 Task: Set up user roles and permissions, create a new order, and configure sharing settings in Salesforce.
Action: Mouse moved to (104, 95)
Screenshot: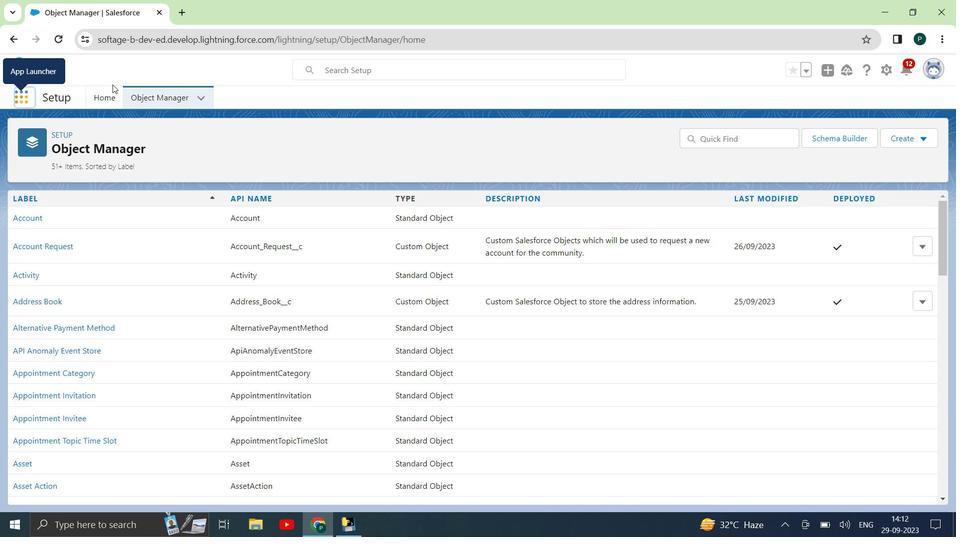 
Action: Mouse pressed left at (104, 95)
Screenshot: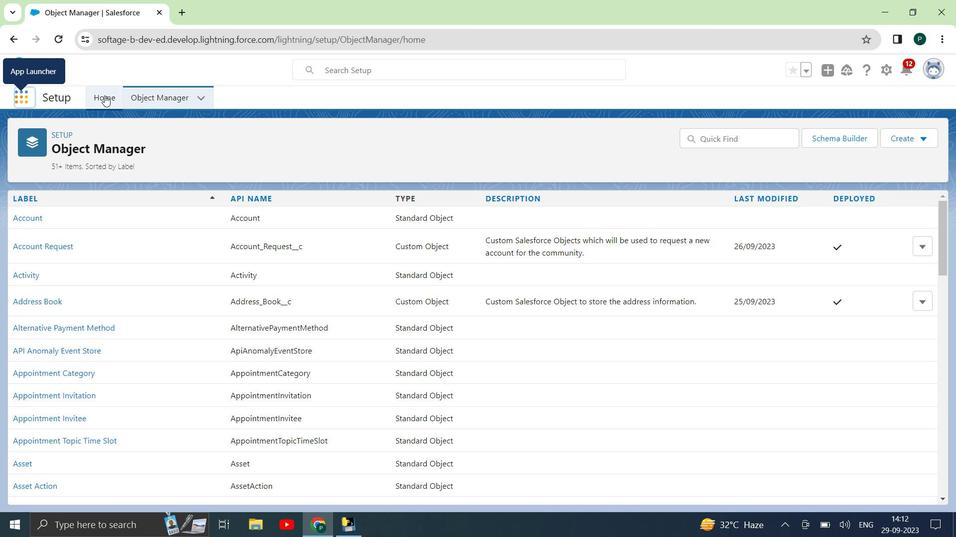 
Action: Mouse moved to (143, 105)
Screenshot: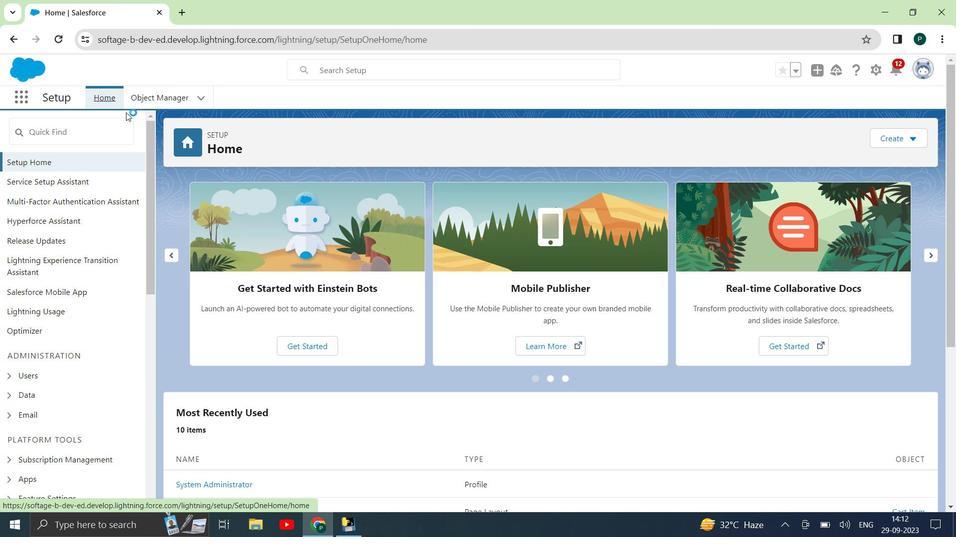 
Action: Mouse pressed left at (143, 105)
Screenshot: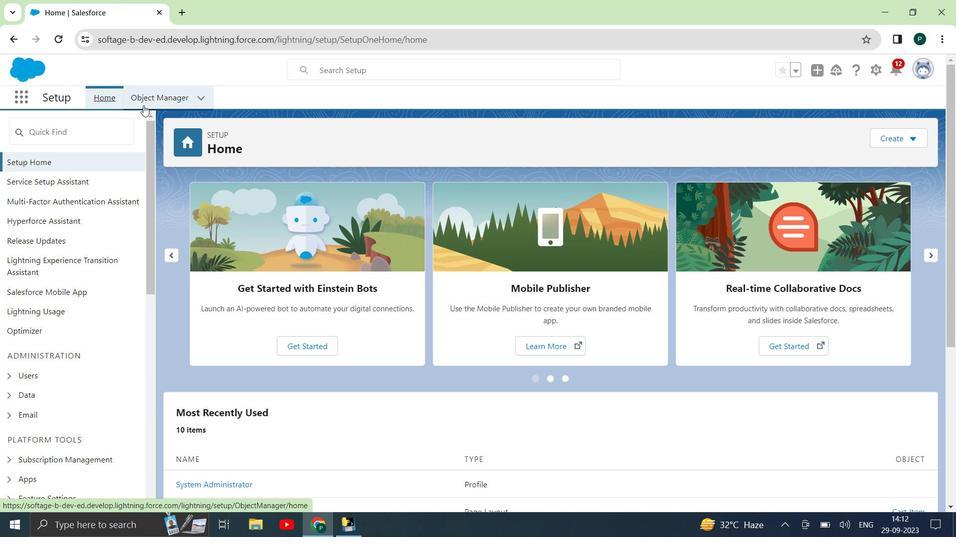 
Action: Mouse moved to (28, 96)
Screenshot: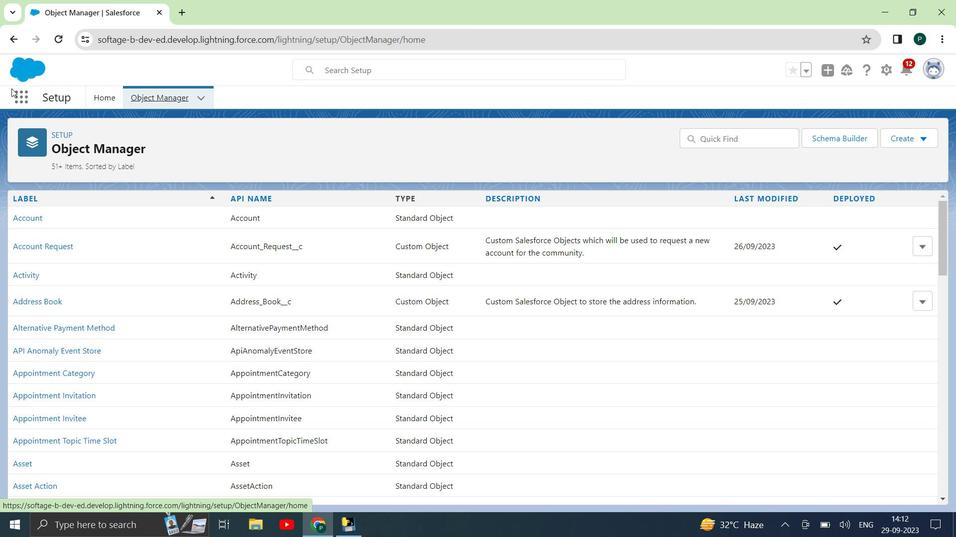 
Action: Mouse pressed left at (28, 96)
Screenshot: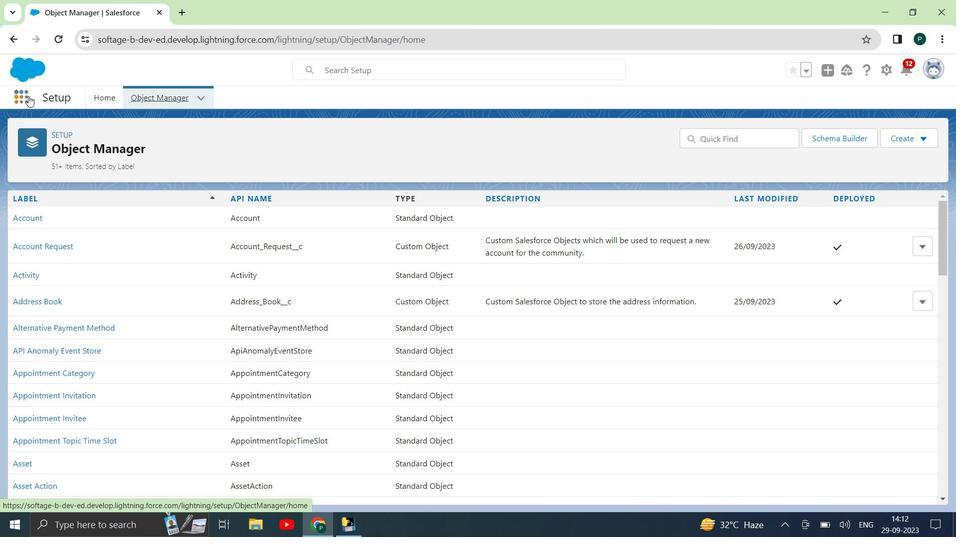 
Action: Mouse moved to (46, 313)
Screenshot: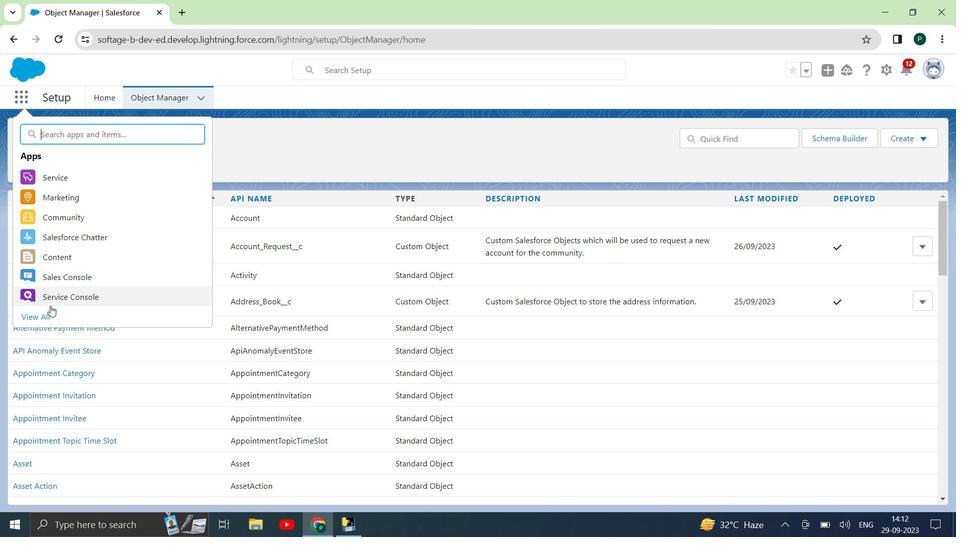 
Action: Mouse pressed left at (46, 313)
Screenshot: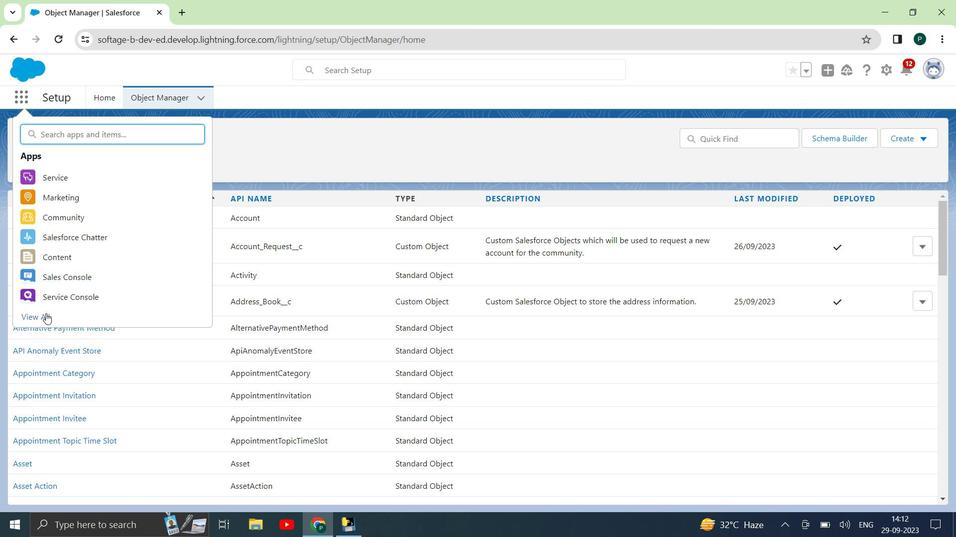
Action: Mouse moved to (146, 330)
Screenshot: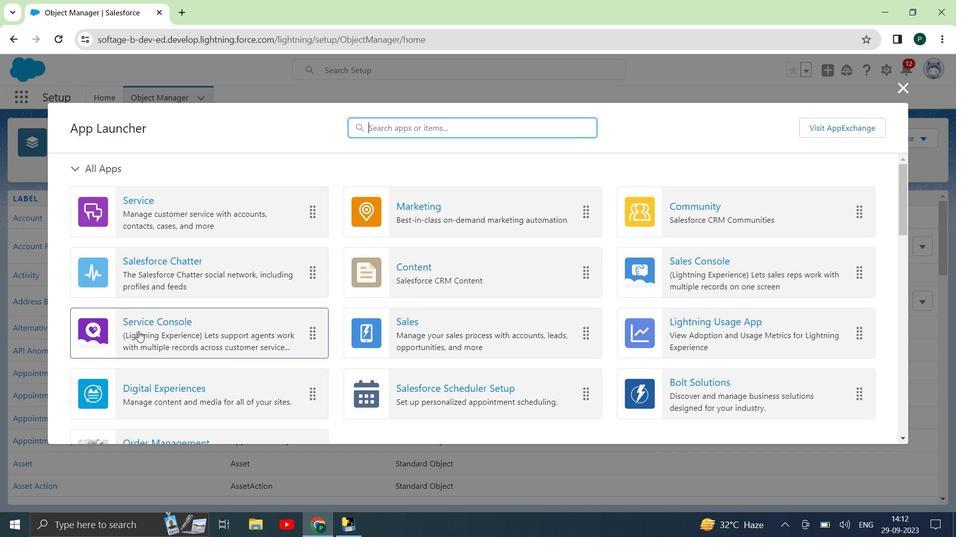 
Action: Mouse scrolled (146, 330) with delta (0, 0)
Screenshot: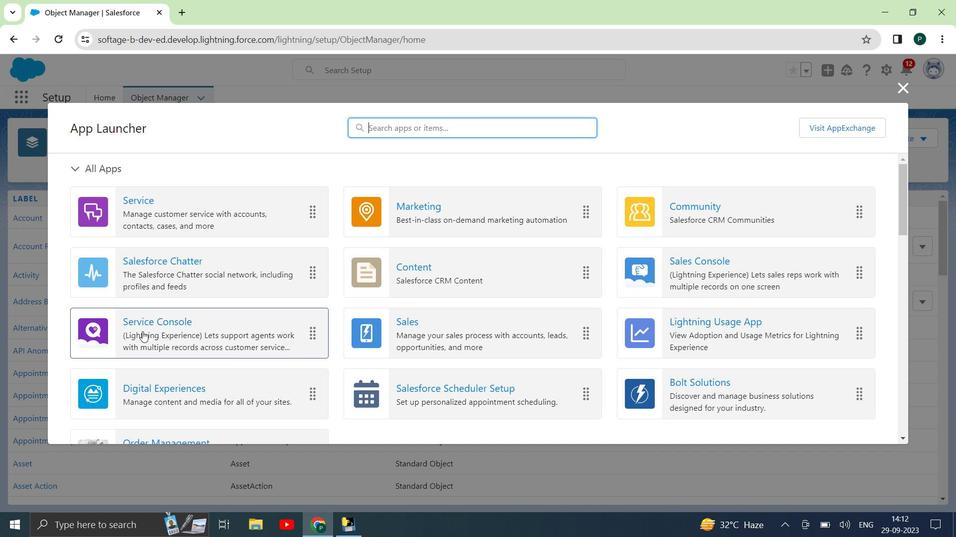 
Action: Mouse moved to (175, 384)
Screenshot: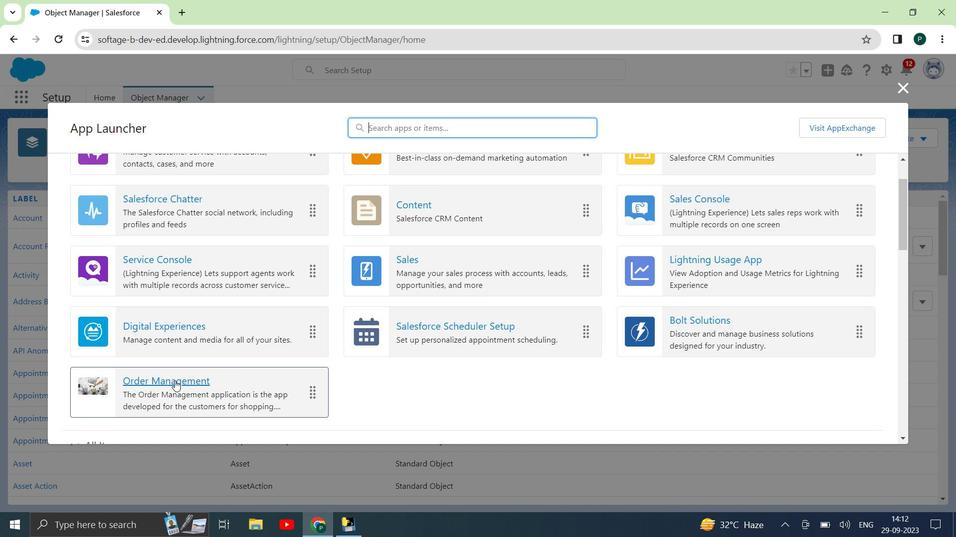 
Action: Mouse pressed left at (175, 384)
Screenshot: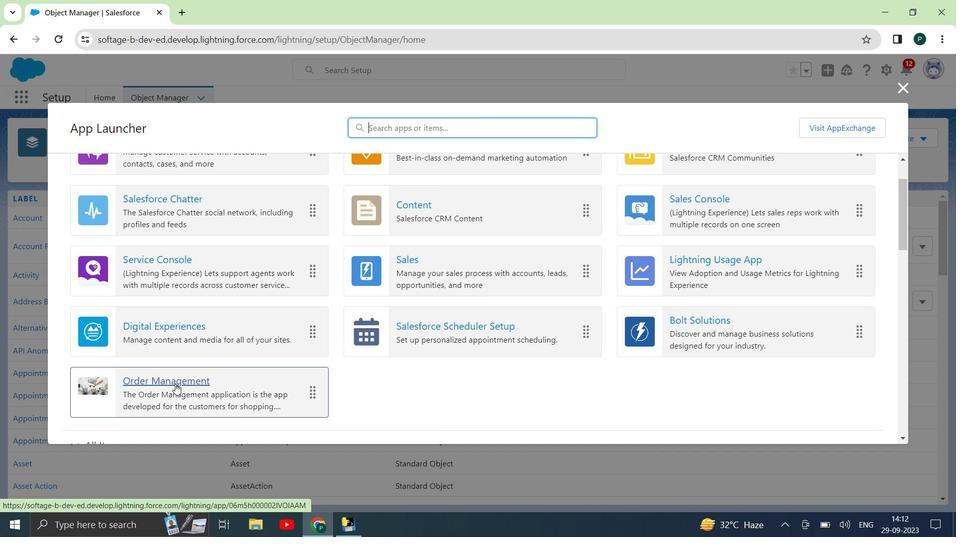 
Action: Mouse moved to (883, 71)
Screenshot: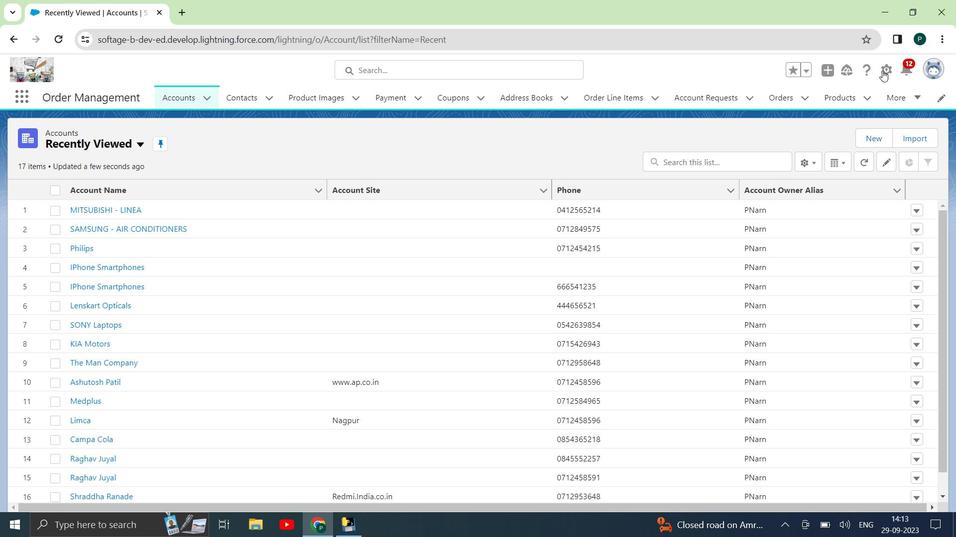 
Action: Mouse pressed left at (883, 71)
Screenshot: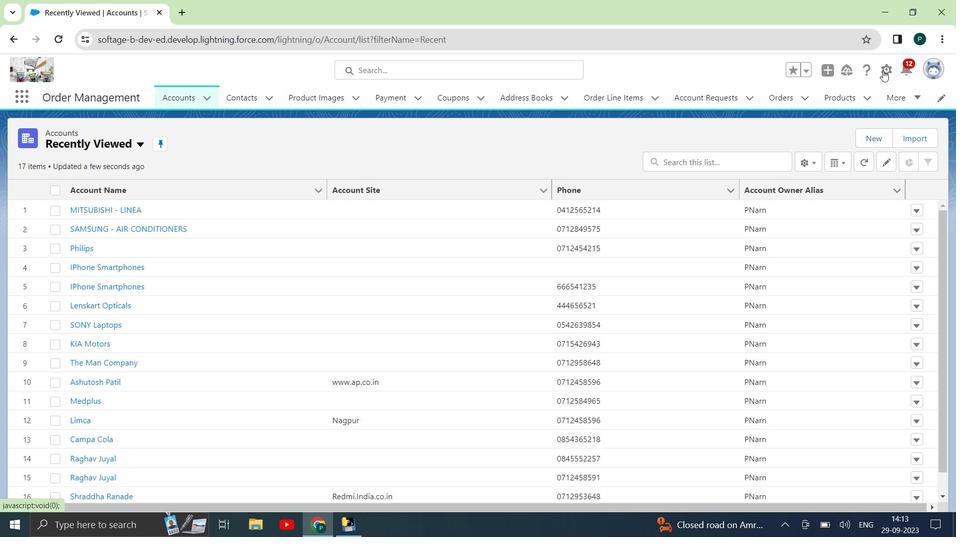 
Action: Mouse moved to (843, 99)
Screenshot: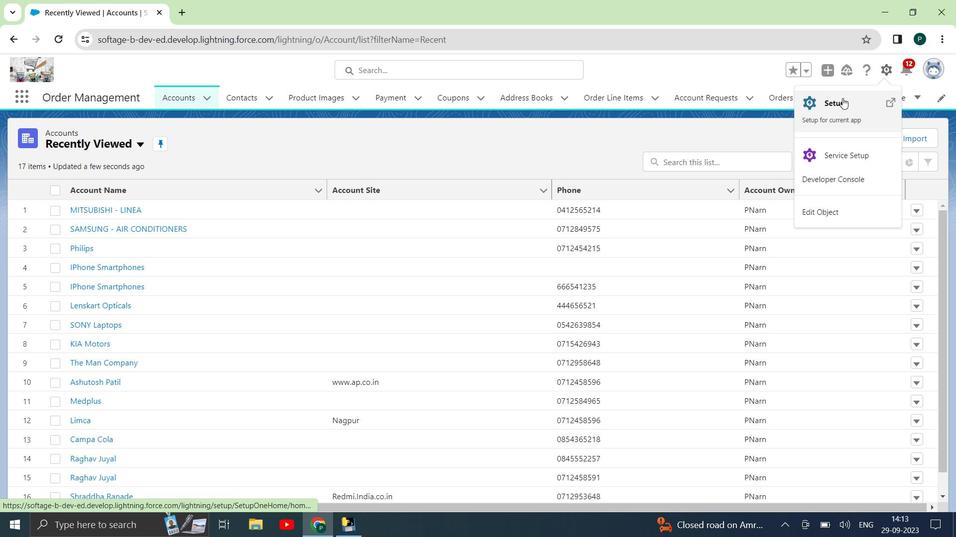 
Action: Mouse pressed left at (843, 99)
Screenshot: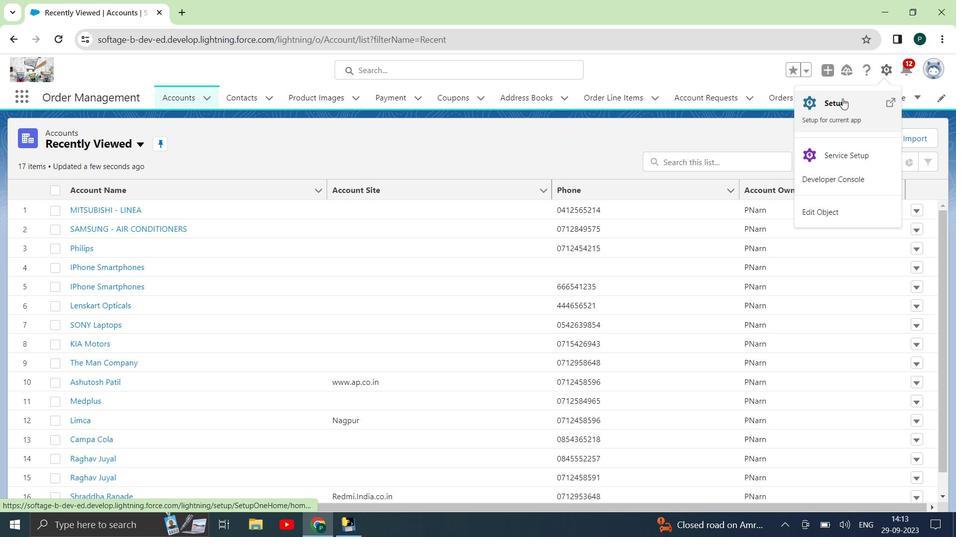 
Action: Mouse moved to (246, 171)
Screenshot: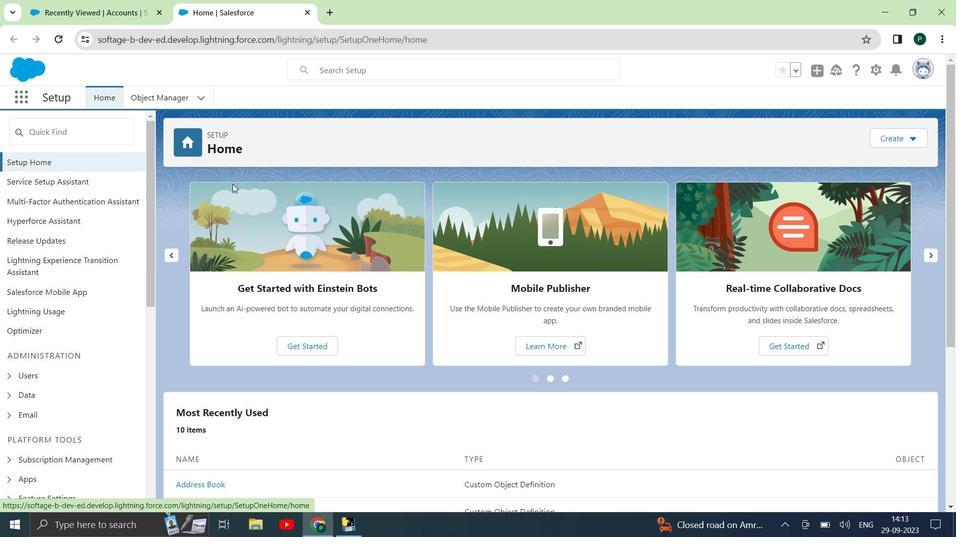 
Action: Mouse scrolled (246, 170) with delta (0, 0)
Screenshot: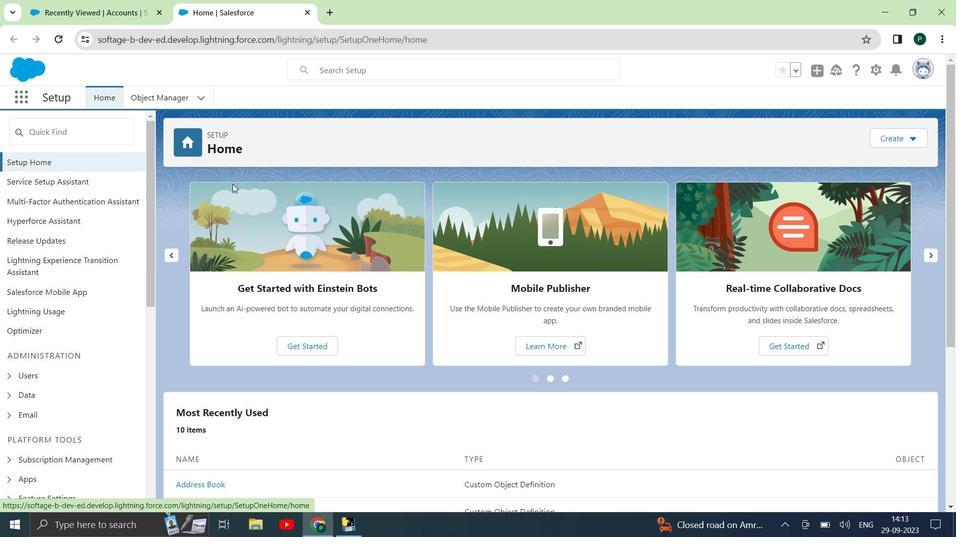 
Action: Mouse moved to (116, 12)
Screenshot: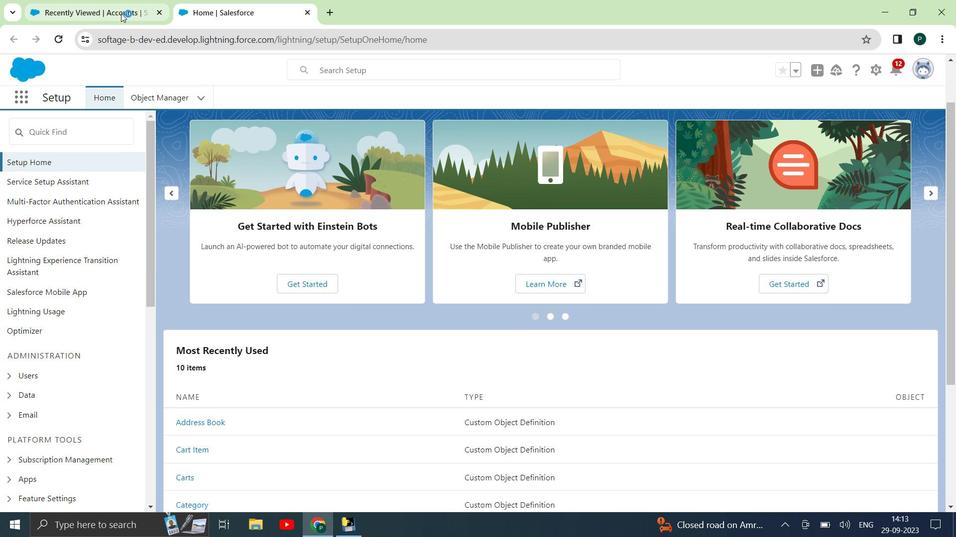 
Action: Mouse pressed left at (116, 12)
Screenshot: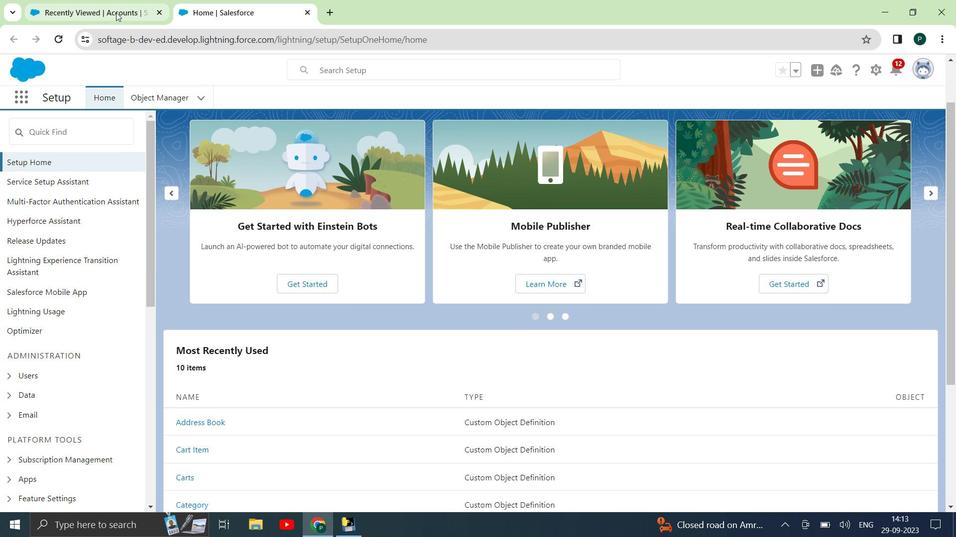 
Action: Mouse moved to (233, 100)
Screenshot: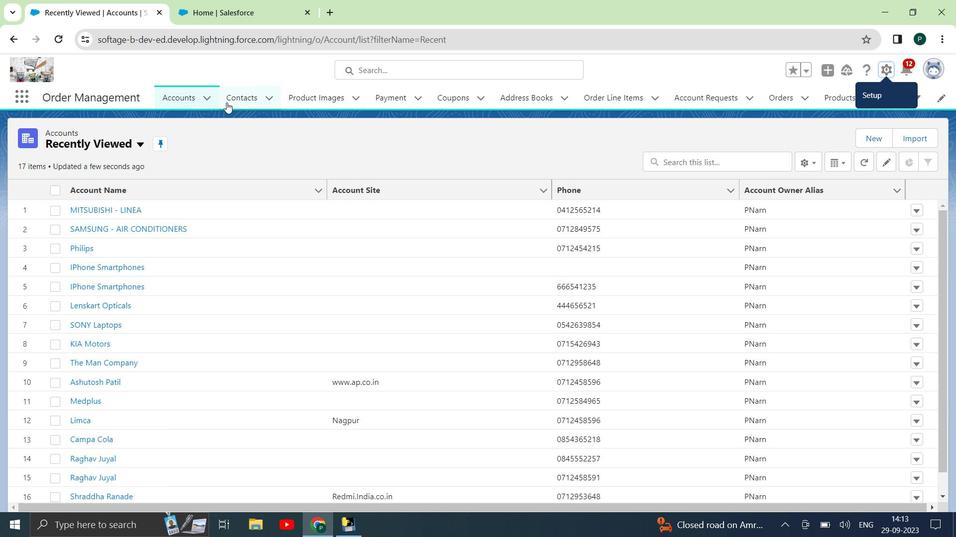 
Action: Mouse pressed left at (233, 100)
Screenshot: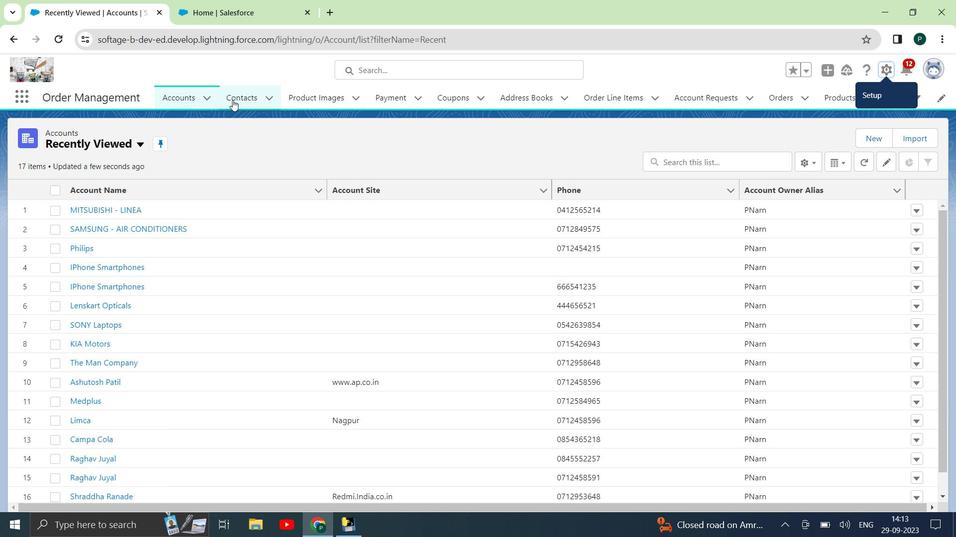 
Action: Mouse moved to (725, 143)
Screenshot: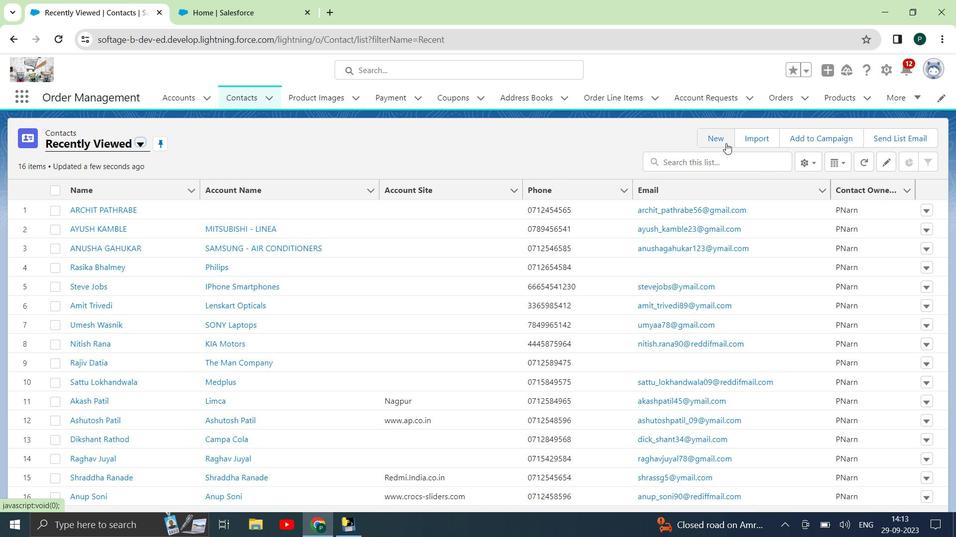 
Action: Mouse pressed left at (725, 143)
Screenshot: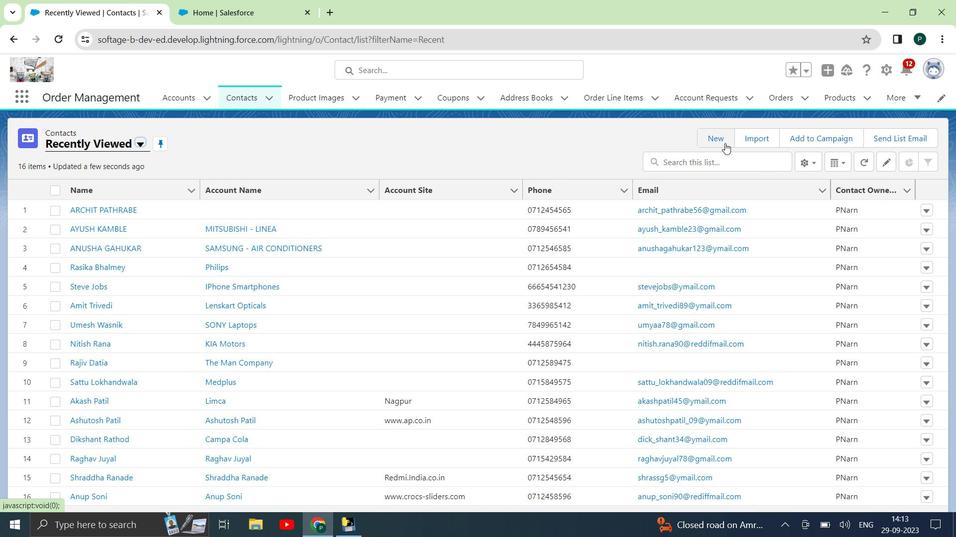
Action: Mouse moved to (406, 177)
Screenshot: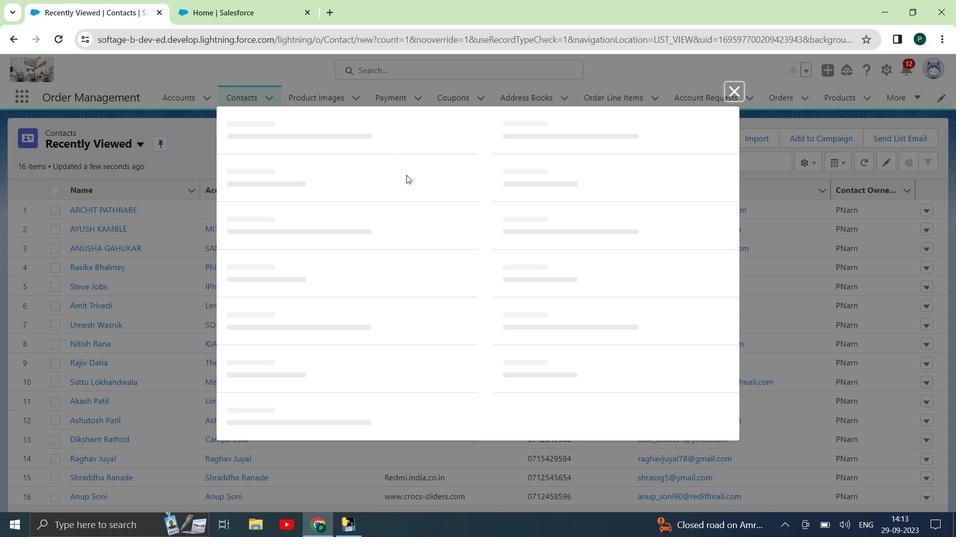 
Action: Mouse scrolled (406, 176) with delta (0, 0)
Screenshot: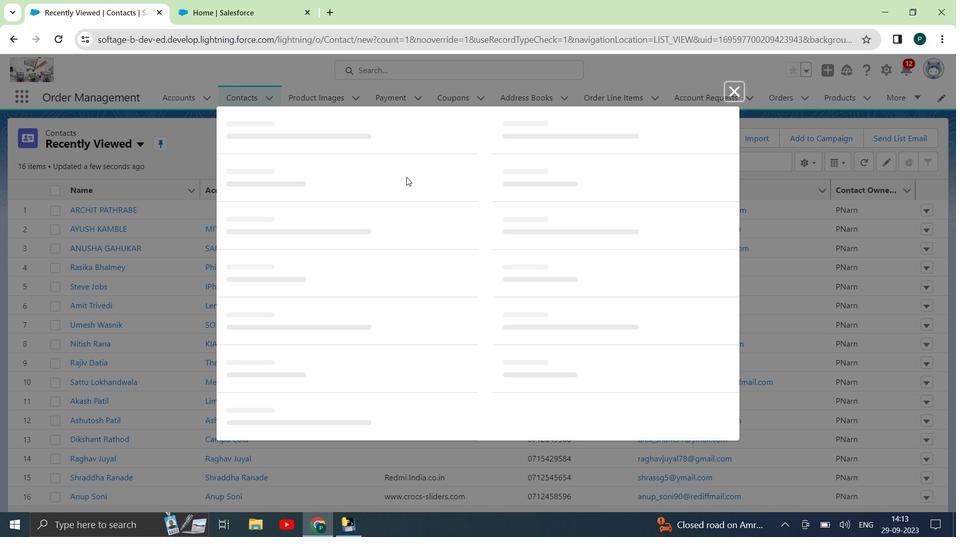 
Action: Mouse scrolled (406, 176) with delta (0, 0)
Screenshot: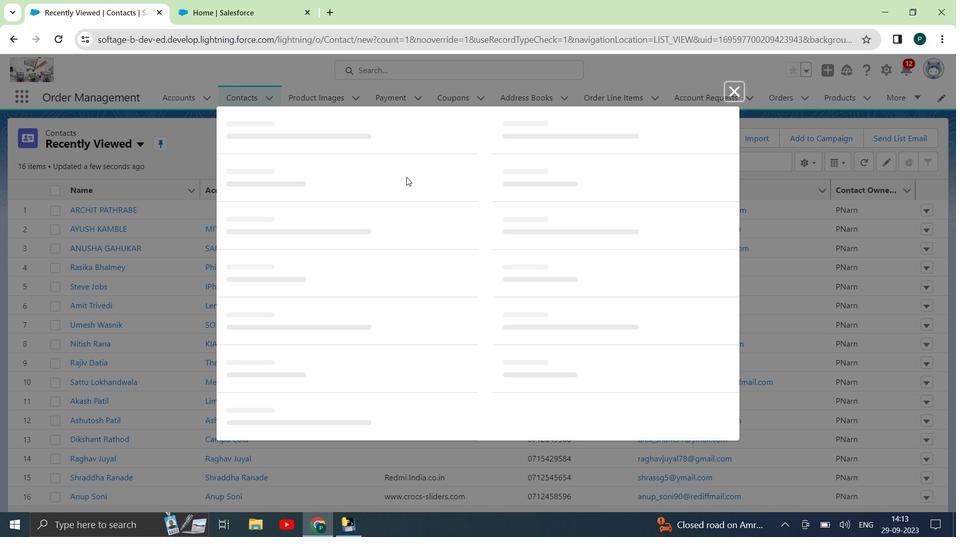 
Action: Mouse moved to (492, 263)
Screenshot: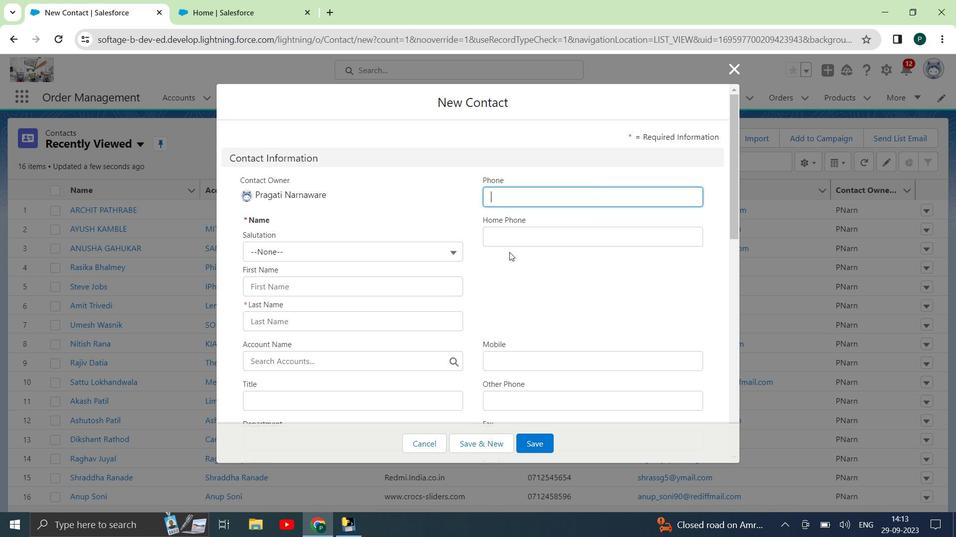 
Action: Mouse scrolled (492, 262) with delta (0, 0)
Screenshot: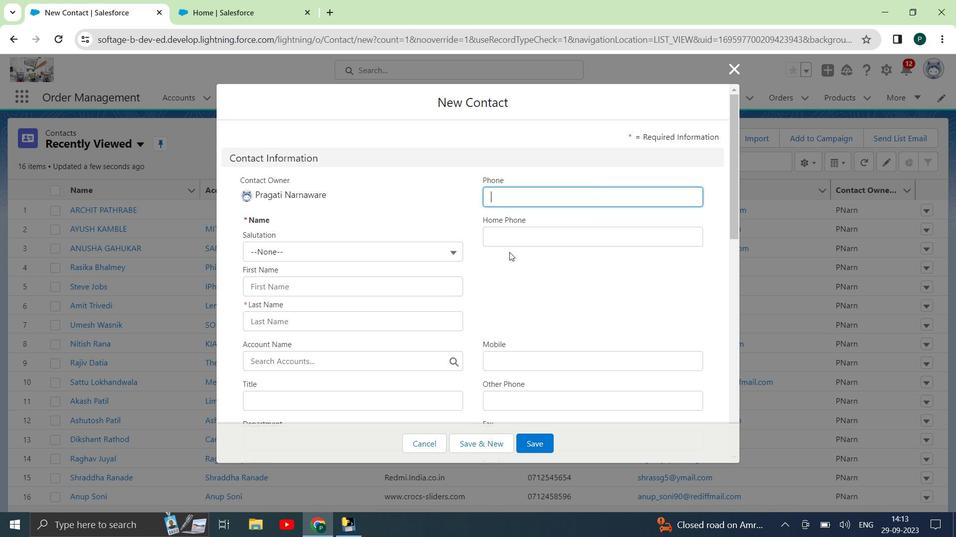 
Action: Mouse scrolled (492, 262) with delta (0, 0)
Screenshot: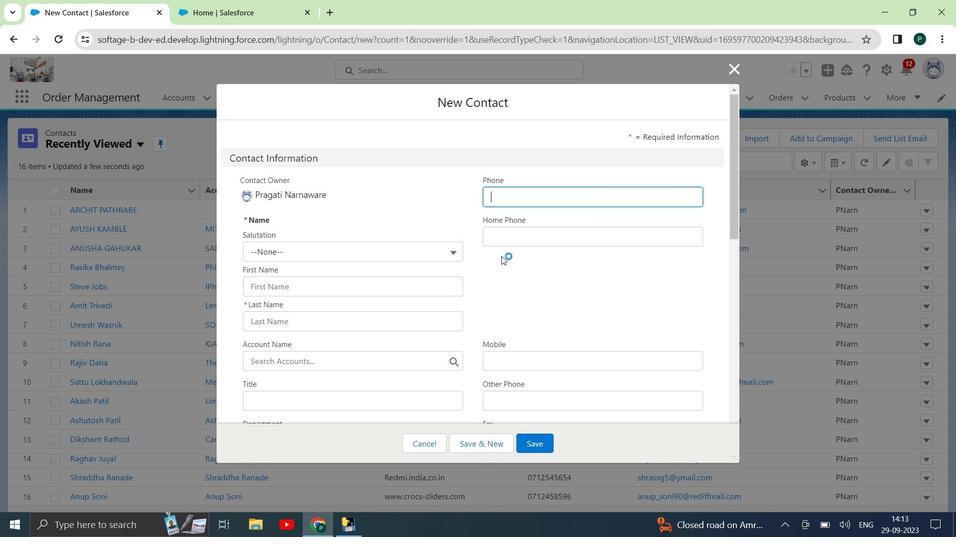 
Action: Mouse scrolled (492, 262) with delta (0, 0)
Screenshot: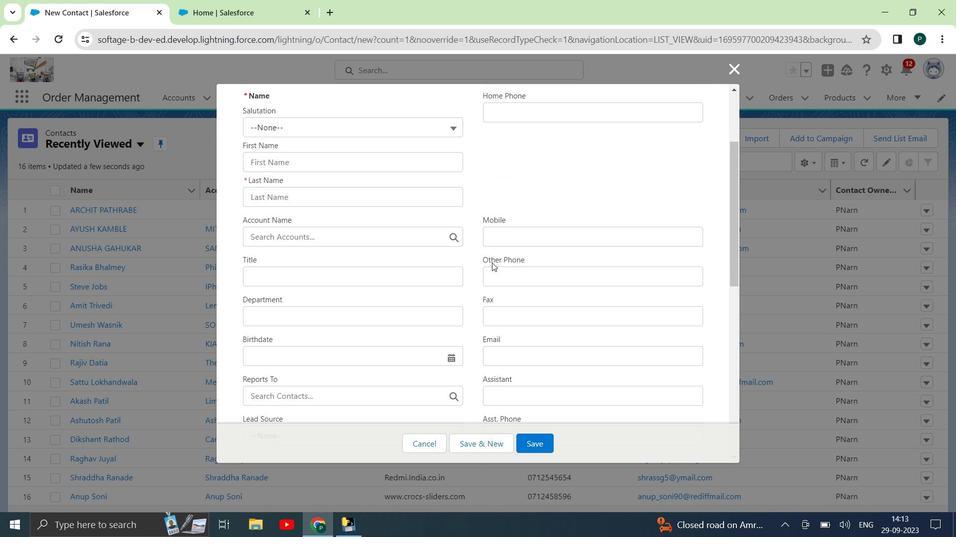 
Action: Mouse scrolled (492, 262) with delta (0, 0)
Screenshot: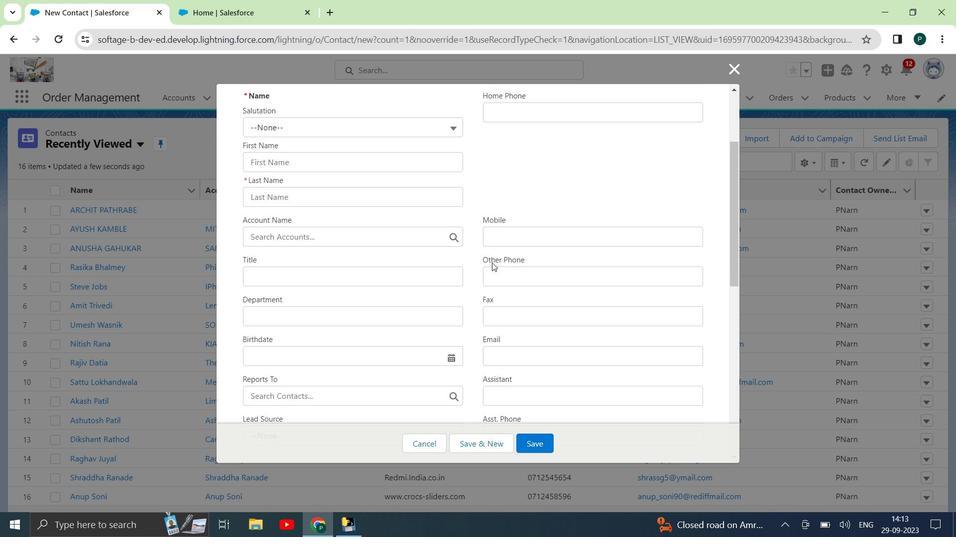 
Action: Mouse scrolled (492, 262) with delta (0, 0)
Screenshot: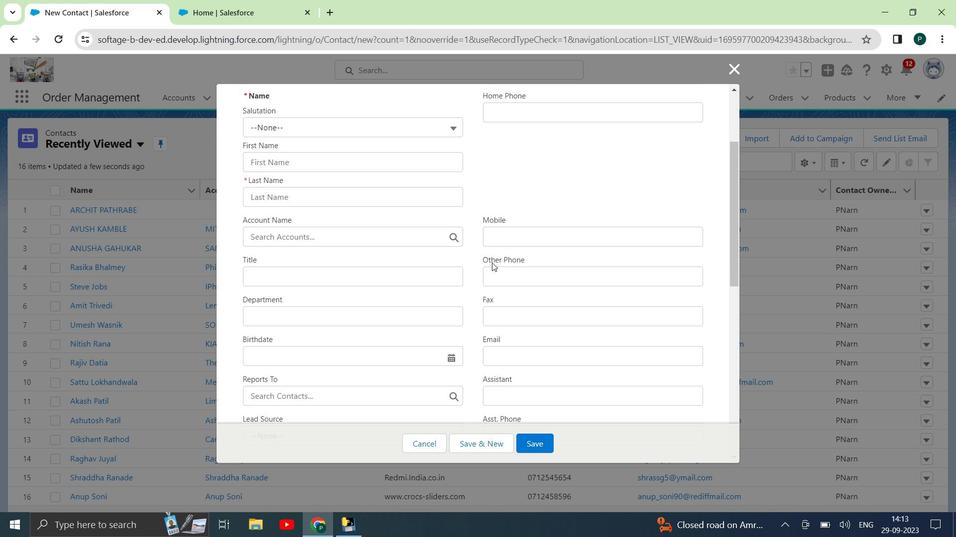 
Action: Mouse scrolled (492, 262) with delta (0, 0)
Screenshot: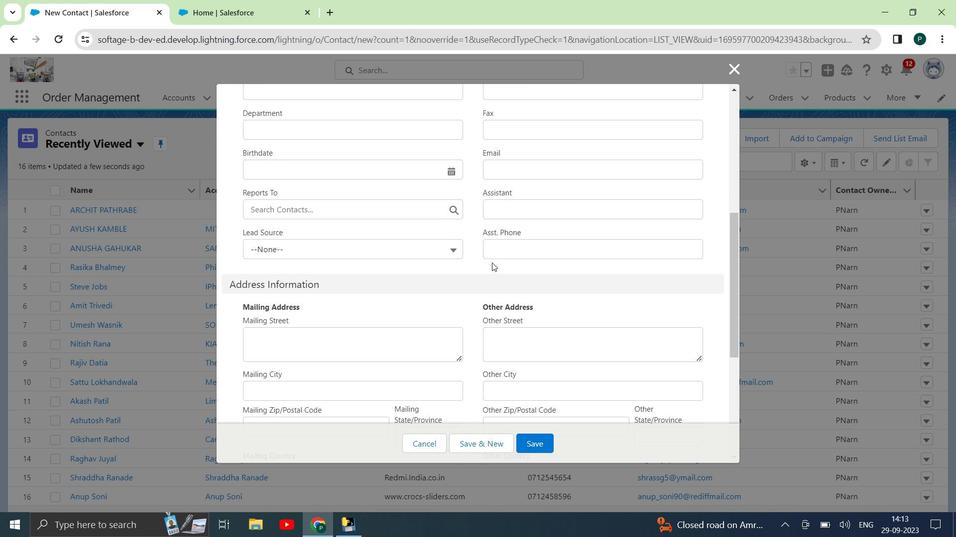 
Action: Mouse scrolled (492, 262) with delta (0, 0)
Screenshot: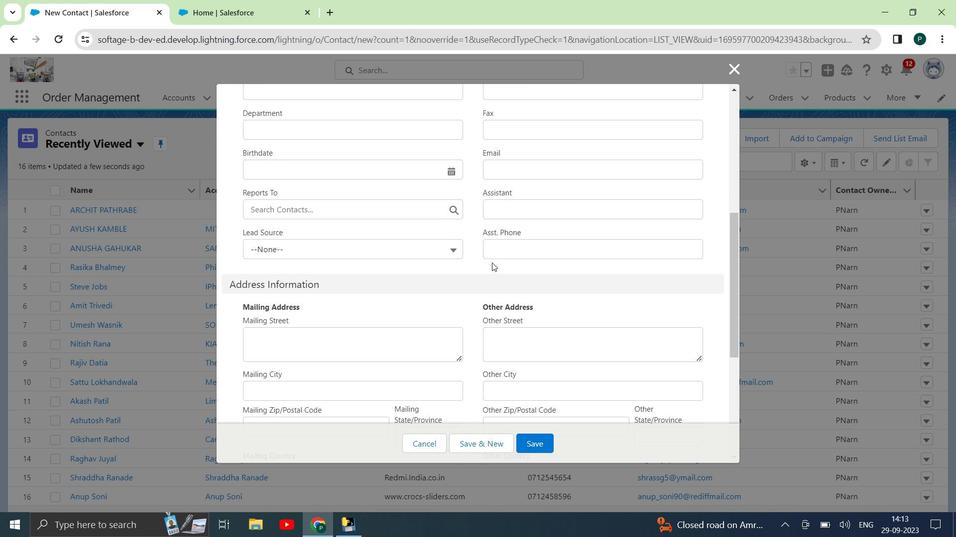 
Action: Mouse scrolled (492, 262) with delta (0, 0)
Screenshot: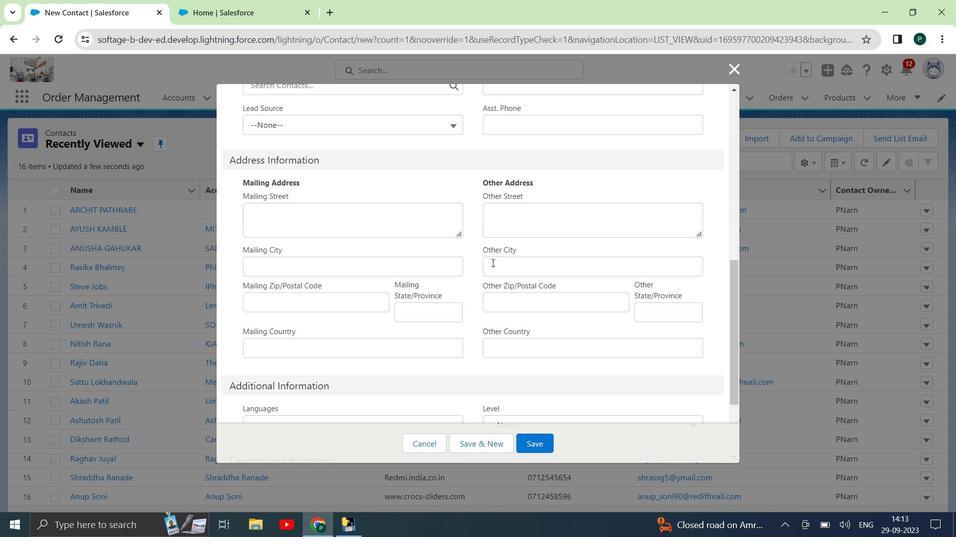 
Action: Mouse scrolled (492, 262) with delta (0, 0)
Screenshot: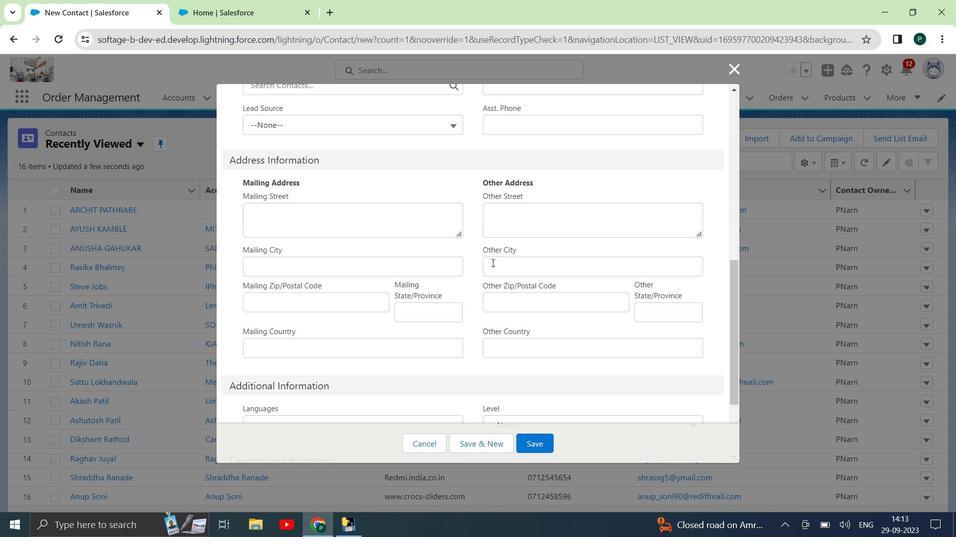 
Action: Mouse scrolled (492, 262) with delta (0, 0)
Screenshot: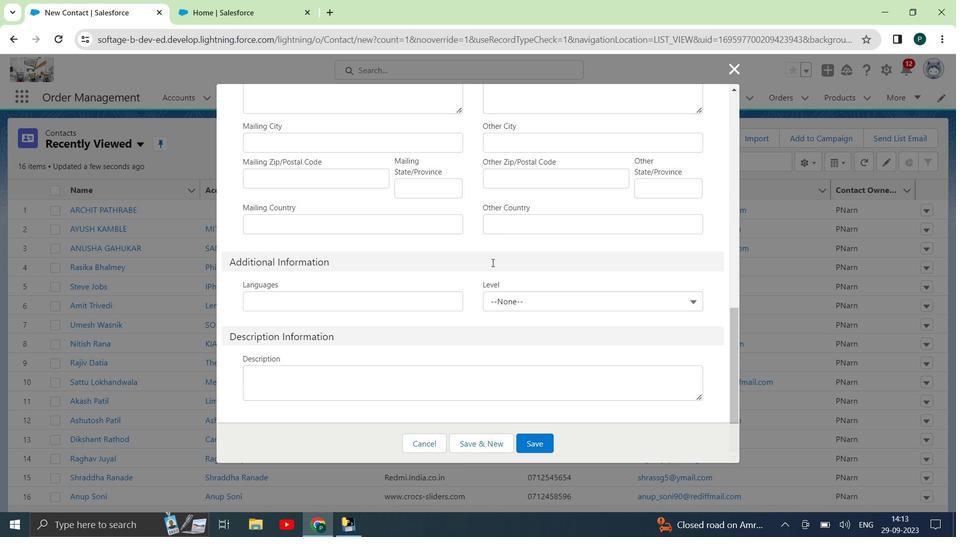 
Action: Mouse scrolled (492, 262) with delta (0, 0)
Screenshot: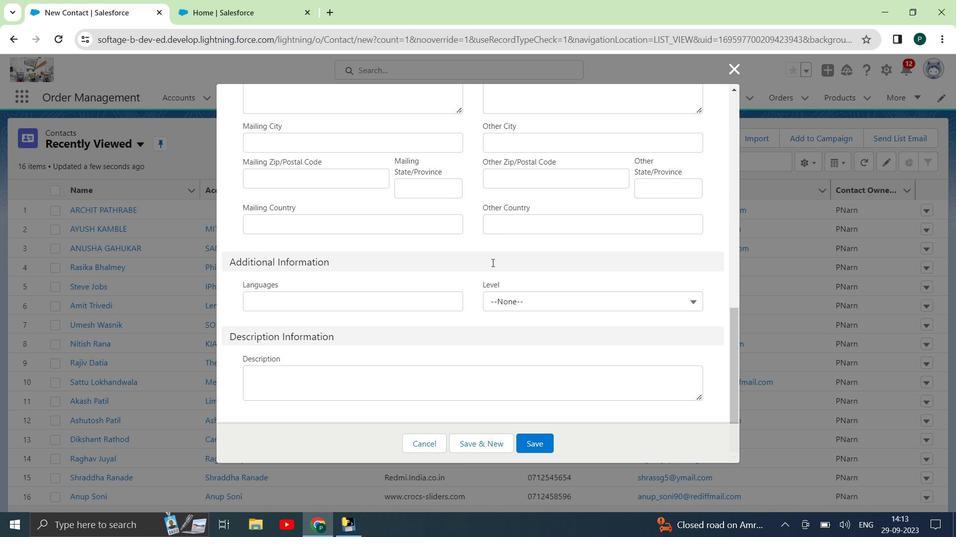 
Action: Mouse scrolled (492, 262) with delta (0, 0)
Screenshot: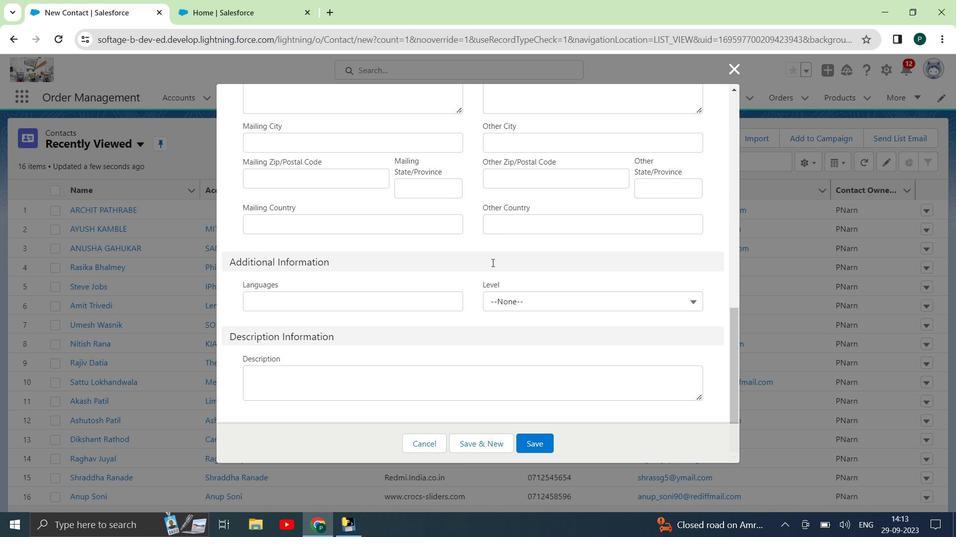 
Action: Mouse scrolled (492, 262) with delta (0, 0)
Screenshot: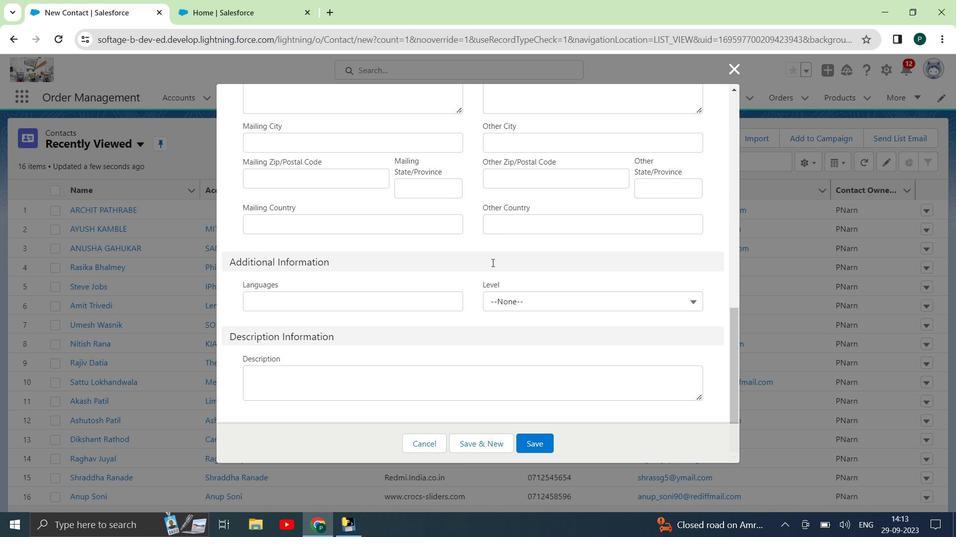 
Action: Mouse moved to (436, 451)
Screenshot: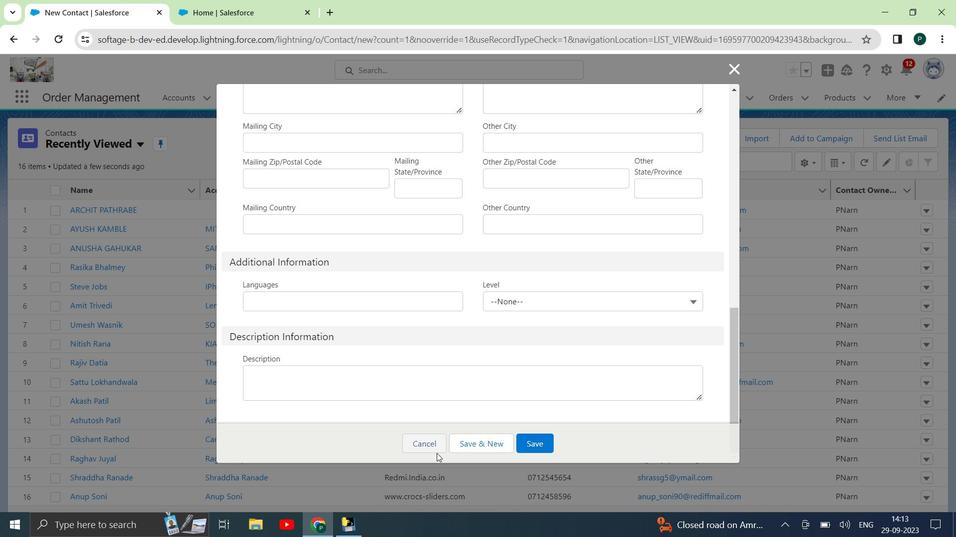 
Action: Mouse pressed left at (436, 451)
Screenshot: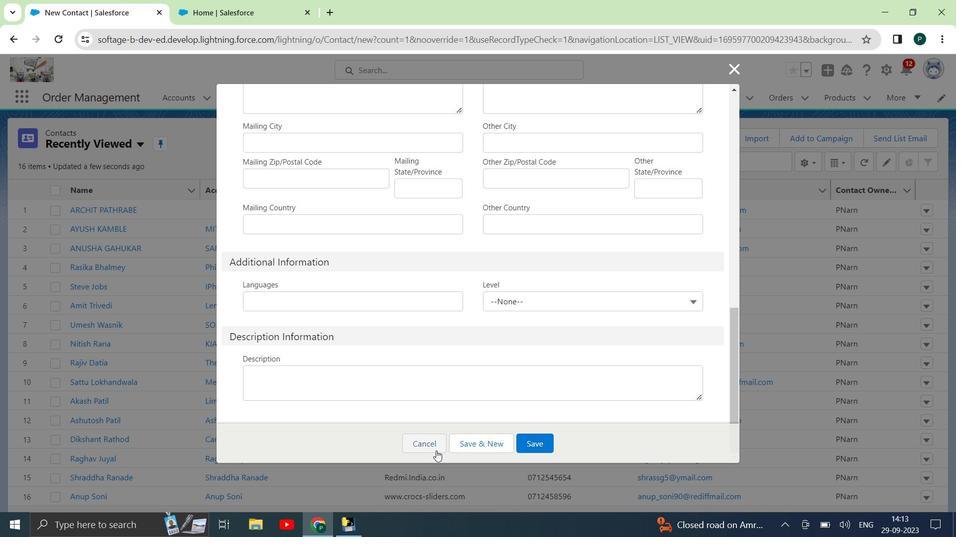 
Action: Mouse moved to (302, 94)
Screenshot: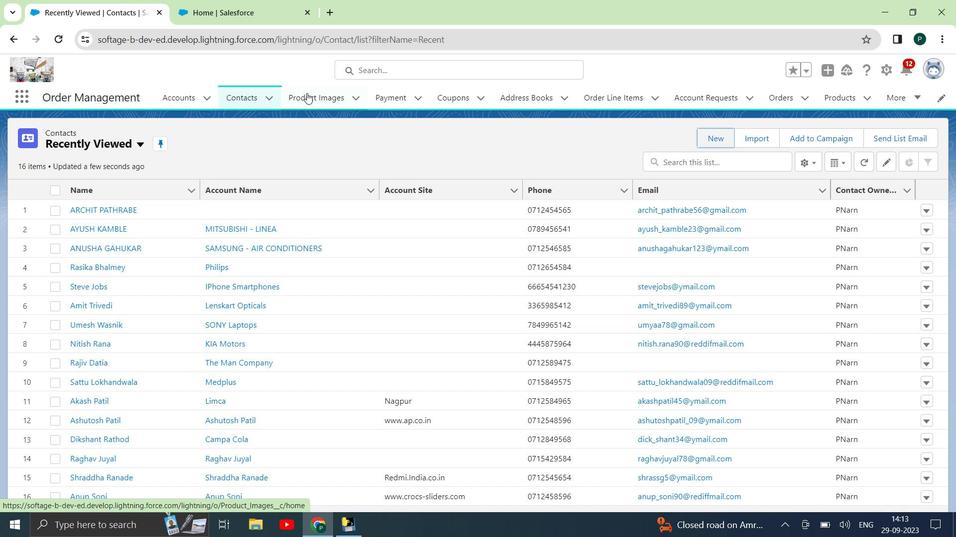 
Action: Mouse pressed left at (302, 94)
Screenshot: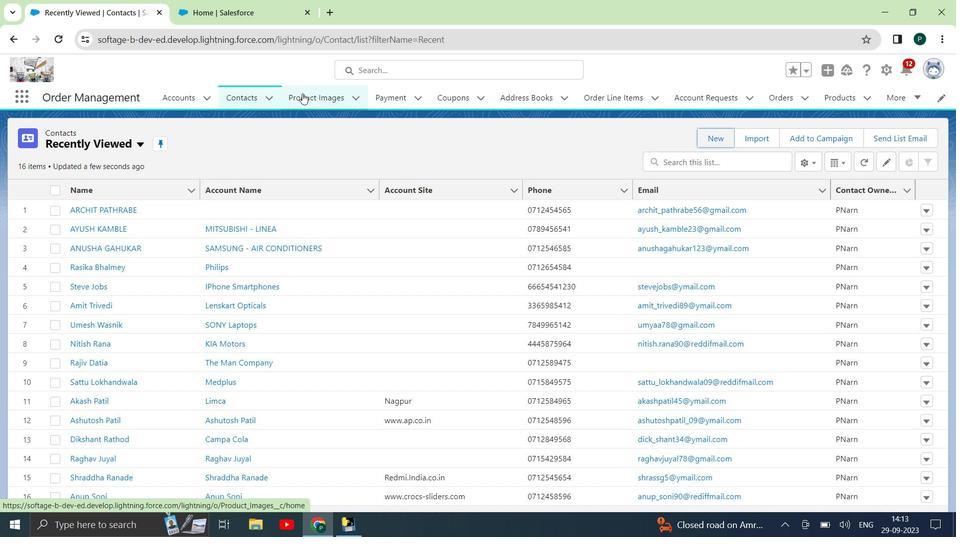 
Action: Mouse moved to (807, 136)
Screenshot: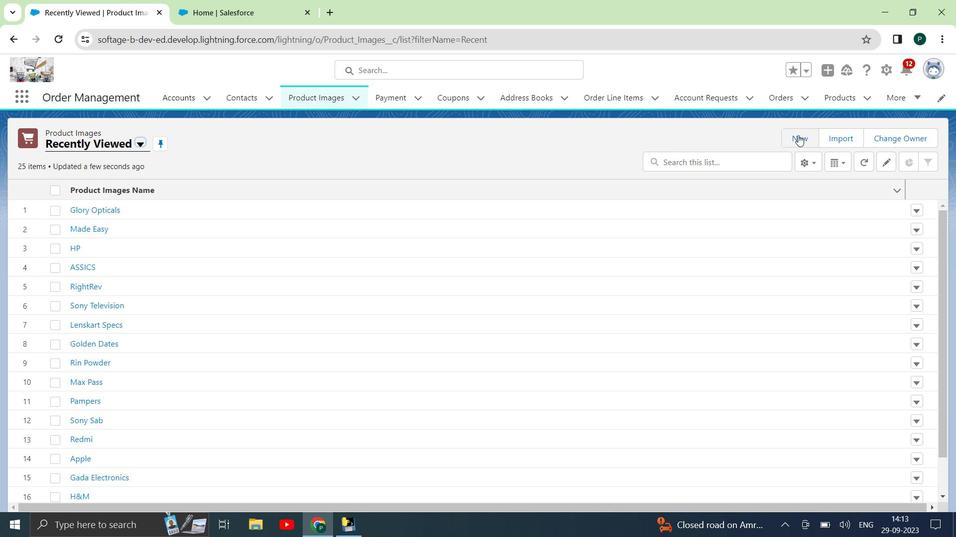
Action: Mouse pressed left at (807, 136)
Screenshot: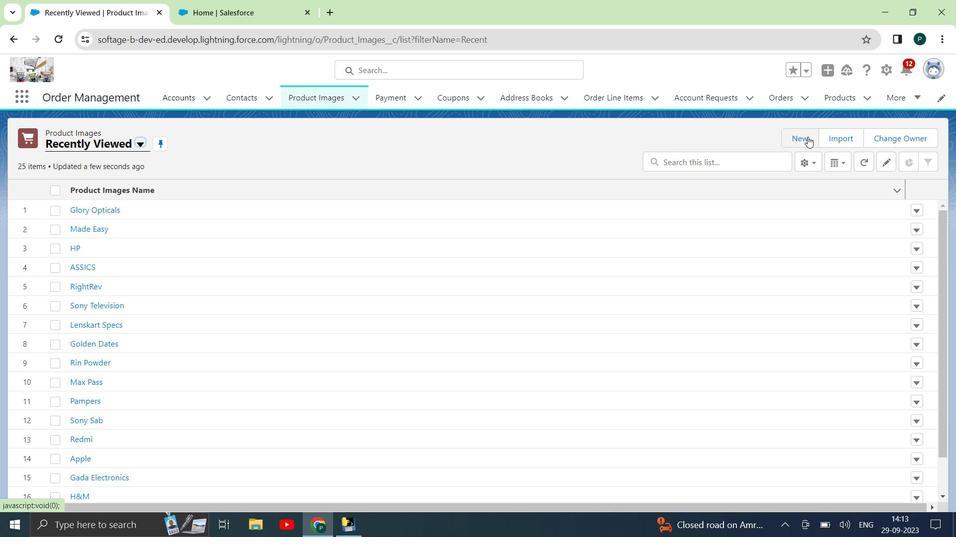 
Action: Mouse moved to (456, 206)
Screenshot: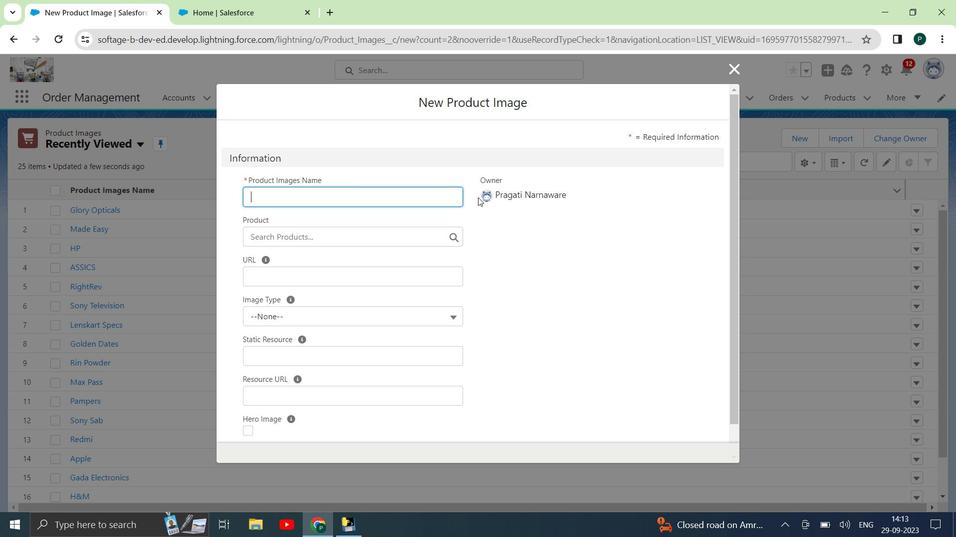 
Action: Mouse scrolled (456, 205) with delta (0, 0)
Screenshot: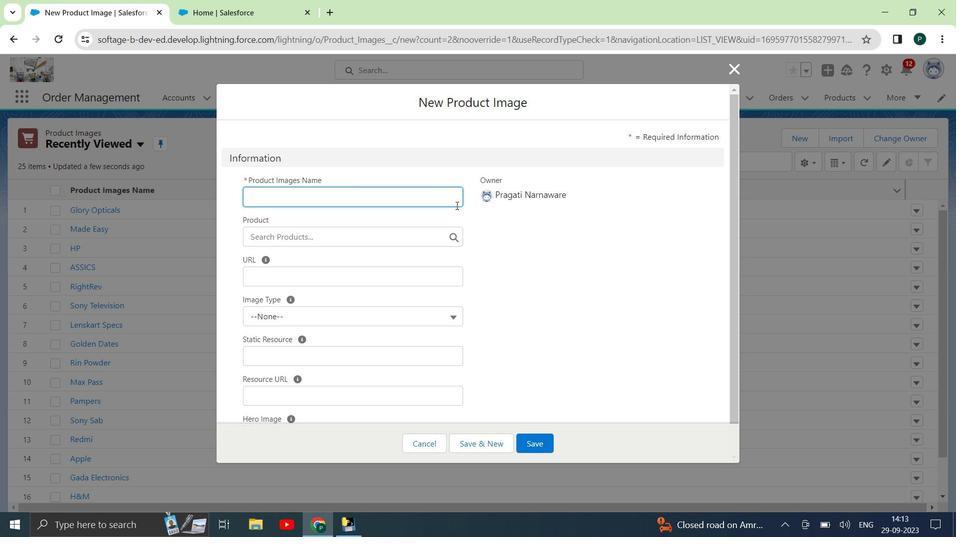 
Action: Mouse scrolled (456, 205) with delta (0, 0)
Screenshot: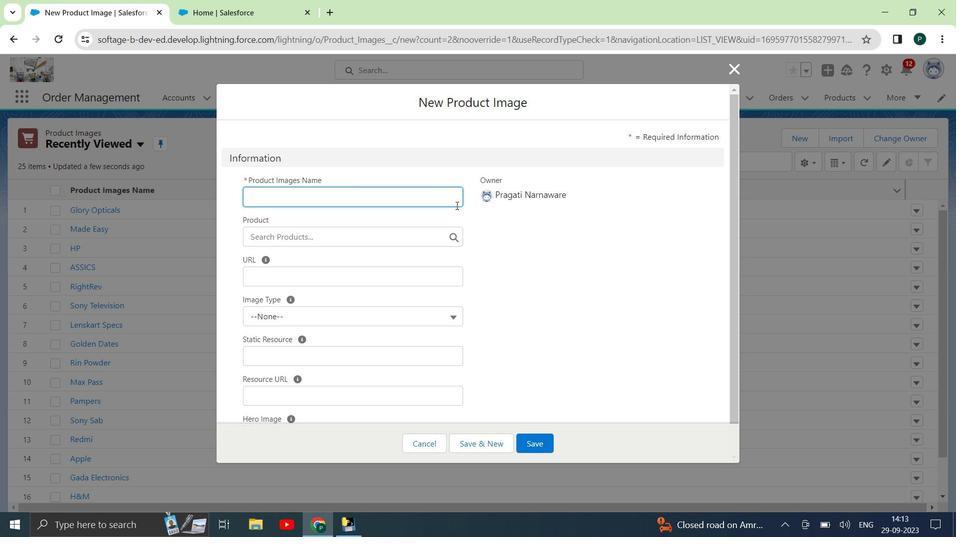 
Action: Mouse scrolled (456, 205) with delta (0, 0)
Screenshot: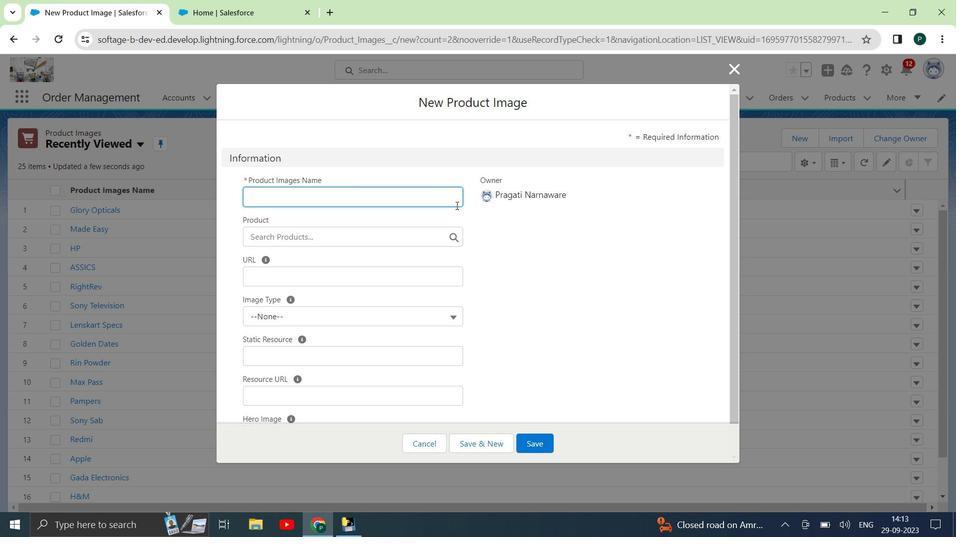 
Action: Mouse scrolled (456, 205) with delta (0, 0)
Screenshot: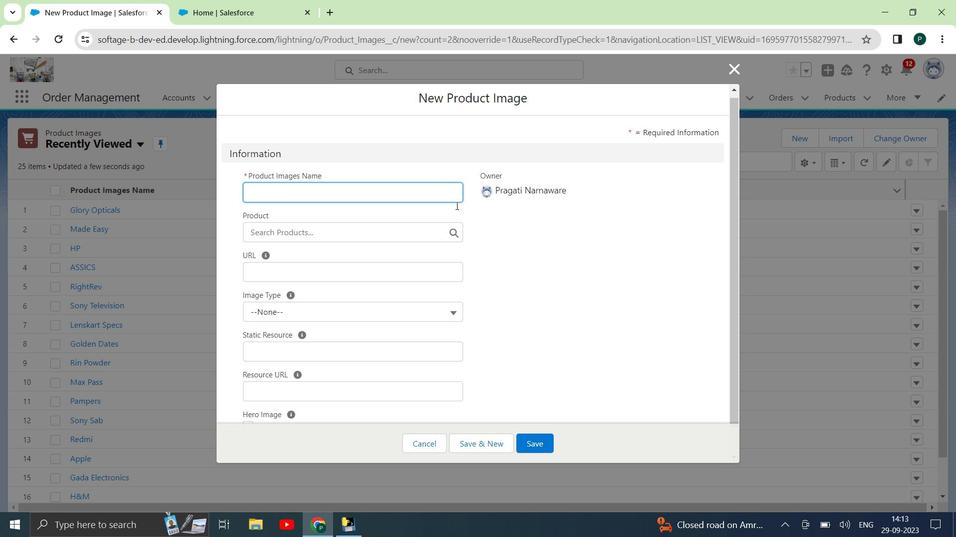 
Action: Mouse scrolled (456, 205) with delta (0, 0)
Screenshot: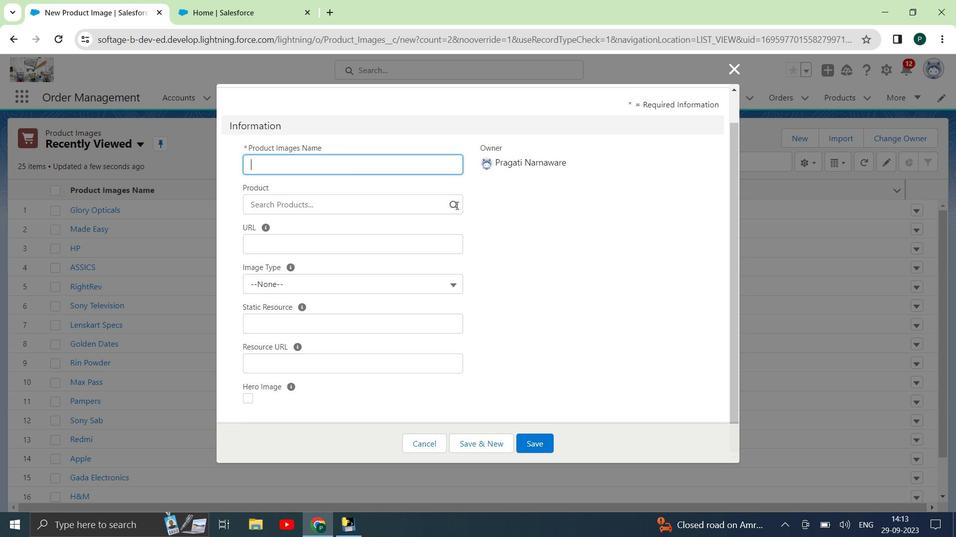
Action: Mouse scrolled (456, 205) with delta (0, 0)
Screenshot: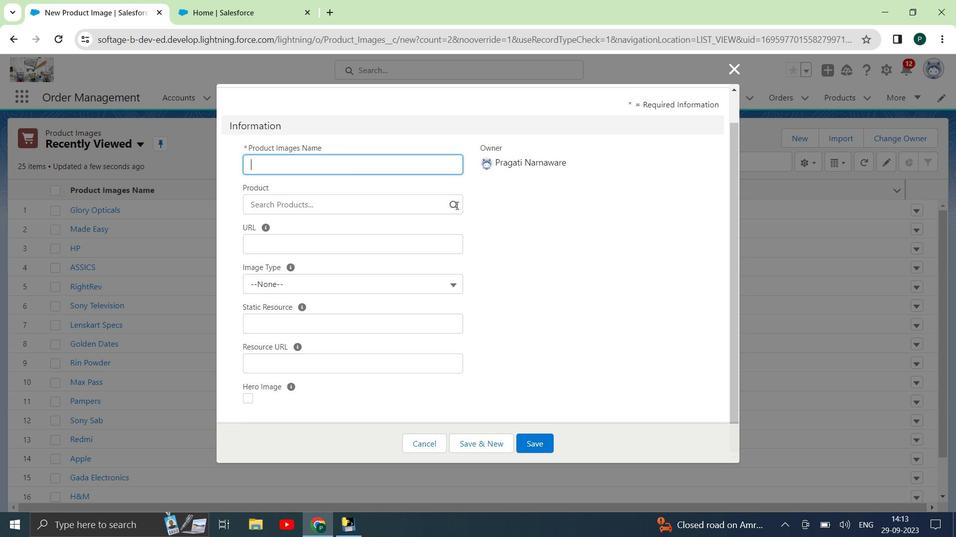 
Action: Mouse scrolled (456, 205) with delta (0, 0)
Screenshot: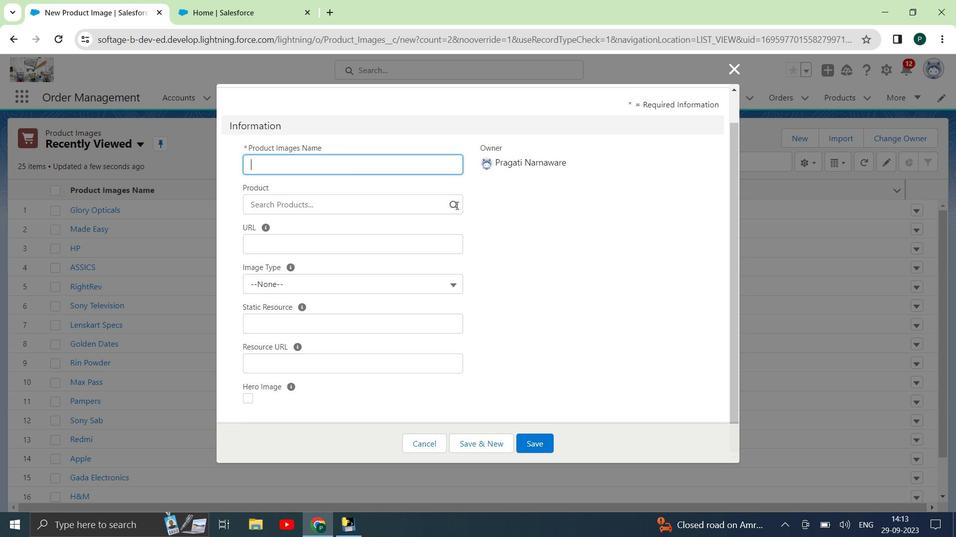 
Action: Mouse moved to (526, 230)
Screenshot: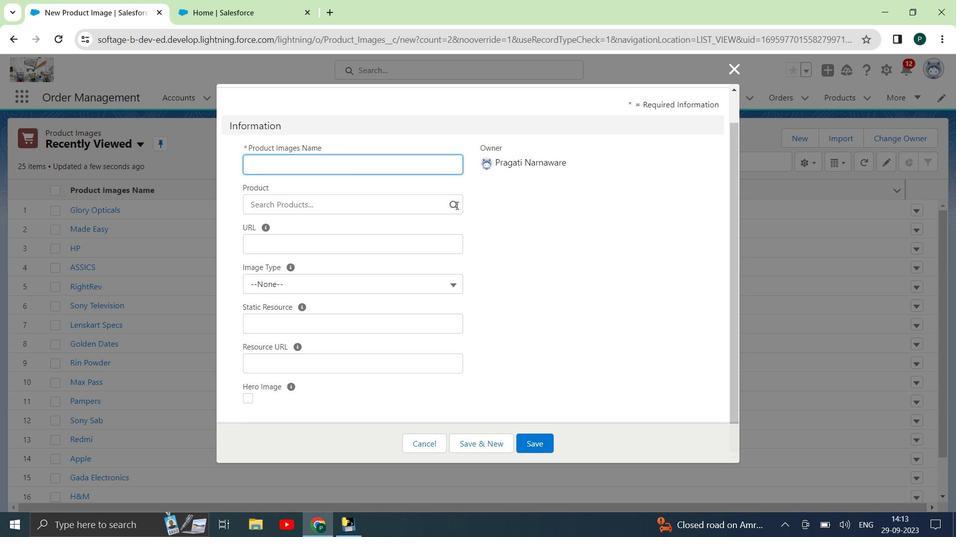 
Action: Mouse scrolled (526, 231) with delta (0, 0)
Screenshot: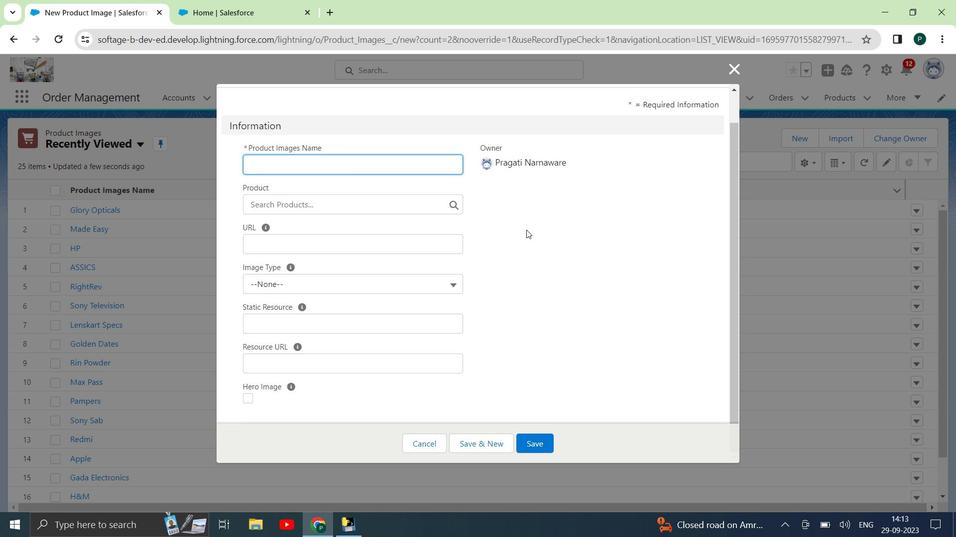 
Action: Mouse moved to (423, 445)
Screenshot: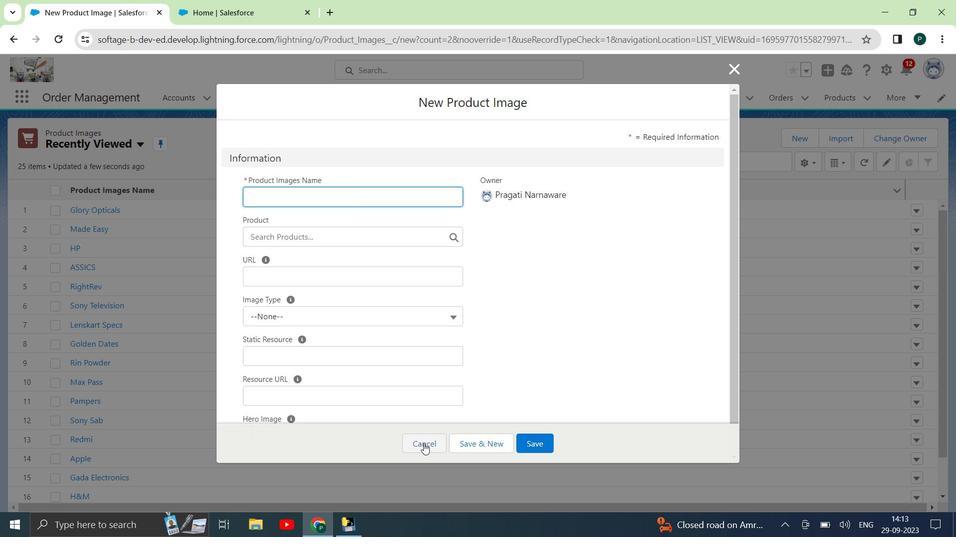 
Action: Mouse pressed left at (423, 445)
Screenshot: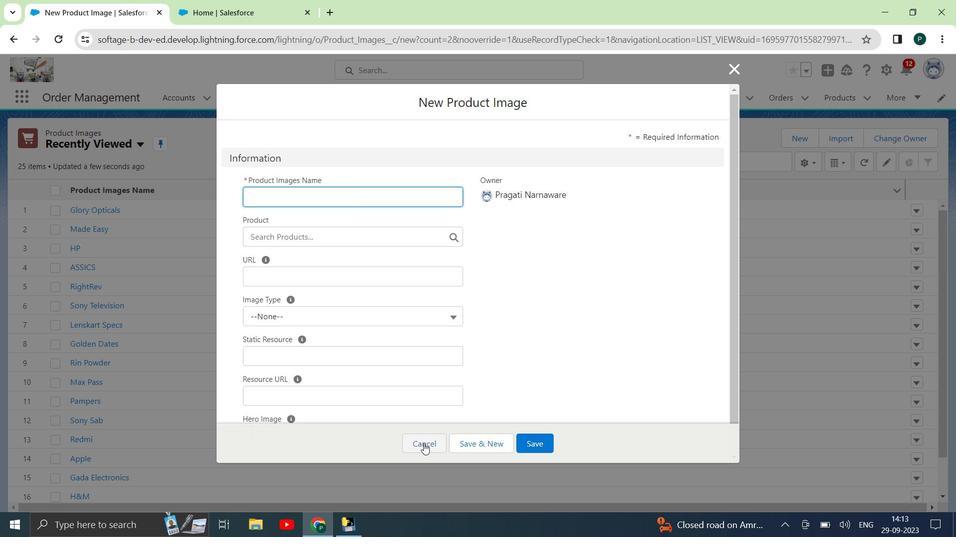 
Action: Mouse moved to (396, 95)
Screenshot: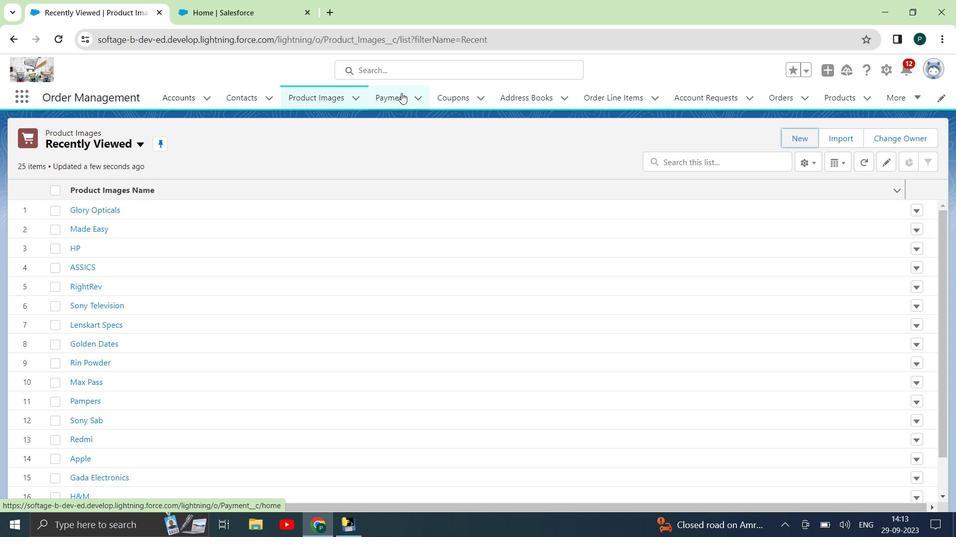 
Action: Mouse pressed left at (396, 95)
Screenshot: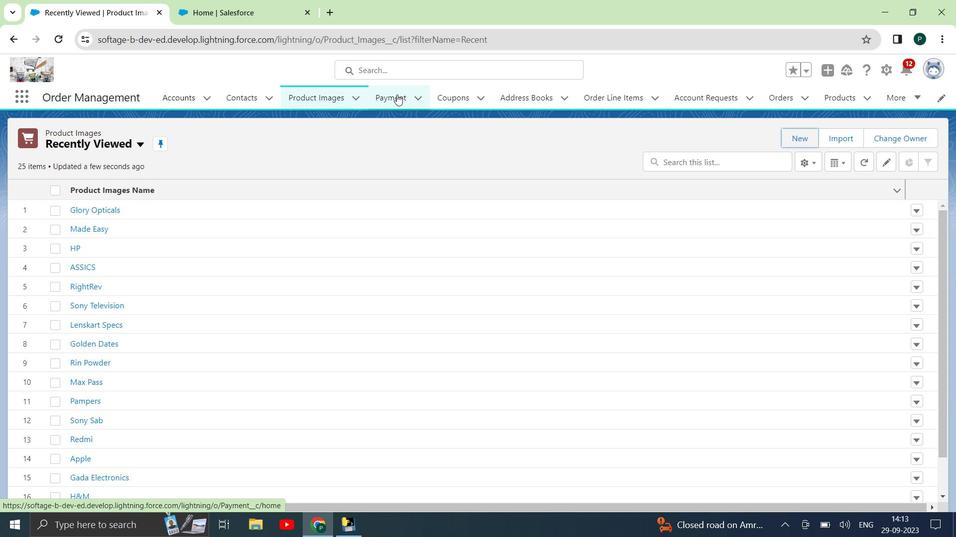 
Action: Mouse moved to (868, 139)
Screenshot: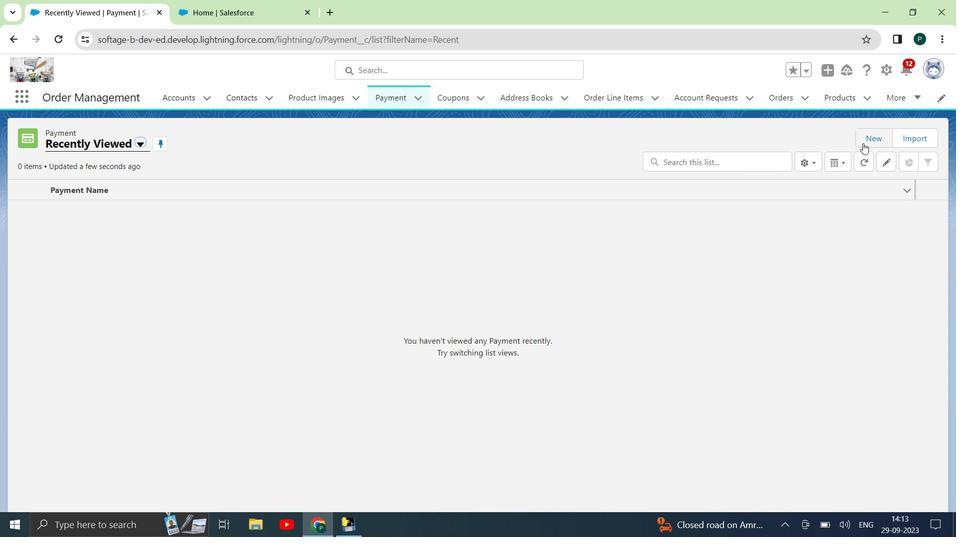 
Action: Mouse pressed left at (868, 139)
Screenshot: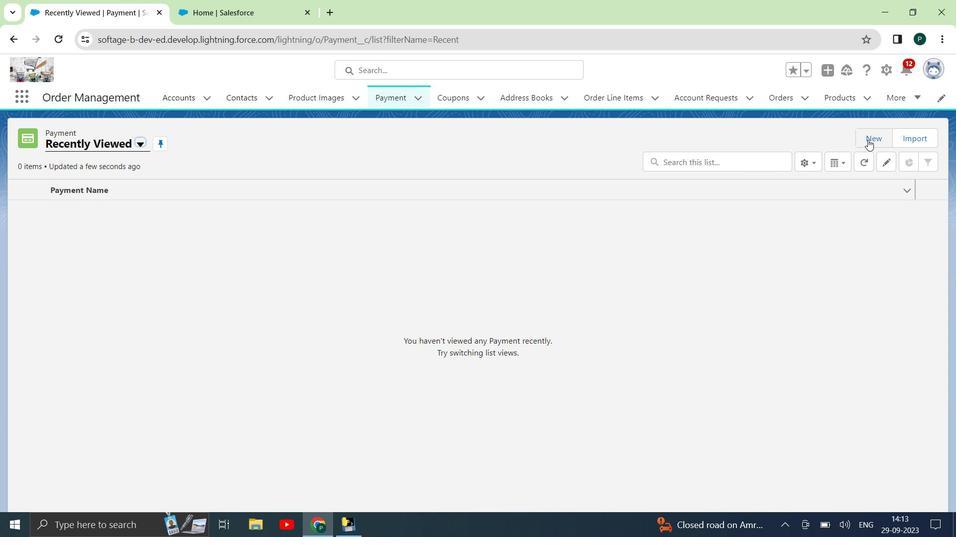 
Action: Mouse moved to (470, 242)
Screenshot: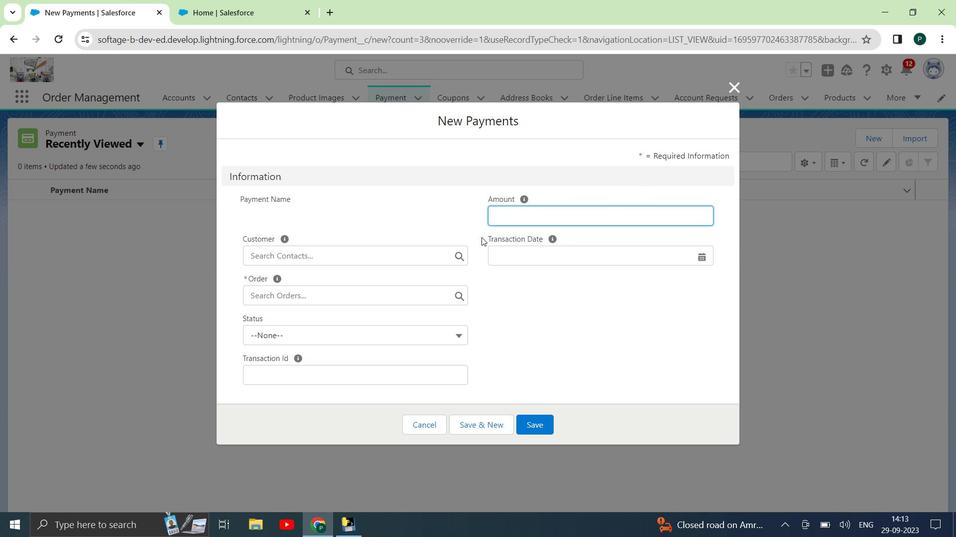 
Action: Mouse scrolled (470, 242) with delta (0, 0)
Screenshot: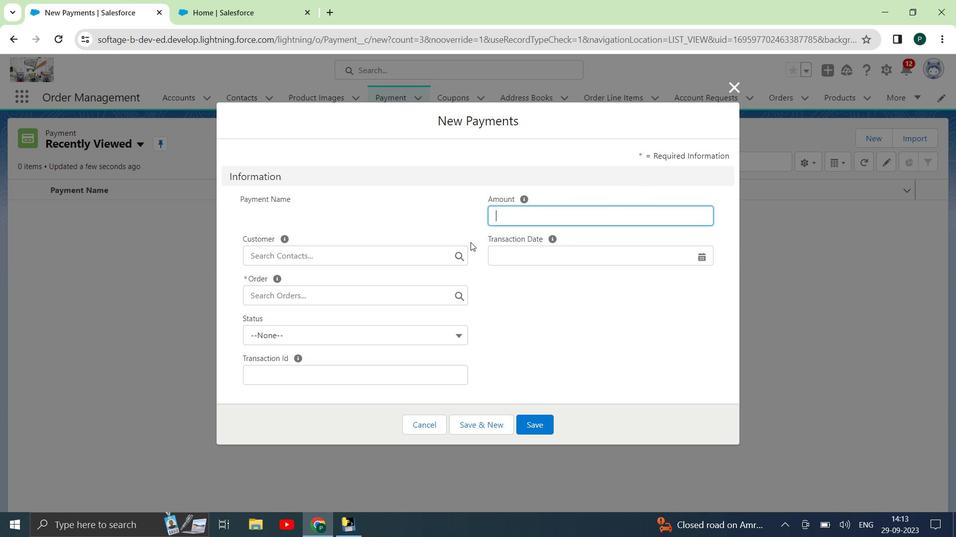 
Action: Mouse scrolled (470, 242) with delta (0, 0)
Screenshot: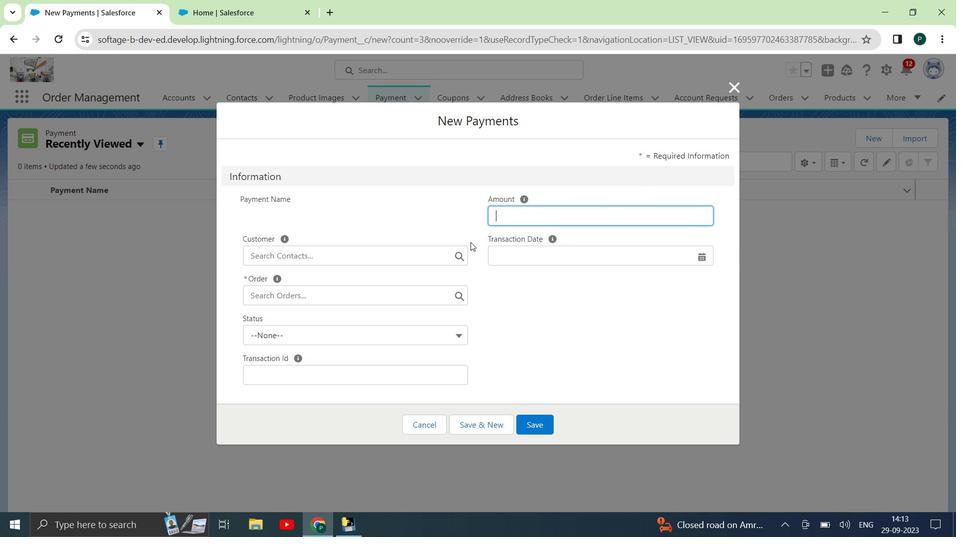 
Action: Mouse scrolled (470, 242) with delta (0, 0)
Screenshot: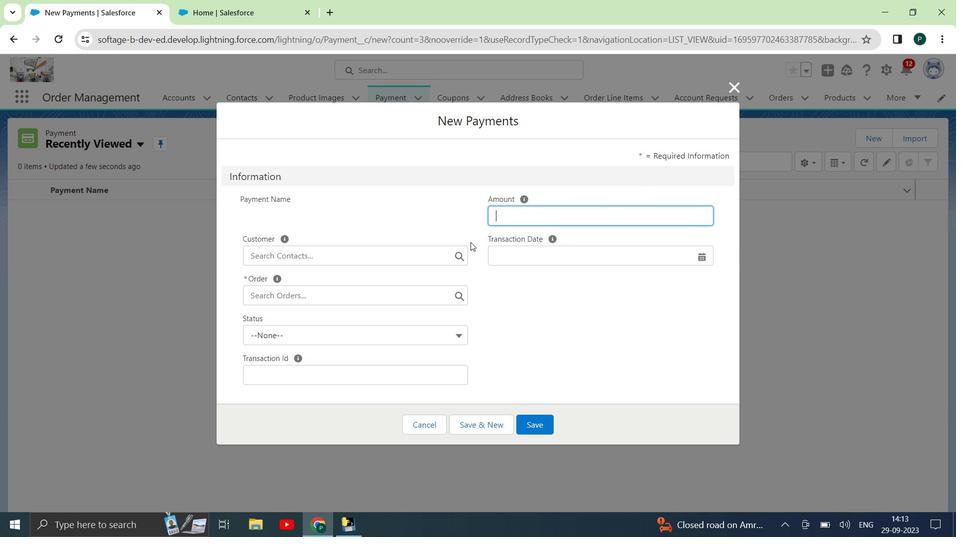
Action: Mouse moved to (412, 421)
Screenshot: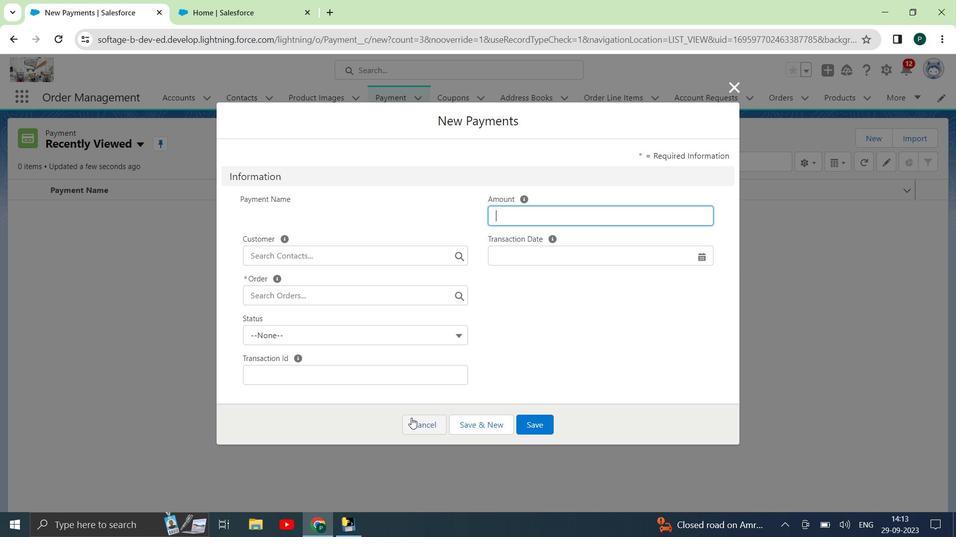 
Action: Mouse pressed left at (412, 421)
Screenshot: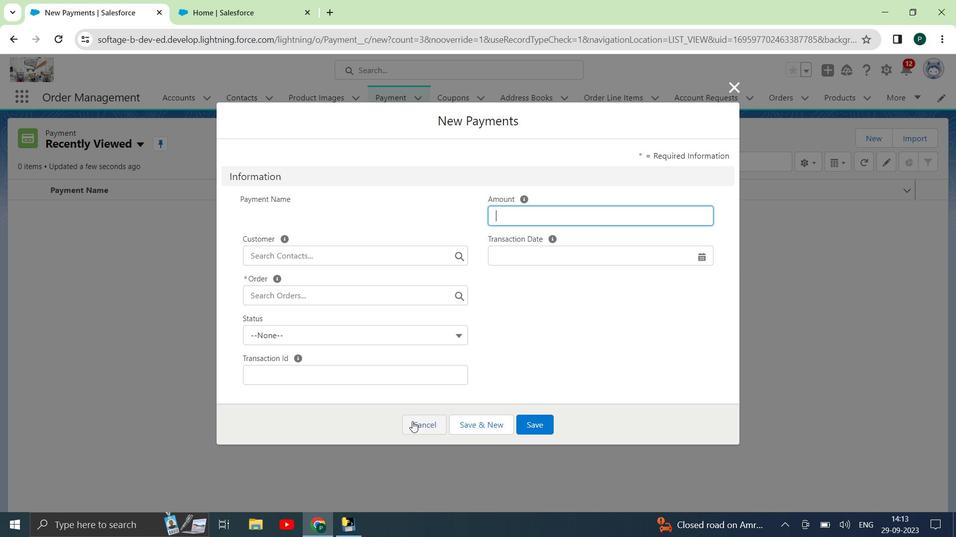
Action: Mouse moved to (441, 103)
Screenshot: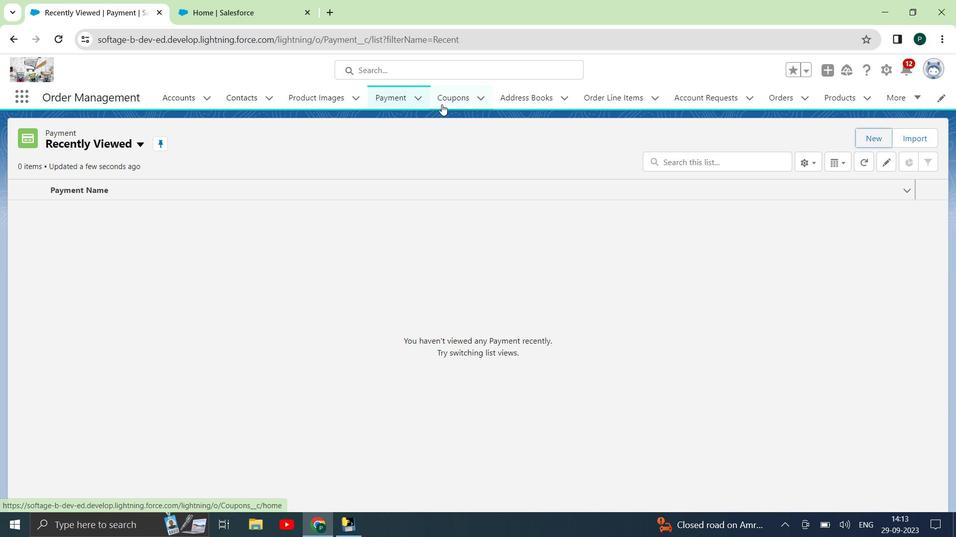 
Action: Mouse pressed left at (441, 103)
Screenshot: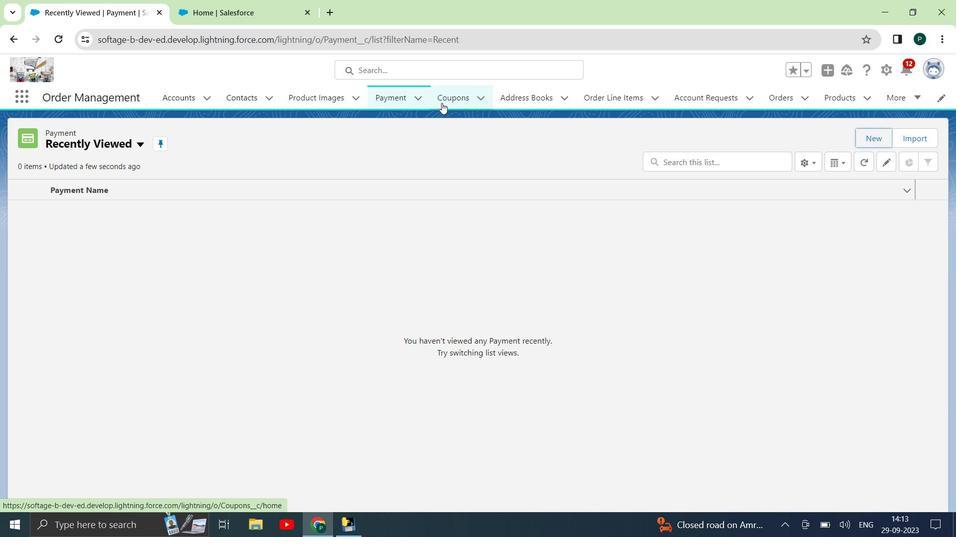 
Action: Mouse moved to (788, 137)
Screenshot: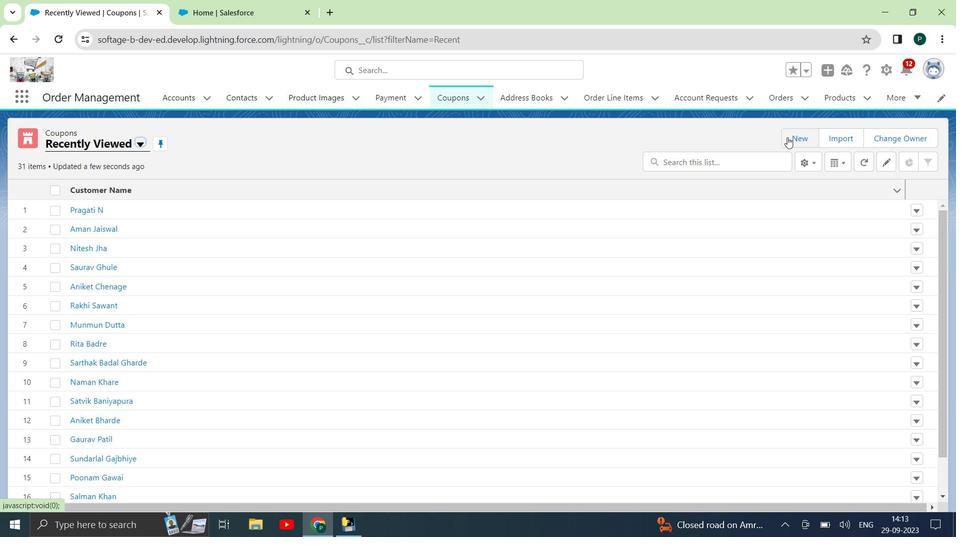 
Action: Mouse pressed left at (788, 137)
Screenshot: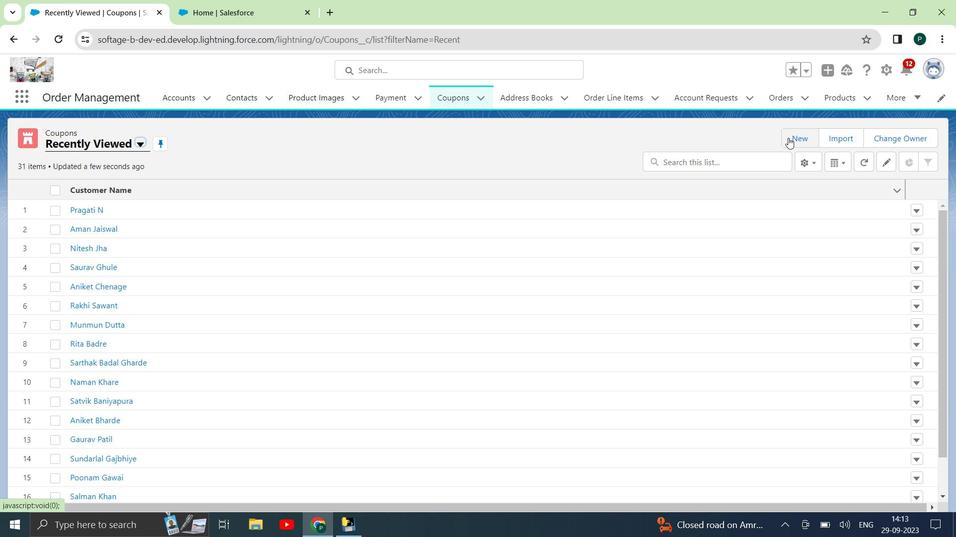 
Action: Mouse moved to (483, 229)
Screenshot: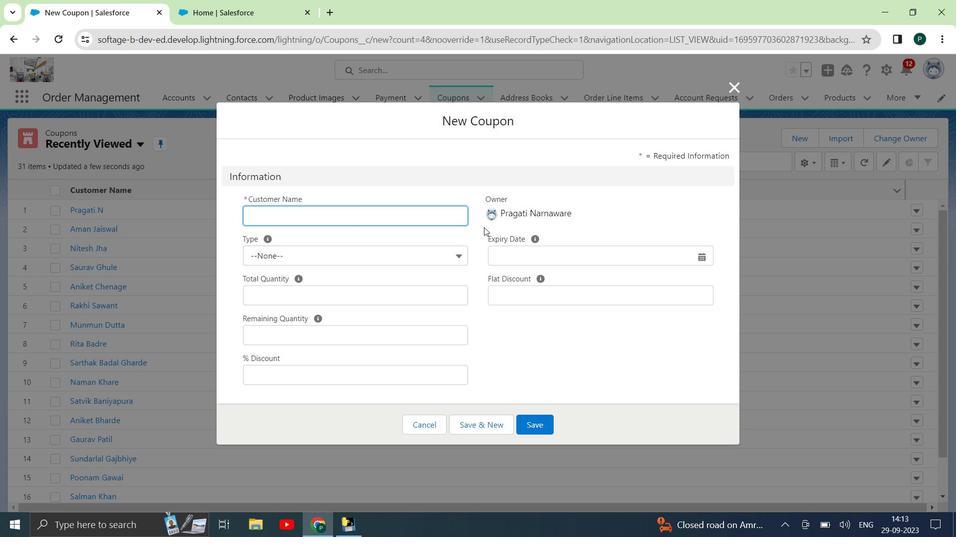 
Action: Mouse scrolled (483, 229) with delta (0, 0)
Screenshot: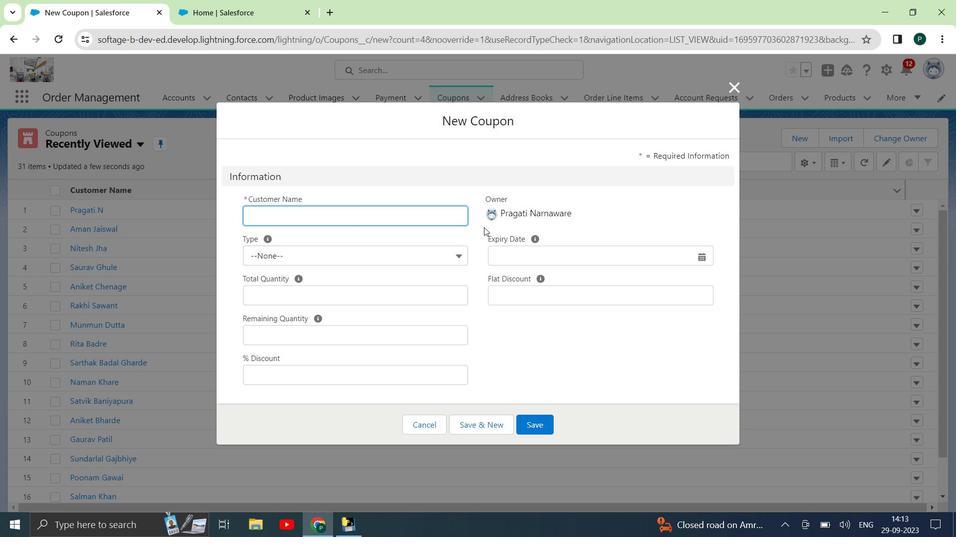
Action: Mouse moved to (483, 230)
Screenshot: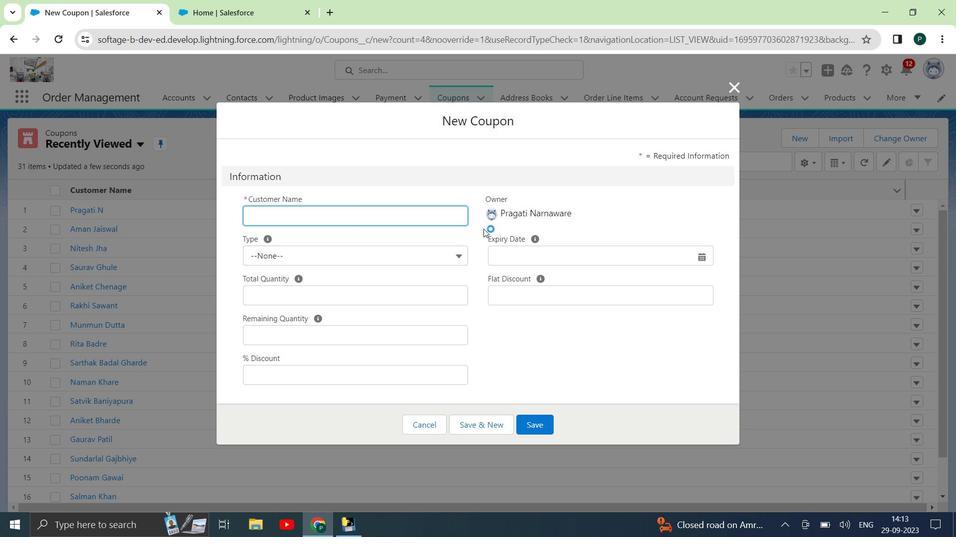 
Action: Mouse scrolled (483, 229) with delta (0, 0)
Screenshot: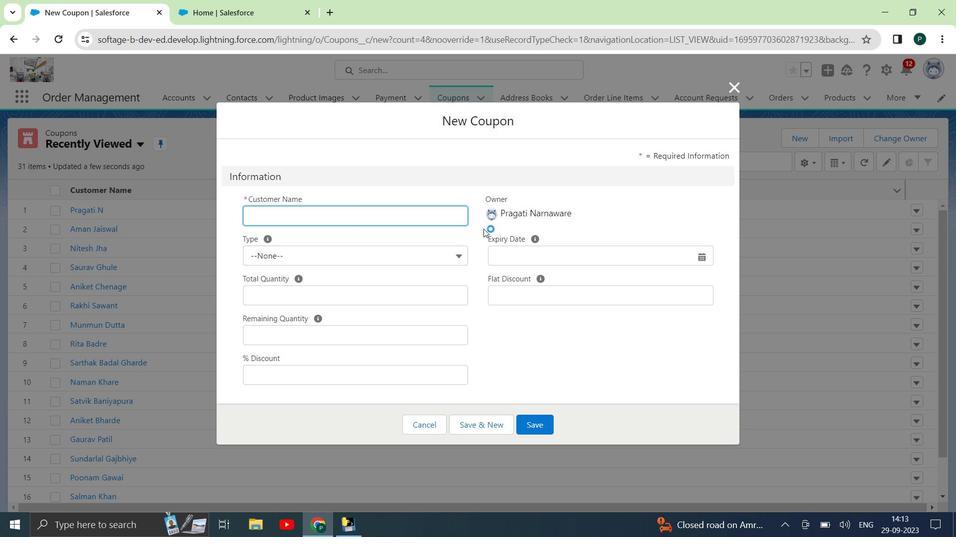 
Action: Mouse moved to (429, 419)
Screenshot: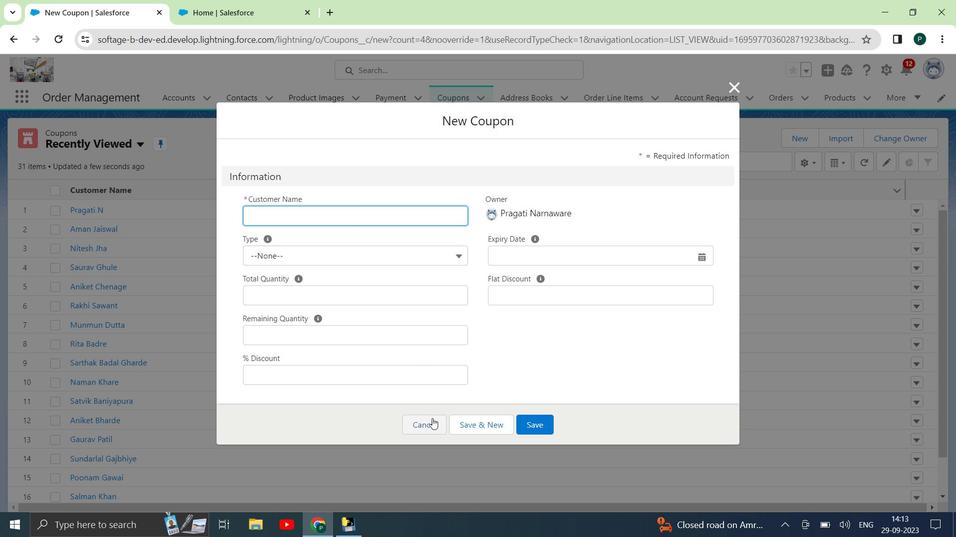 
Action: Mouse pressed left at (429, 419)
Screenshot: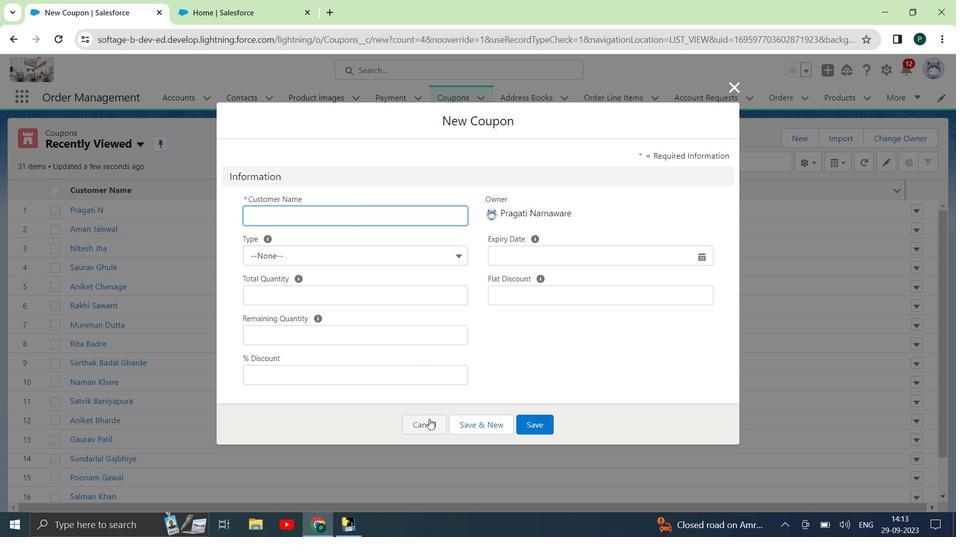 
Action: Mouse moved to (425, 432)
Screenshot: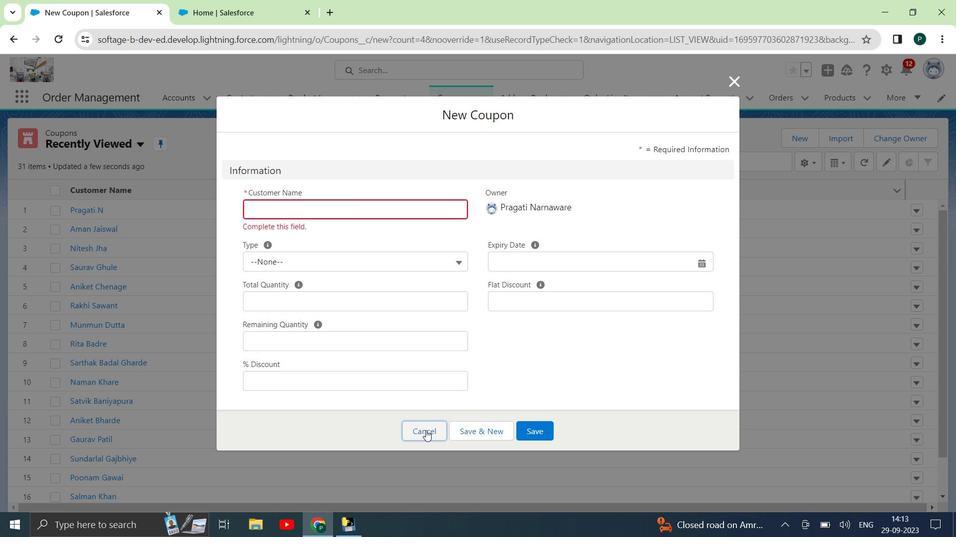 
Action: Mouse pressed left at (425, 432)
Screenshot: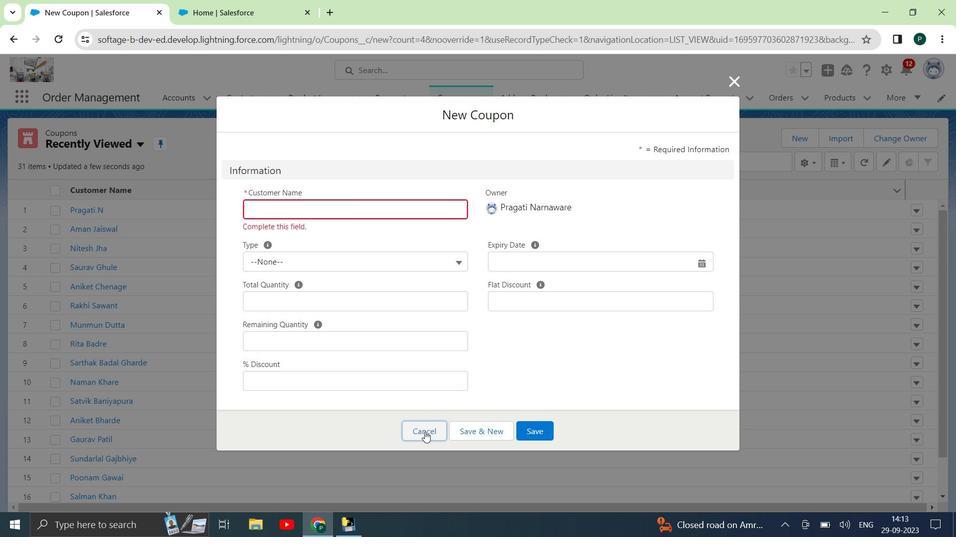 
Action: Mouse moved to (535, 102)
Screenshot: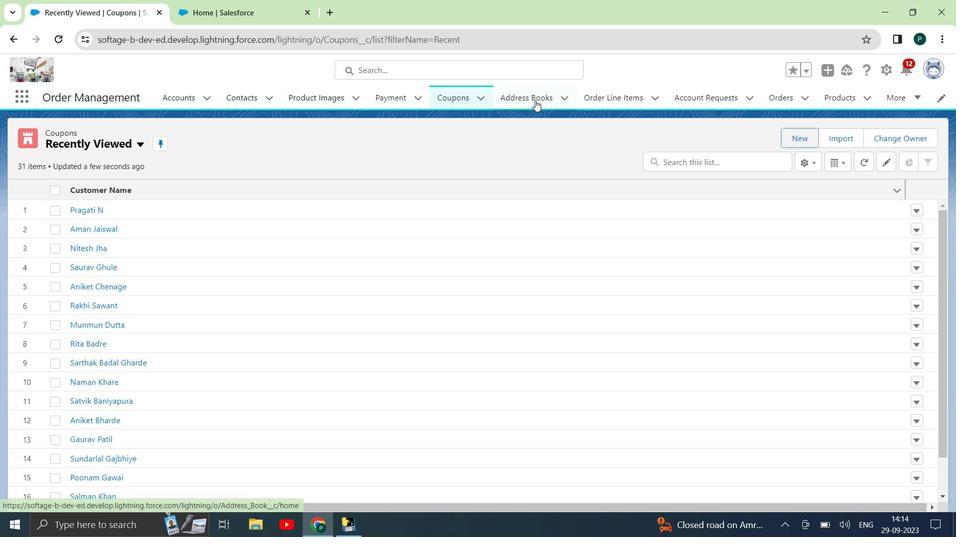 
Action: Mouse pressed left at (535, 102)
Screenshot: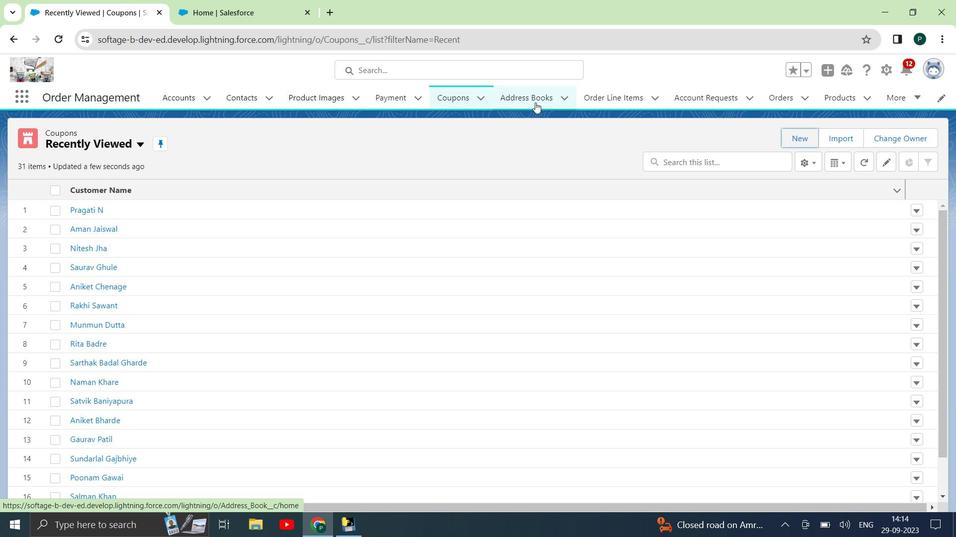 
Action: Mouse moved to (800, 138)
Screenshot: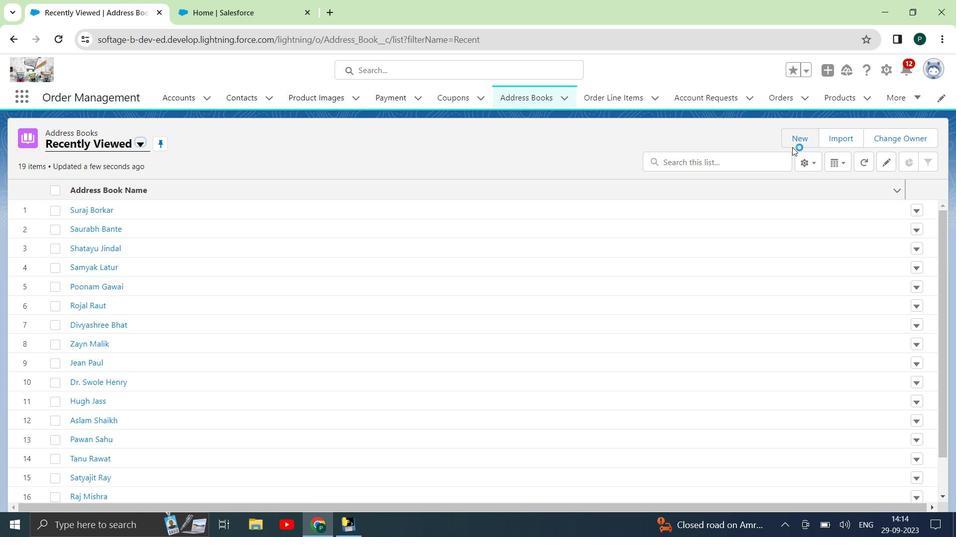 
Action: Mouse pressed left at (800, 138)
Screenshot: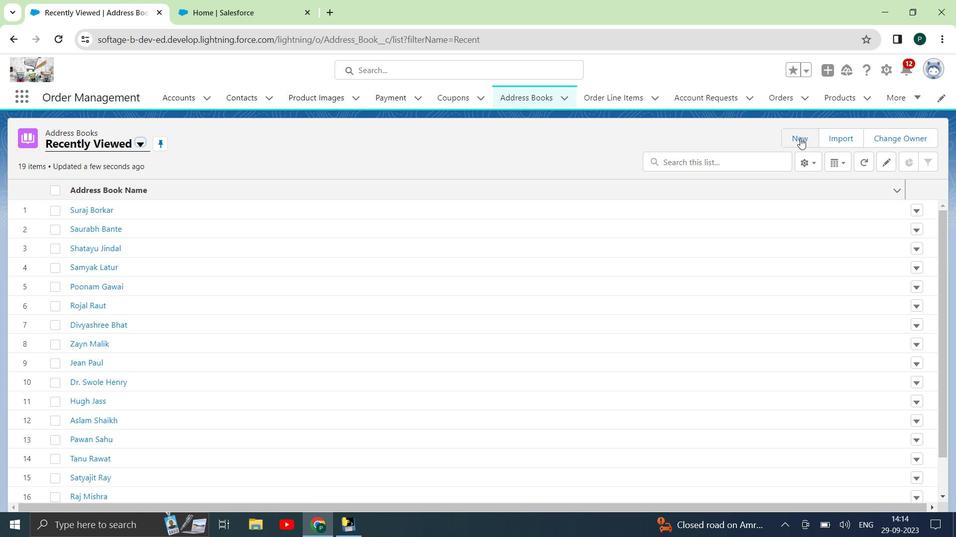 
Action: Mouse moved to (411, 427)
Screenshot: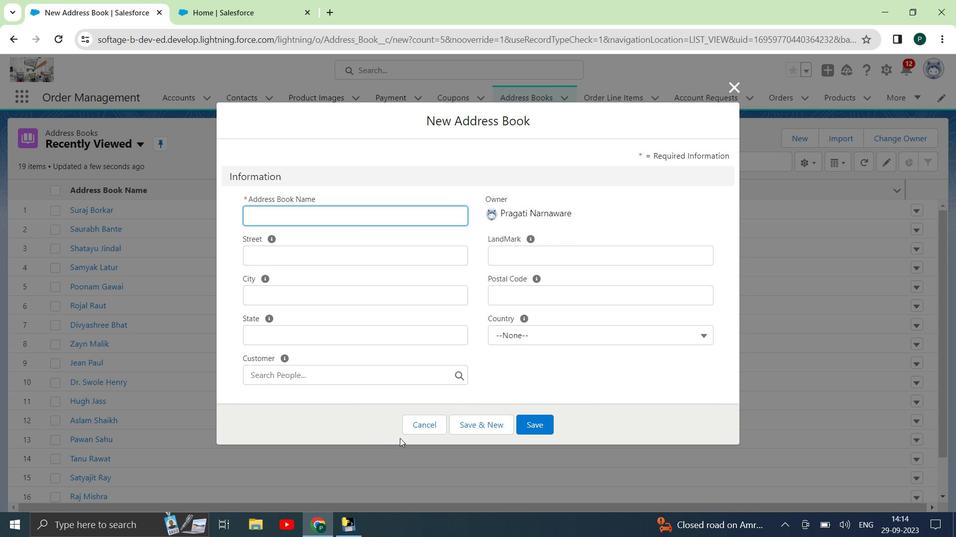 
Action: Mouse pressed left at (411, 427)
Screenshot: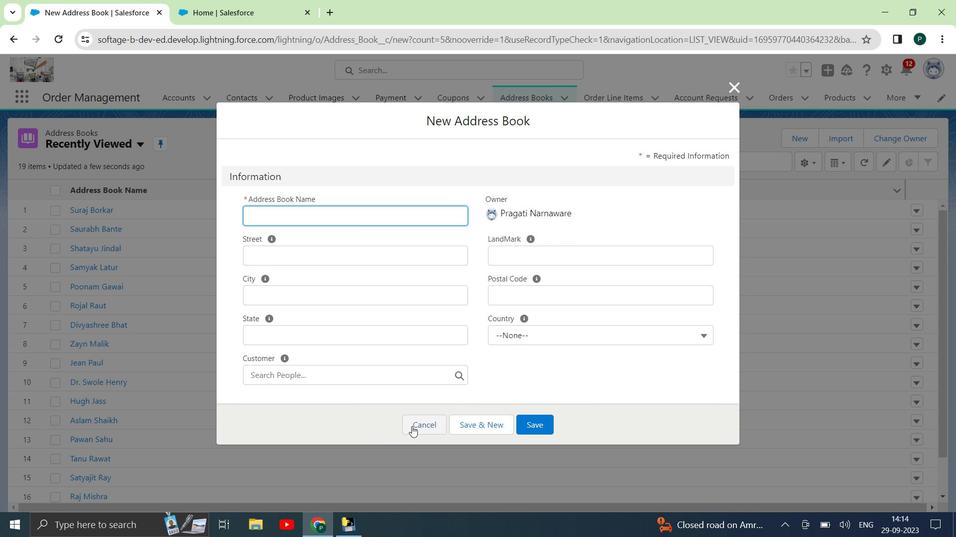 
Action: Mouse moved to (620, 98)
Screenshot: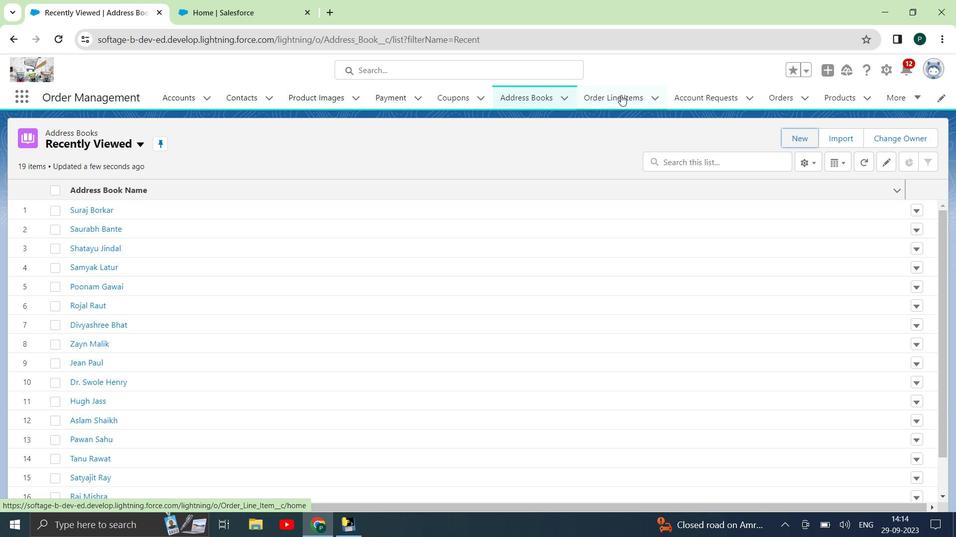 
Action: Mouse pressed left at (620, 98)
Screenshot: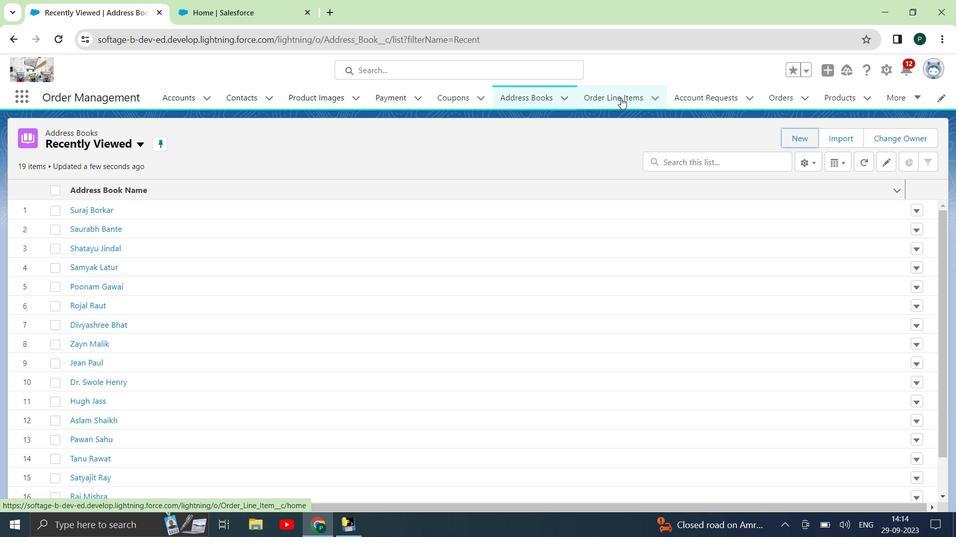 
Action: Mouse moved to (874, 135)
Screenshot: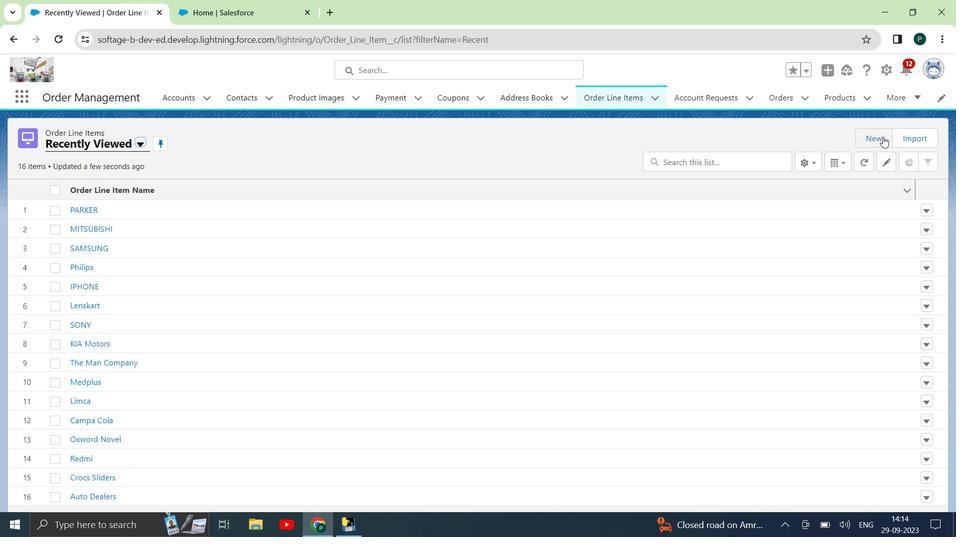 
Action: Mouse pressed left at (874, 135)
Screenshot: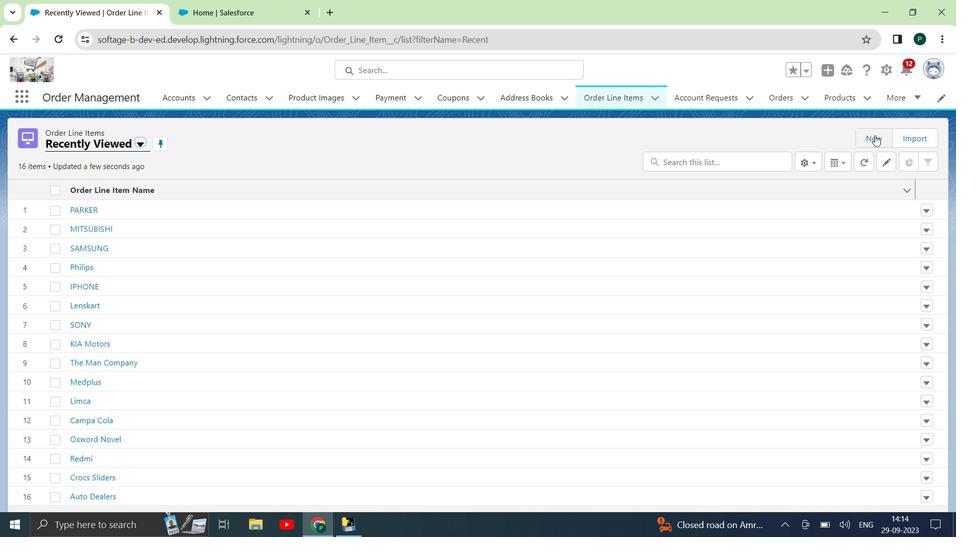 
Action: Mouse moved to (419, 214)
Screenshot: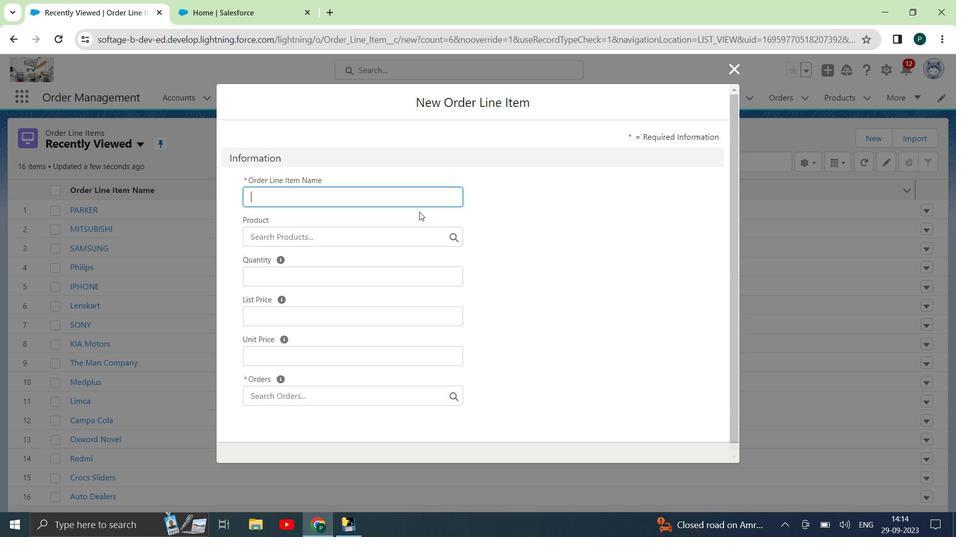 
Action: Mouse scrolled (419, 213) with delta (0, 0)
Screenshot: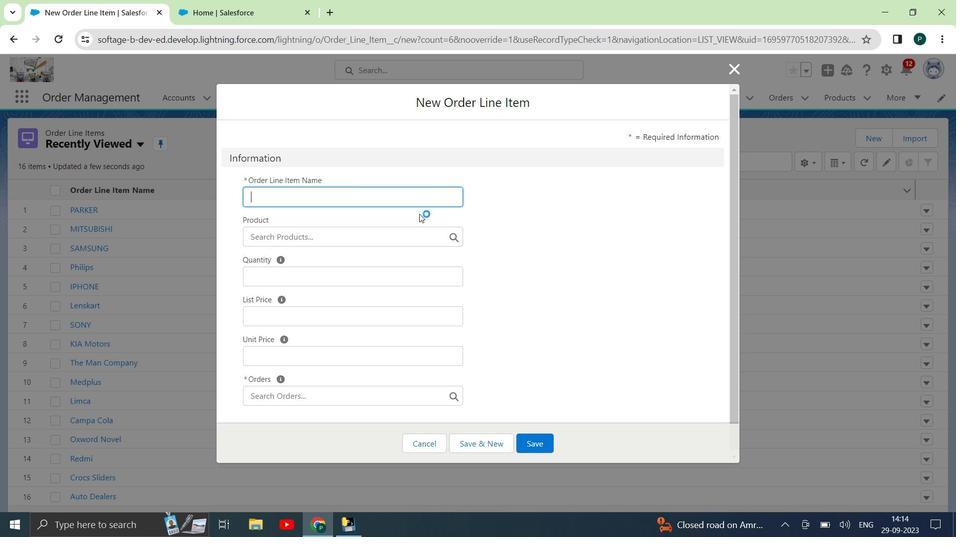 
Action: Mouse scrolled (419, 213) with delta (0, 0)
Screenshot: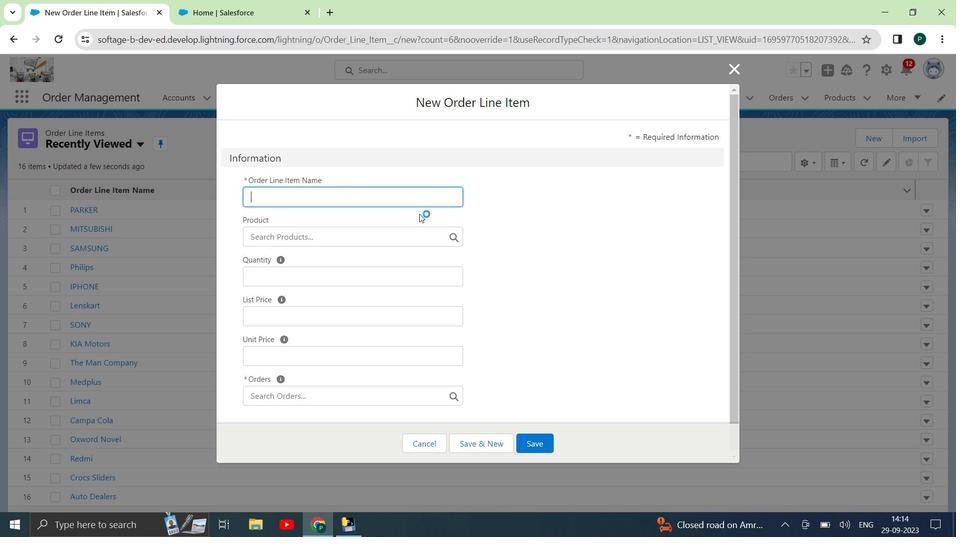 
Action: Mouse scrolled (419, 213) with delta (0, 0)
Screenshot: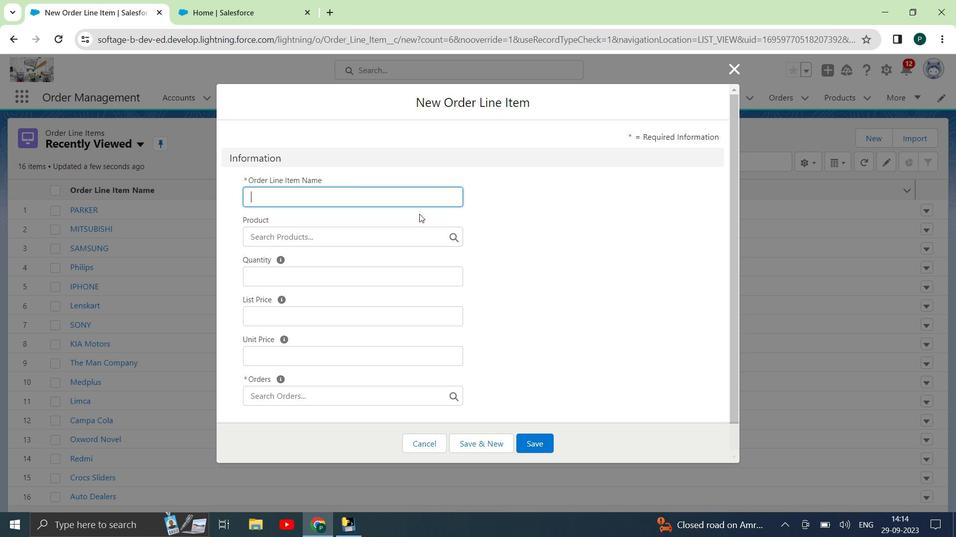 
Action: Mouse moved to (424, 445)
Screenshot: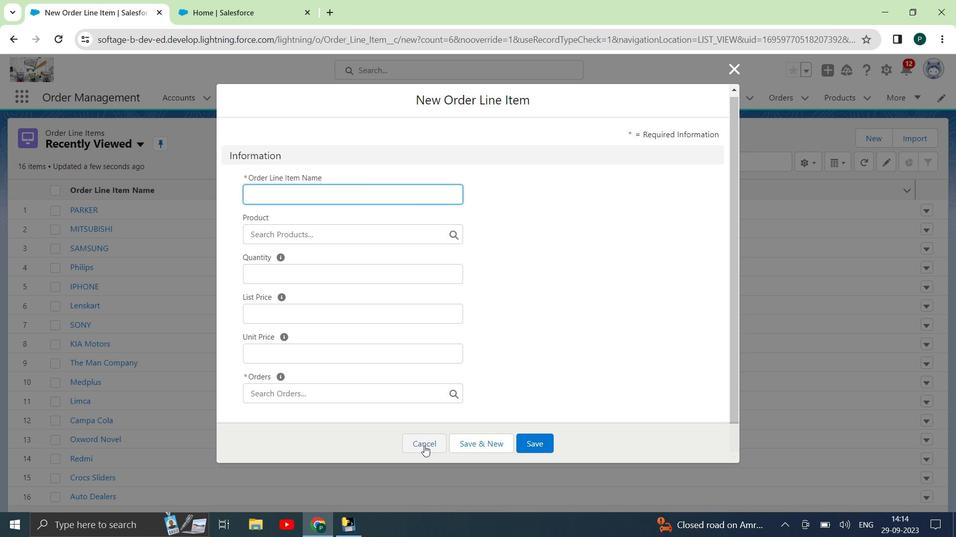 
Action: Mouse pressed left at (424, 445)
Screenshot: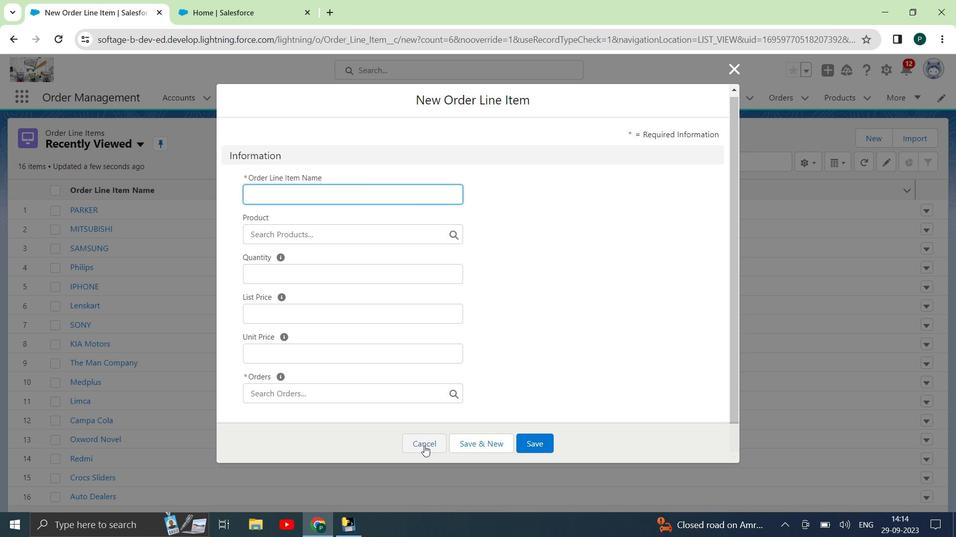 
Action: Mouse moved to (677, 97)
Screenshot: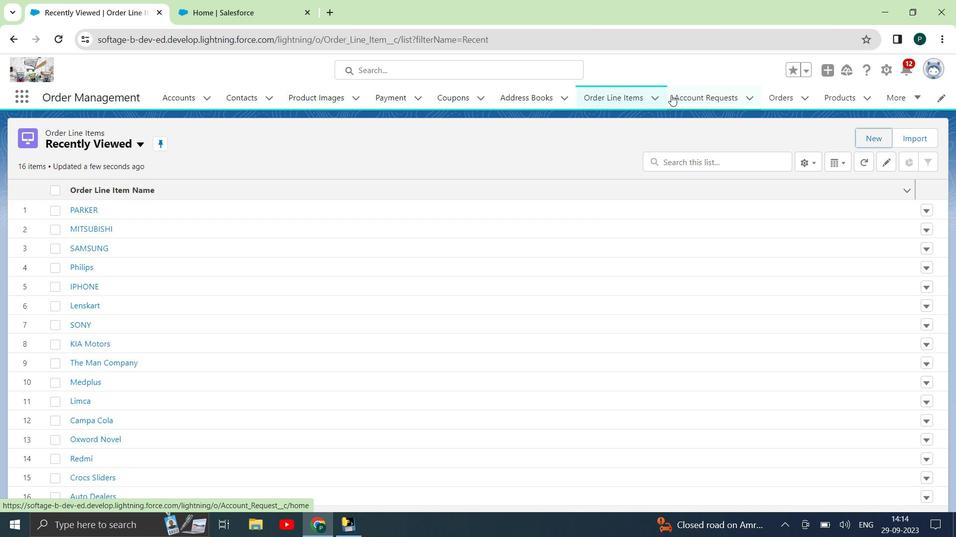
Action: Mouse pressed left at (677, 97)
Screenshot: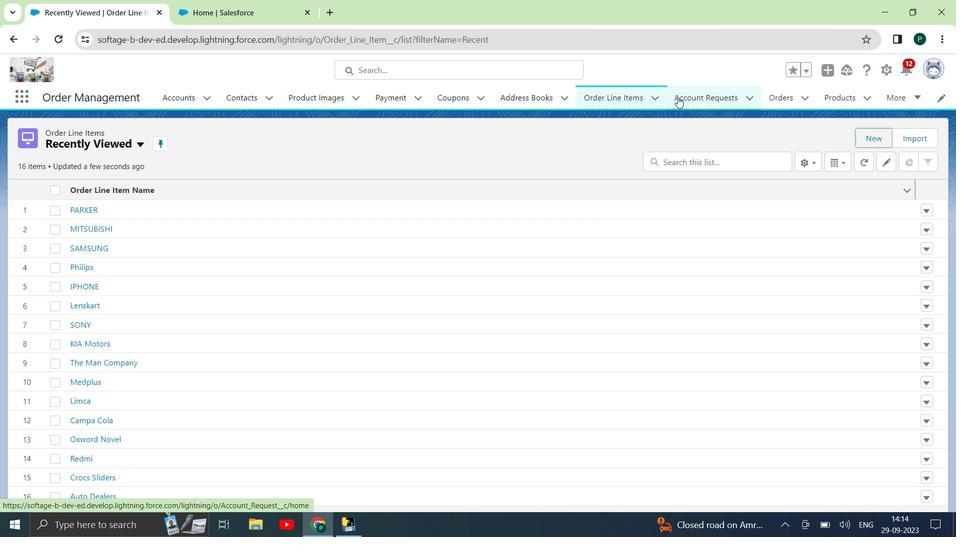 
Action: Mouse moved to (802, 135)
Screenshot: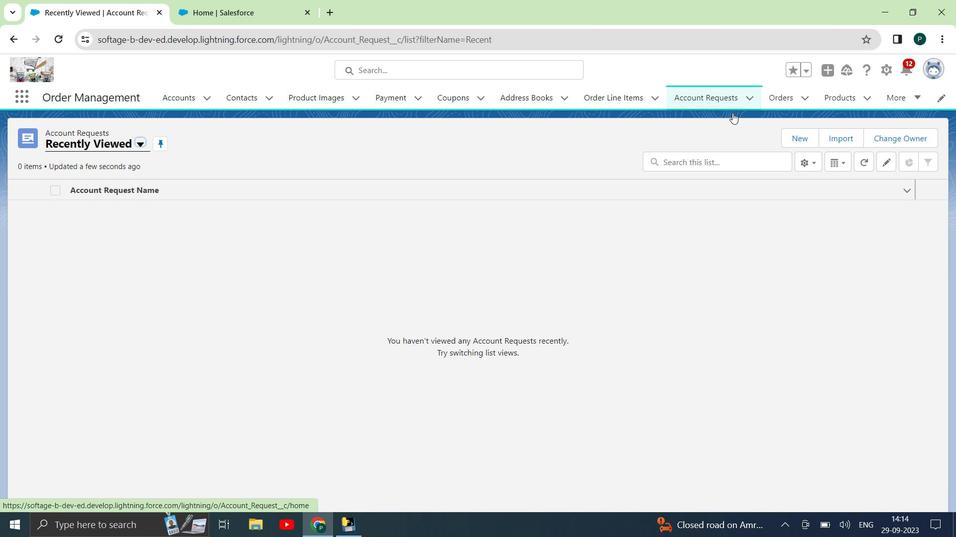 
Action: Mouse pressed left at (802, 135)
Screenshot: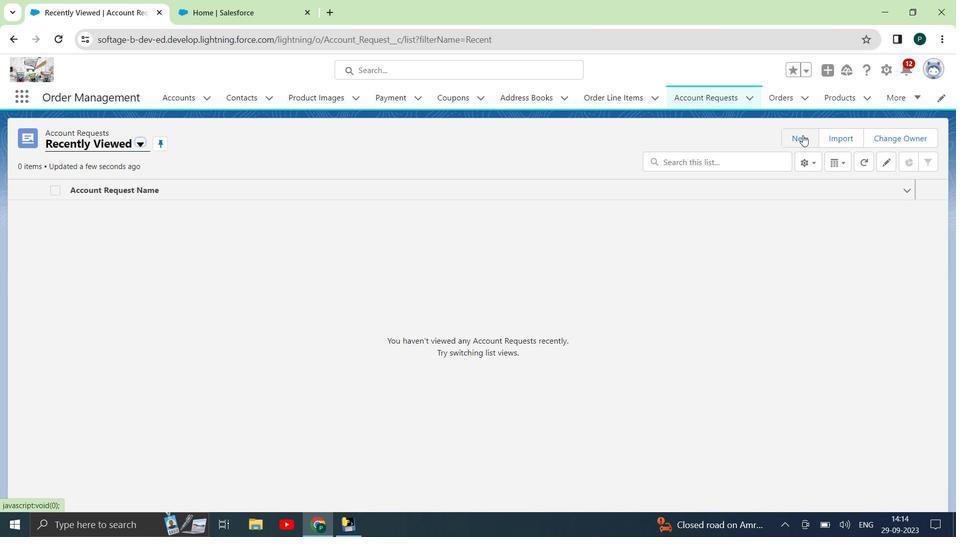 
Action: Mouse moved to (487, 278)
Screenshot: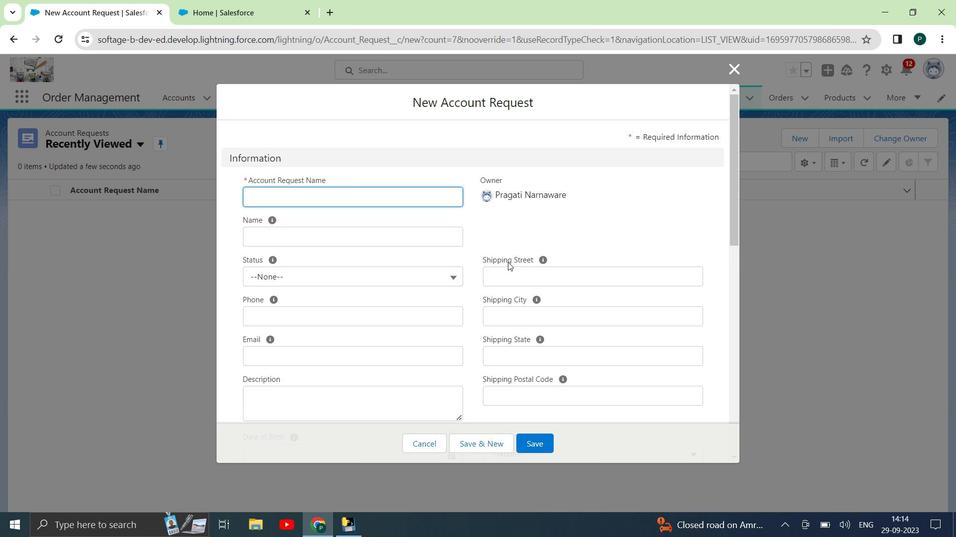 
Action: Mouse scrolled (487, 277) with delta (0, 0)
Screenshot: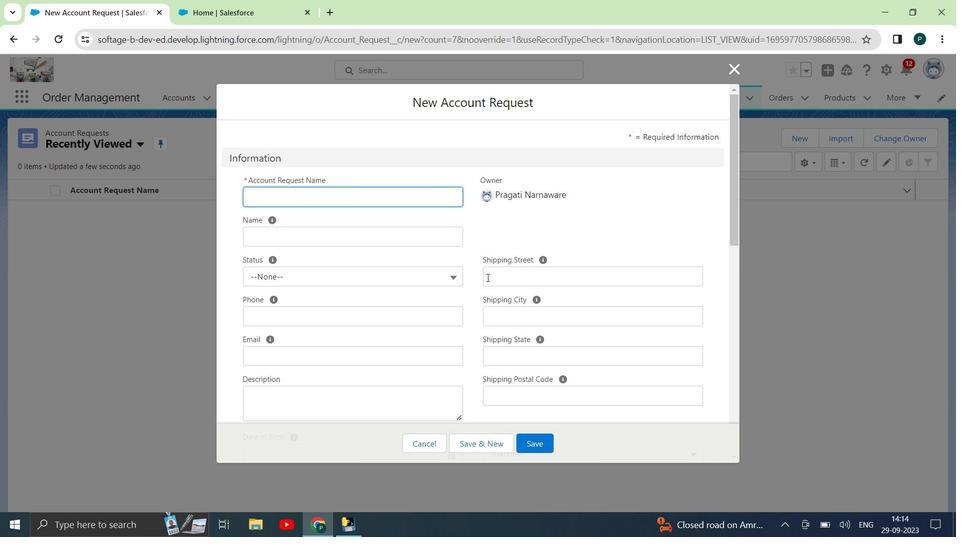 
Action: Mouse scrolled (487, 277) with delta (0, 0)
Screenshot: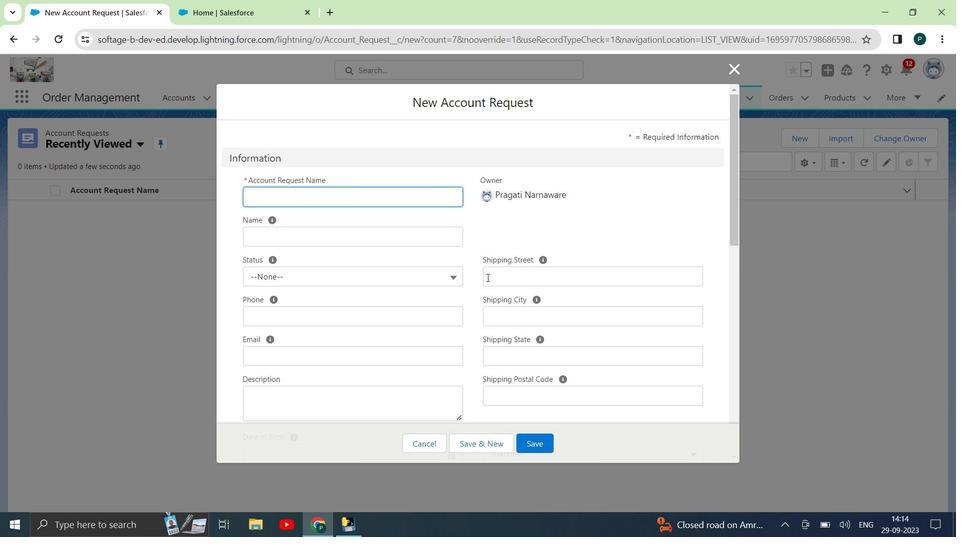 
Action: Mouse scrolled (487, 277) with delta (0, 0)
Screenshot: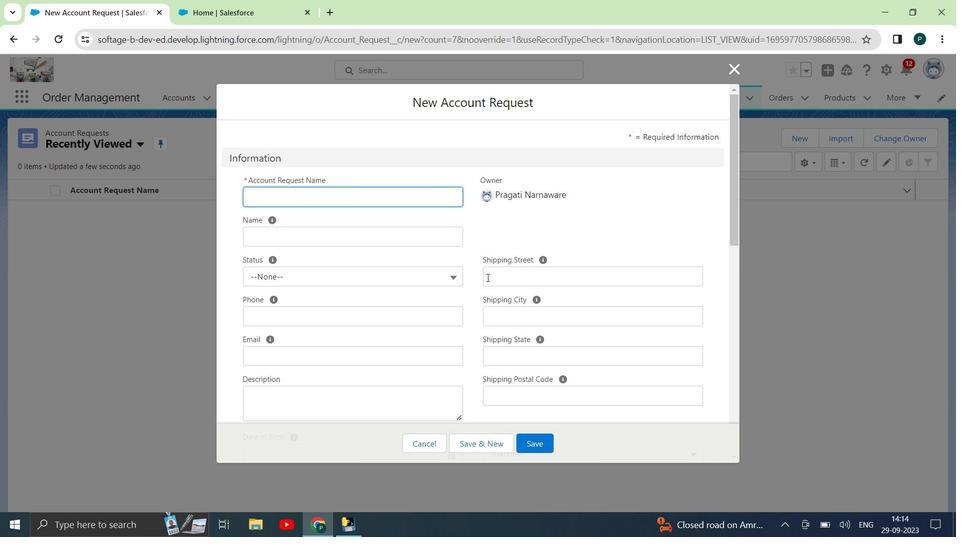
Action: Mouse scrolled (487, 277) with delta (0, 0)
Screenshot: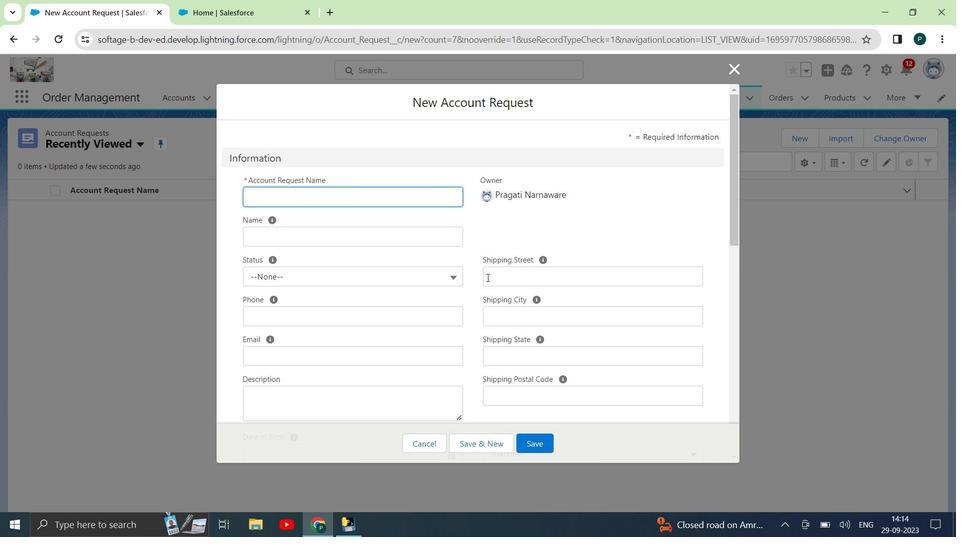 
Action: Mouse scrolled (487, 277) with delta (0, 0)
Screenshot: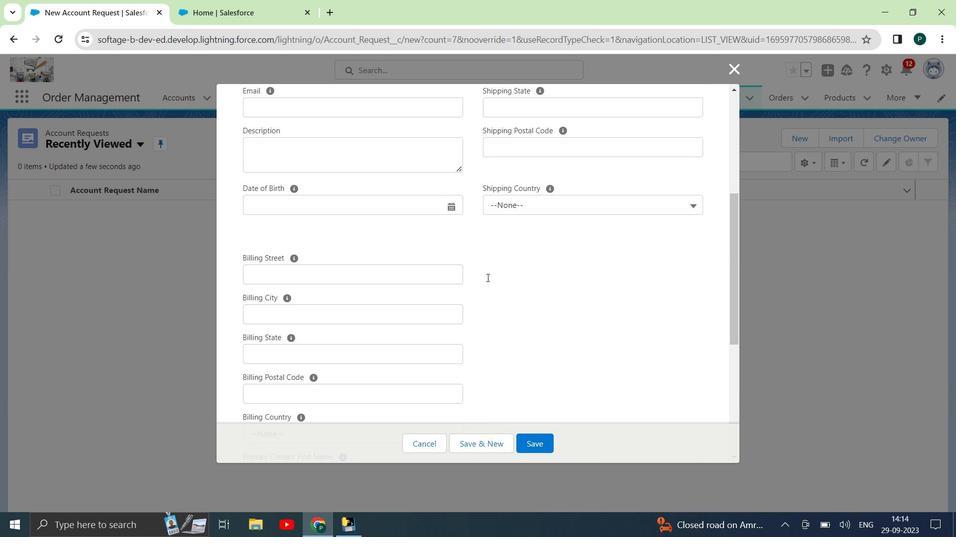 
Action: Mouse scrolled (487, 277) with delta (0, 0)
Screenshot: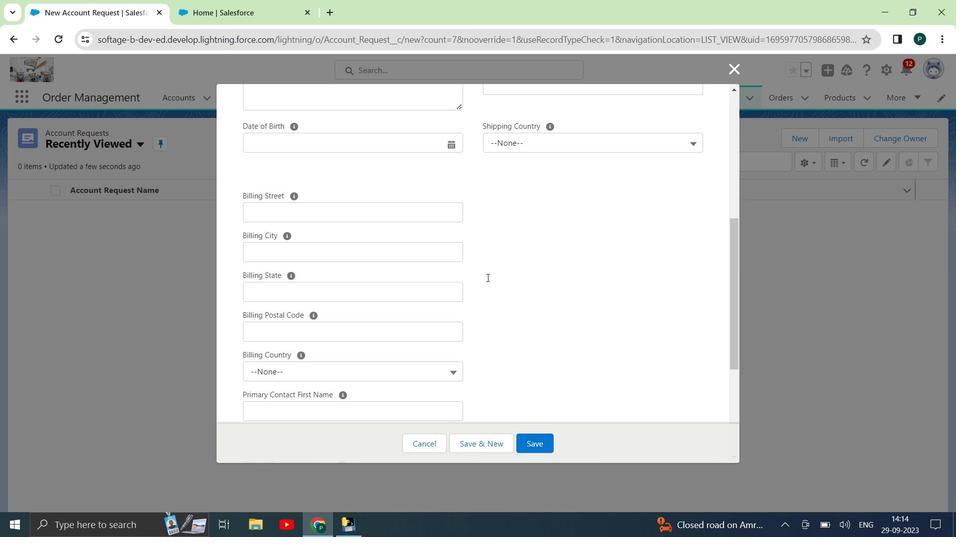 
Action: Mouse scrolled (487, 277) with delta (0, 0)
Screenshot: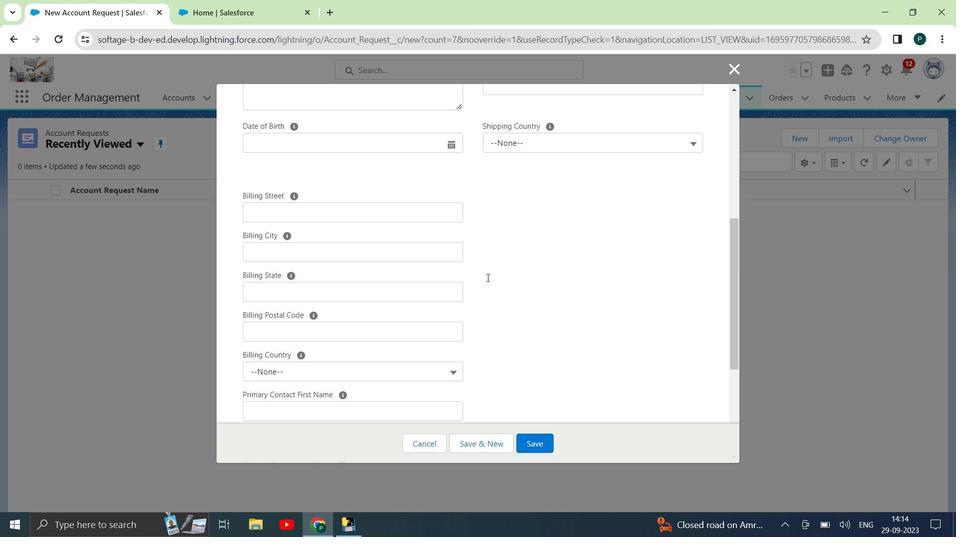 
Action: Mouse scrolled (487, 277) with delta (0, 0)
Screenshot: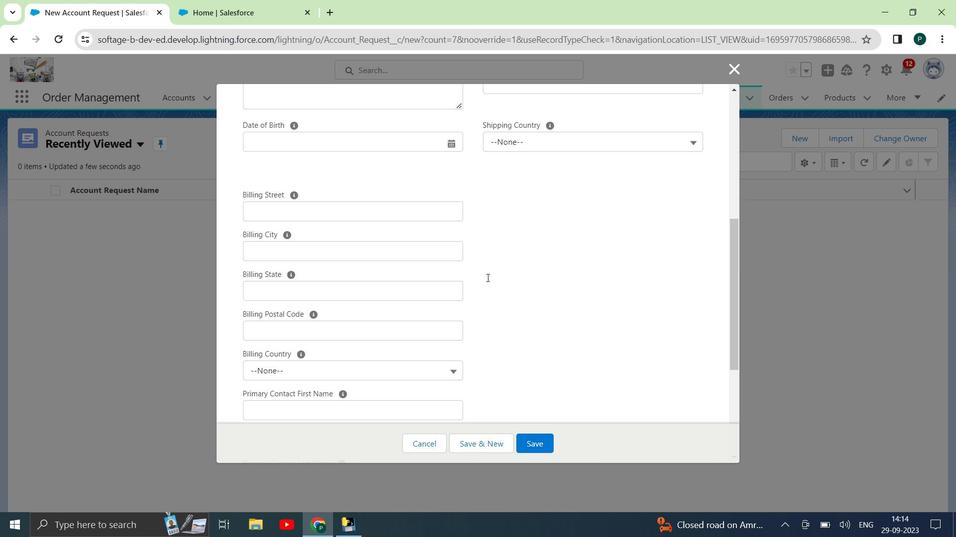 
Action: Mouse scrolled (487, 277) with delta (0, 0)
Screenshot: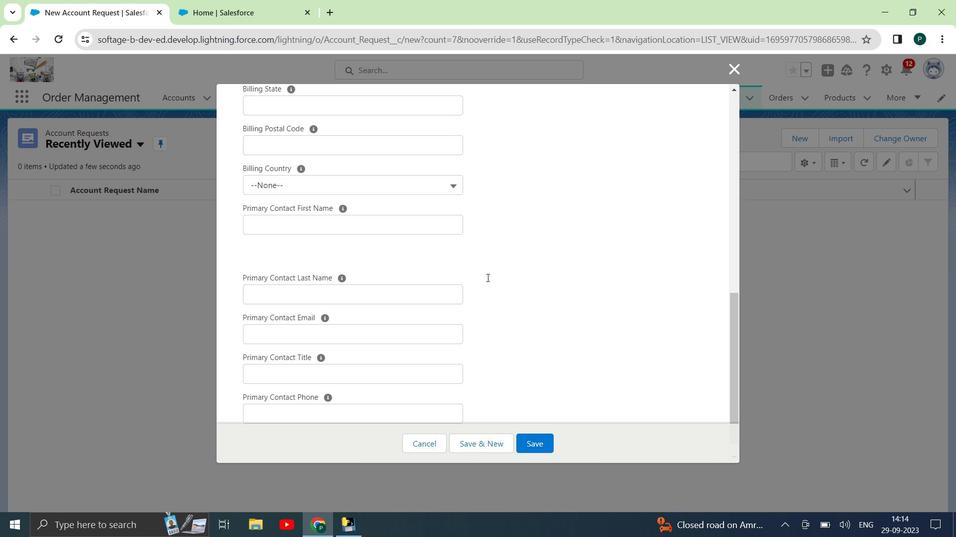 
Action: Mouse scrolled (487, 277) with delta (0, 0)
Screenshot: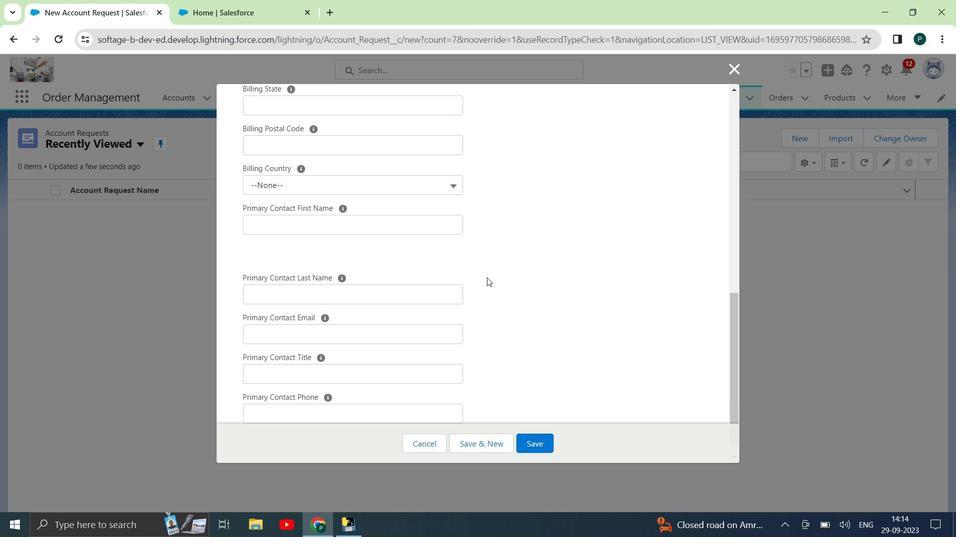 
Action: Mouse scrolled (487, 277) with delta (0, 0)
Screenshot: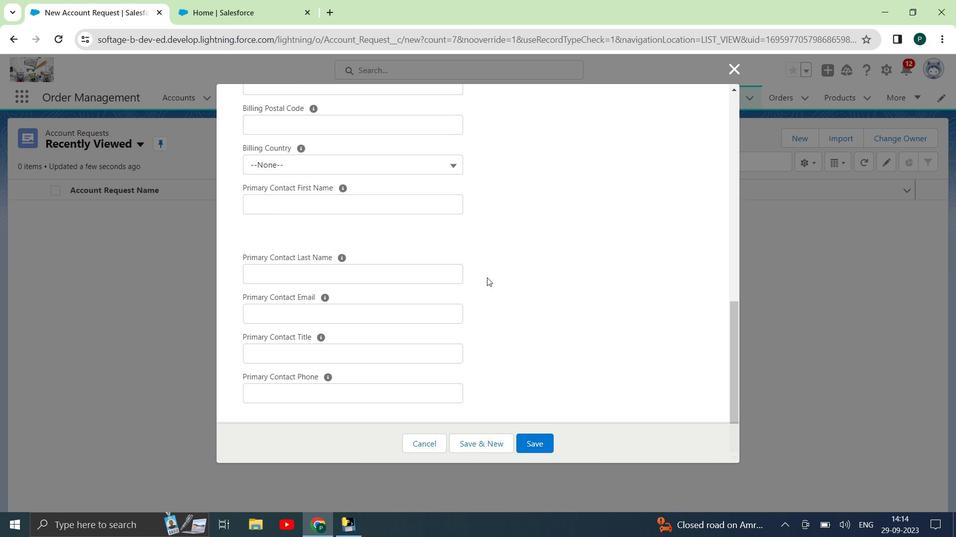 
Action: Mouse scrolled (487, 277) with delta (0, 0)
Screenshot: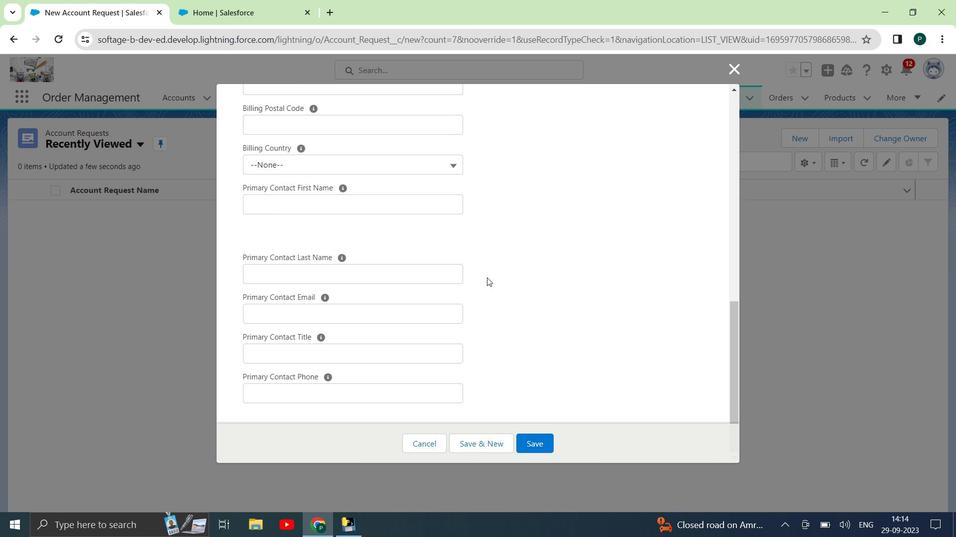 
Action: Mouse scrolled (487, 278) with delta (0, 0)
Screenshot: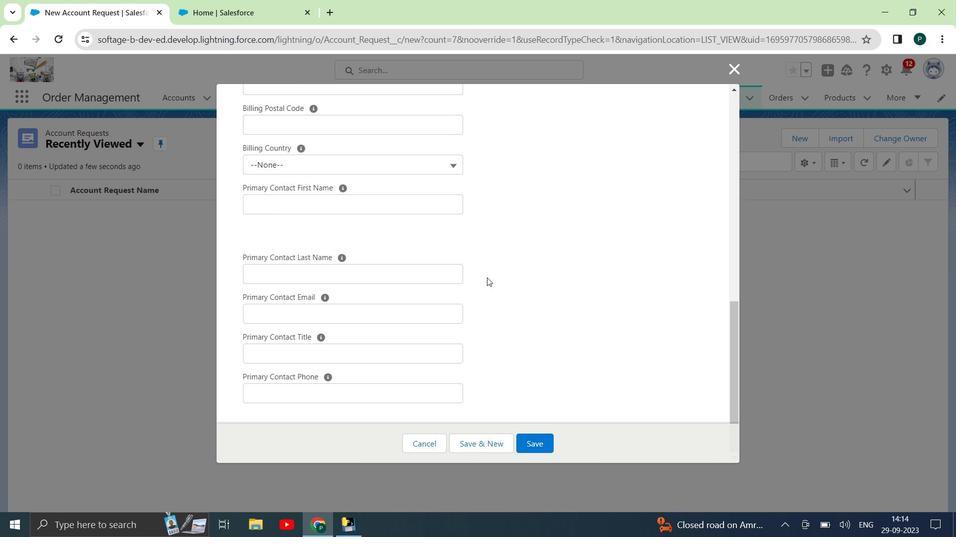 
Action: Mouse scrolled (487, 278) with delta (0, 0)
Screenshot: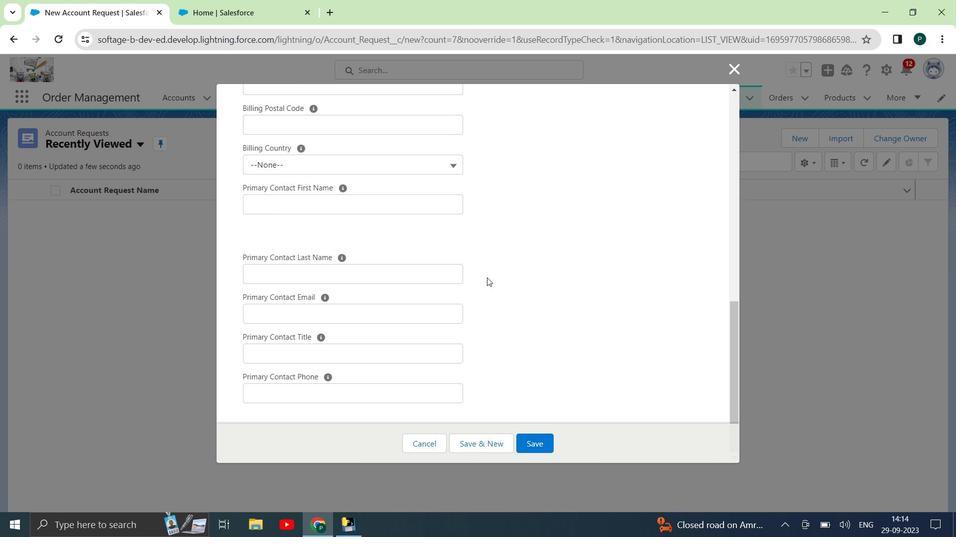 
Action: Mouse scrolled (487, 278) with delta (0, 0)
Screenshot: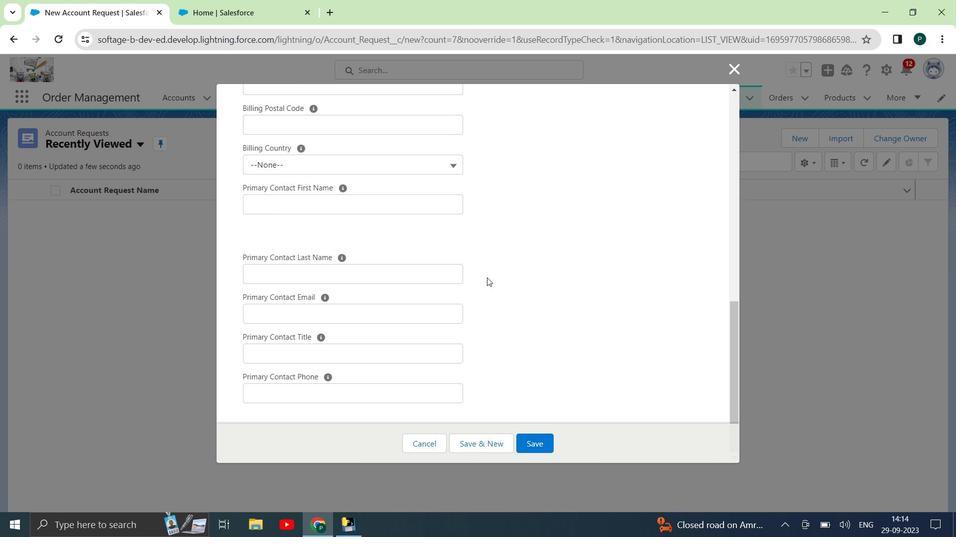 
Action: Mouse scrolled (487, 278) with delta (0, 0)
Screenshot: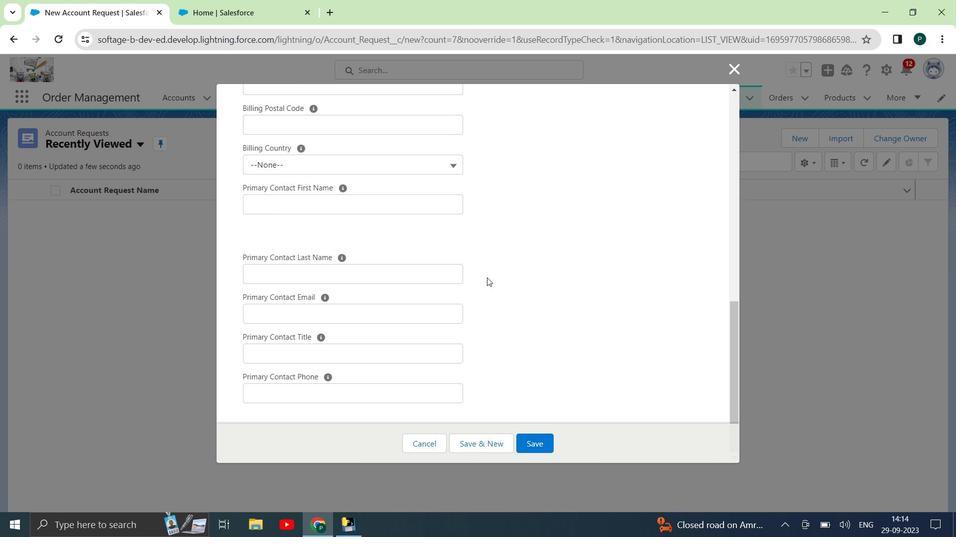 
Action: Mouse scrolled (487, 278) with delta (0, 0)
Screenshot: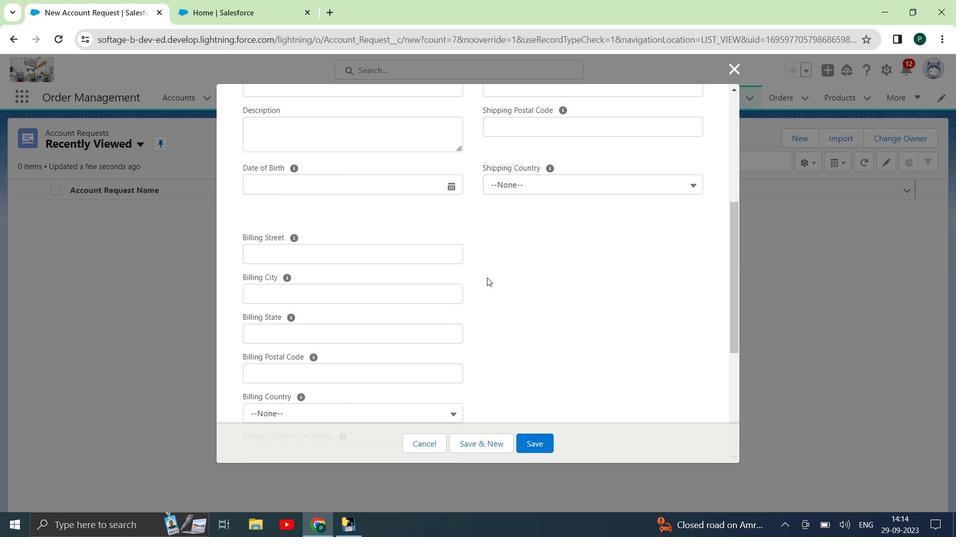 
Action: Mouse scrolled (487, 278) with delta (0, 0)
Screenshot: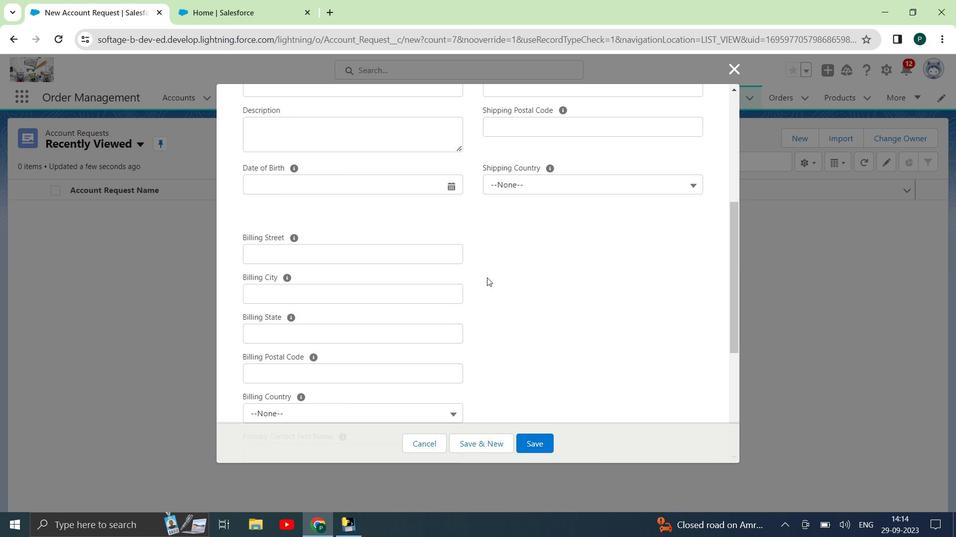 
Action: Mouse scrolled (487, 278) with delta (0, 0)
Screenshot: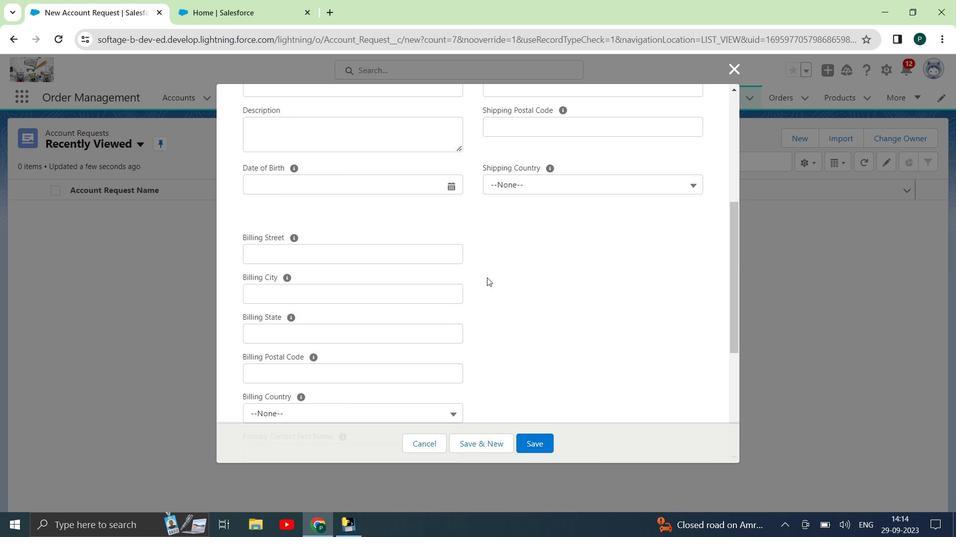 
Action: Mouse moved to (454, 316)
Screenshot: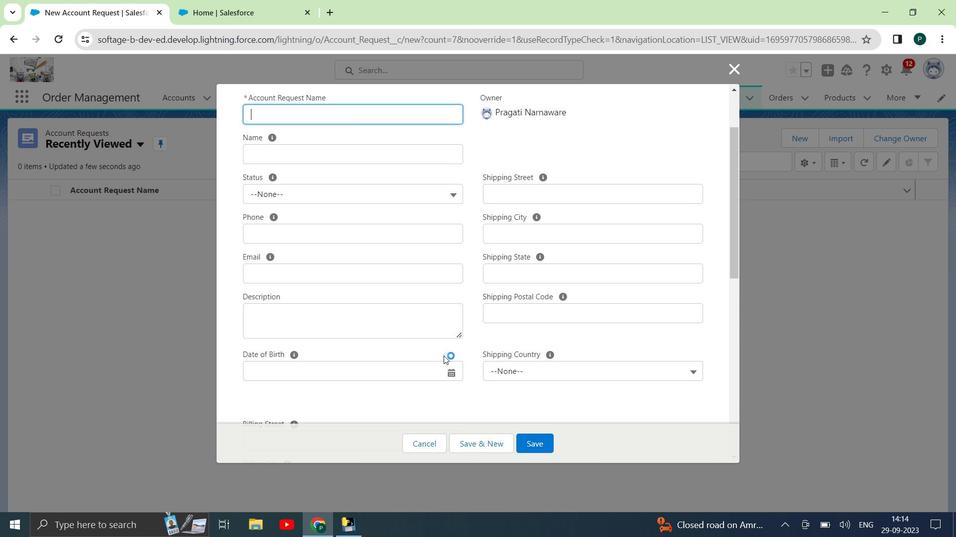 
Action: Mouse scrolled (454, 315) with delta (0, 0)
Screenshot: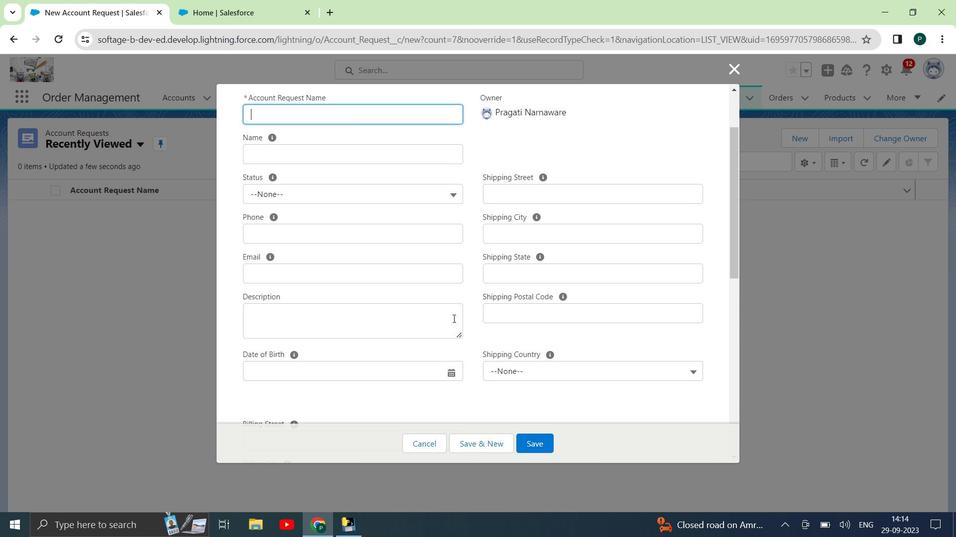 
Action: Mouse scrolled (454, 315) with delta (0, 0)
Screenshot: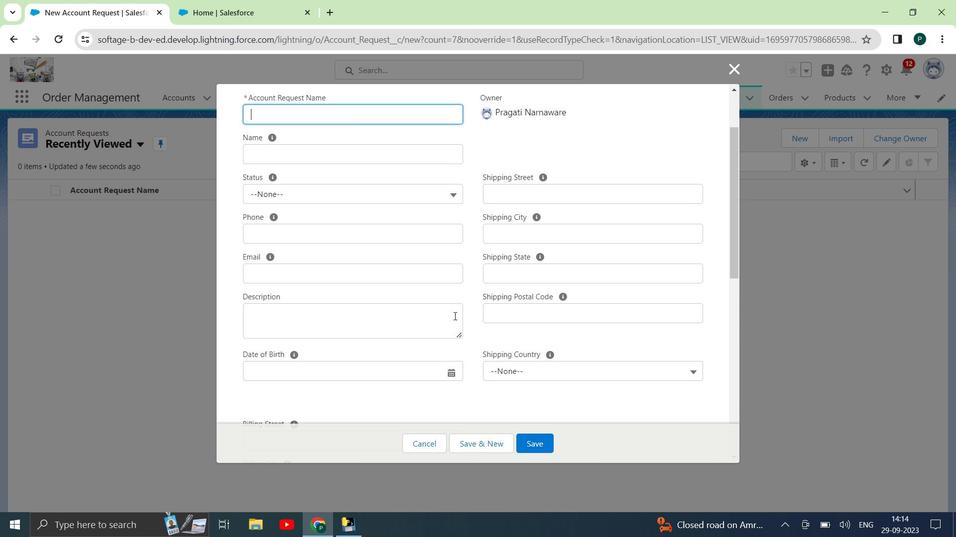 
Action: Mouse scrolled (454, 315) with delta (0, 0)
Screenshot: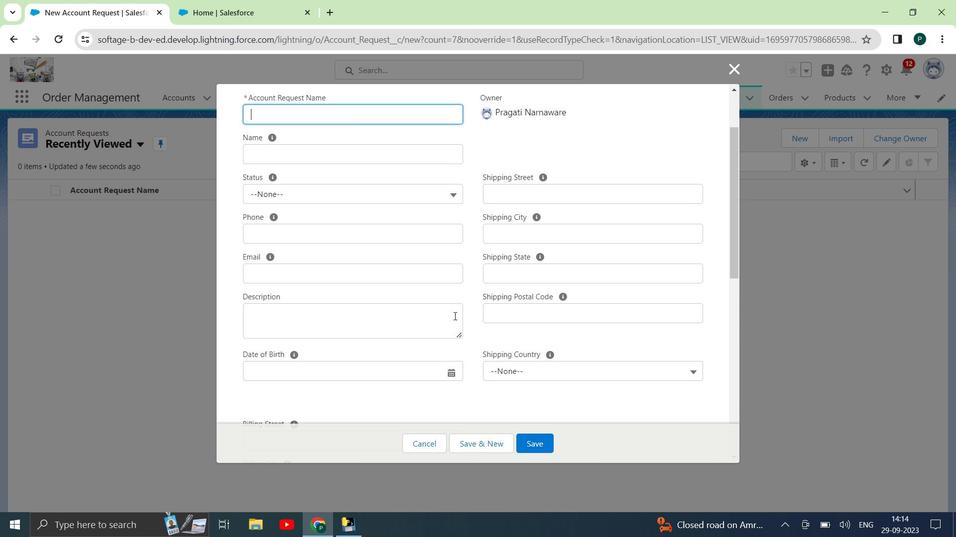 
Action: Mouse scrolled (454, 315) with delta (0, 0)
Screenshot: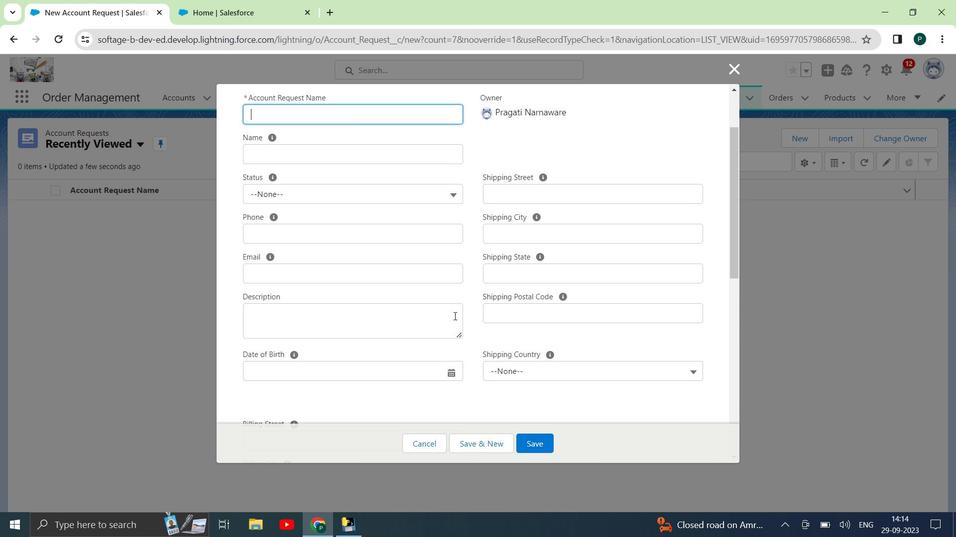 
Action: Mouse scrolled (454, 315) with delta (0, 0)
Screenshot: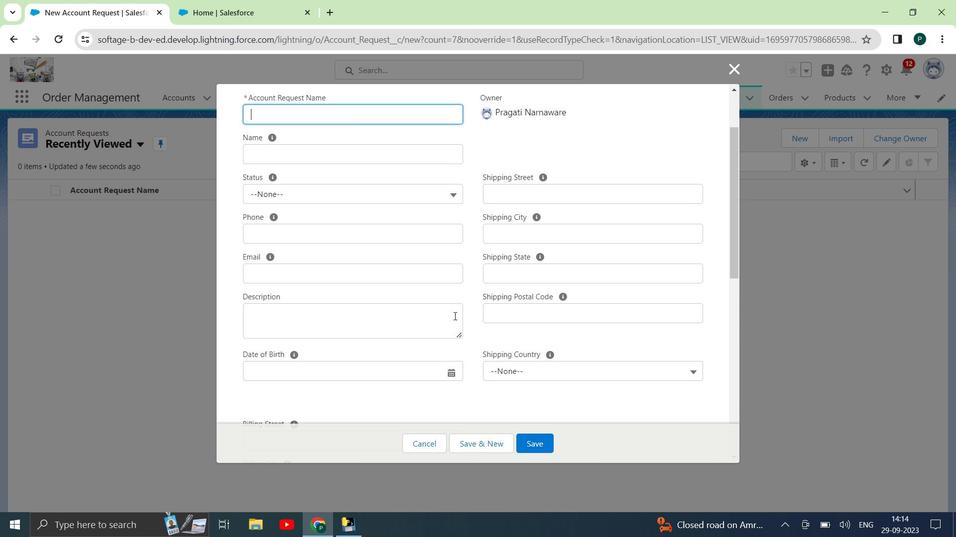 
Action: Mouse scrolled (454, 315) with delta (0, 0)
Screenshot: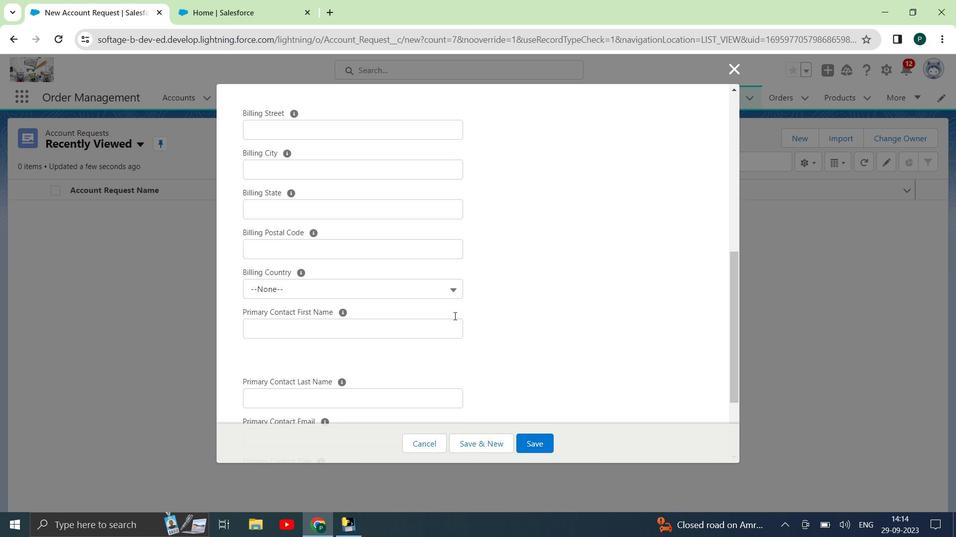
Action: Mouse scrolled (454, 315) with delta (0, 0)
Screenshot: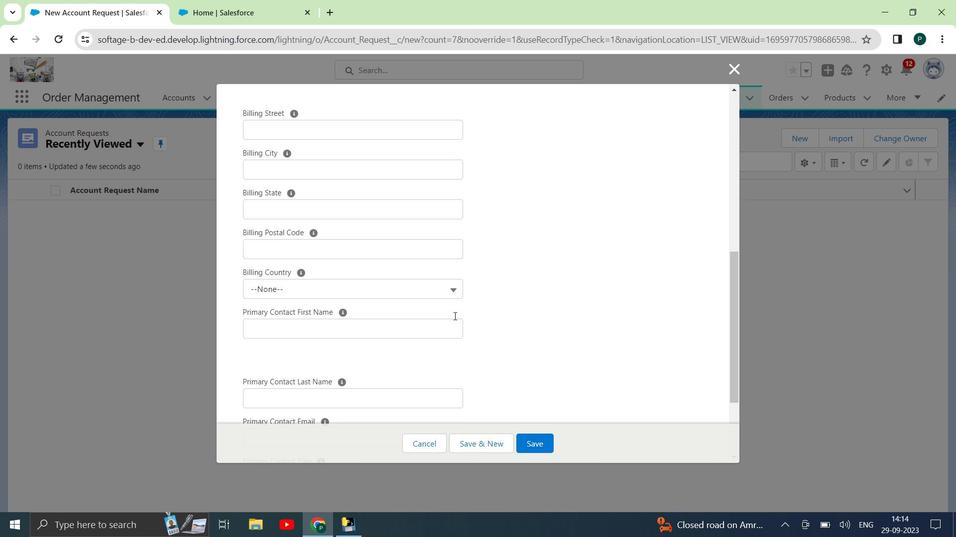 
Action: Mouse scrolled (454, 315) with delta (0, 0)
Screenshot: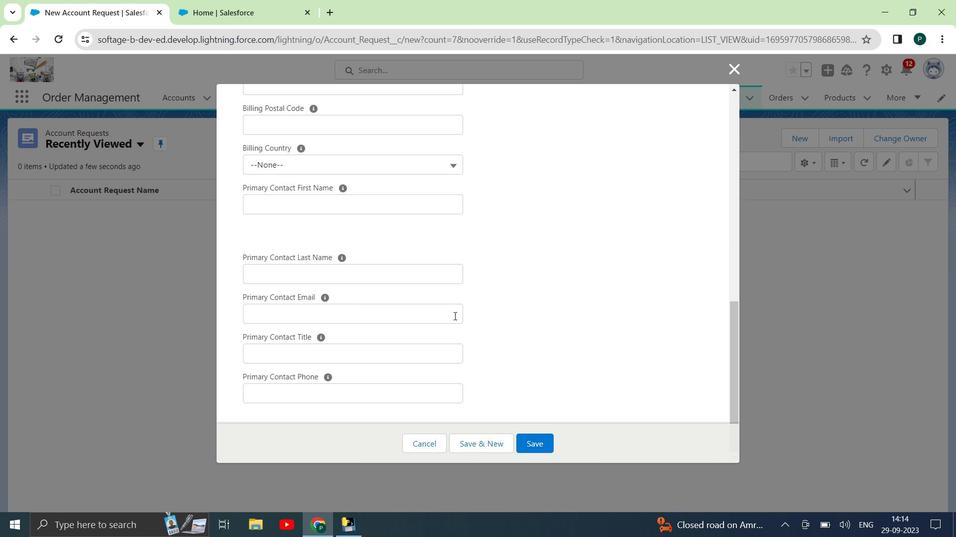 
Action: Mouse scrolled (454, 315) with delta (0, 0)
Screenshot: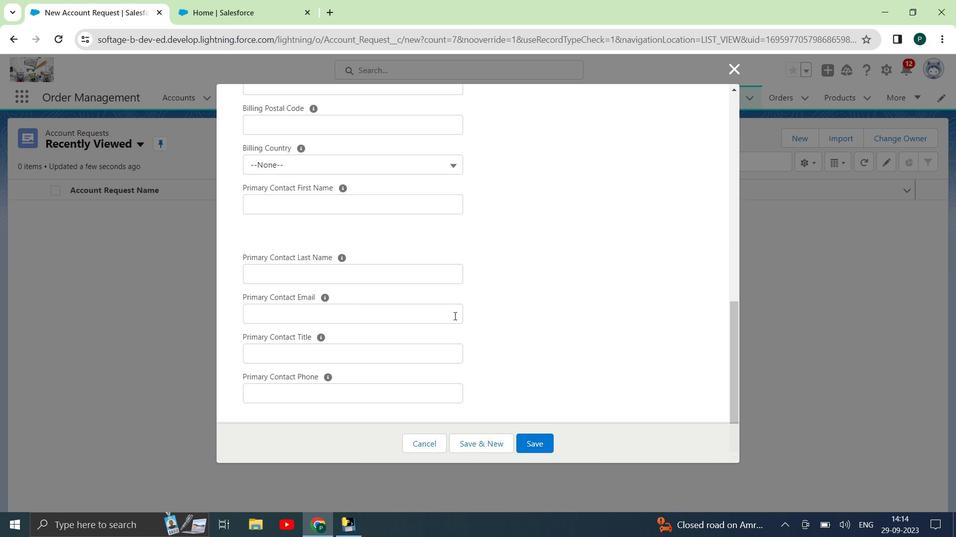 
Action: Mouse scrolled (454, 316) with delta (0, 0)
Screenshot: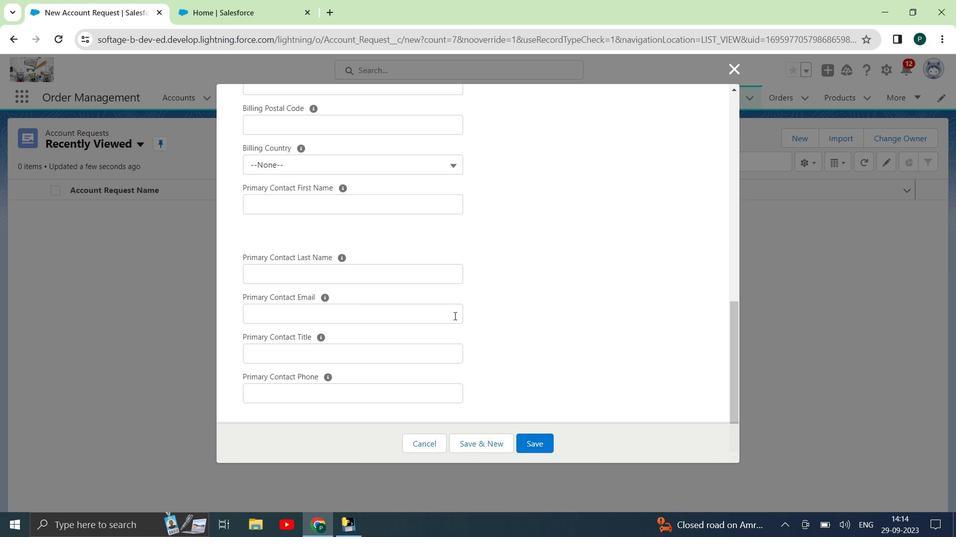 
Action: Mouse scrolled (454, 316) with delta (0, 0)
Screenshot: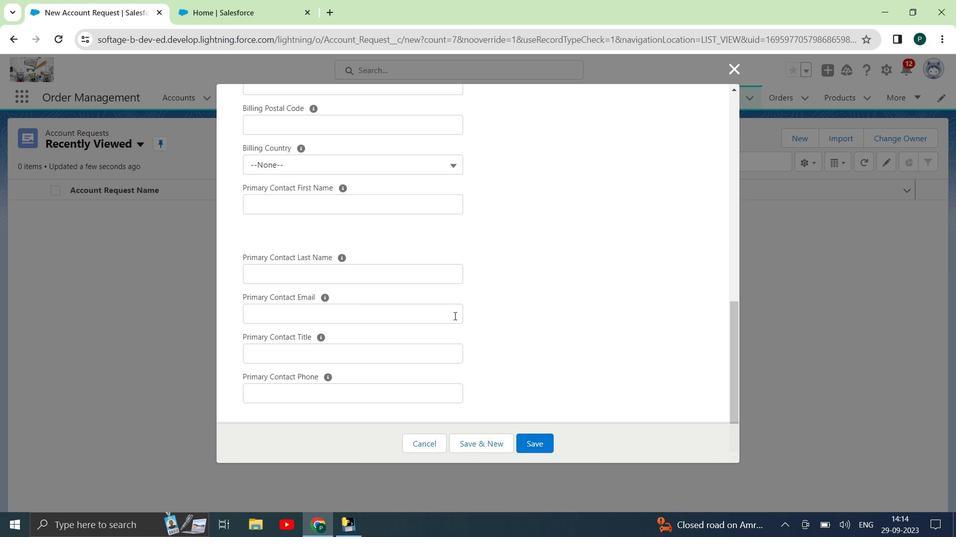 
Action: Mouse scrolled (454, 316) with delta (0, 0)
Screenshot: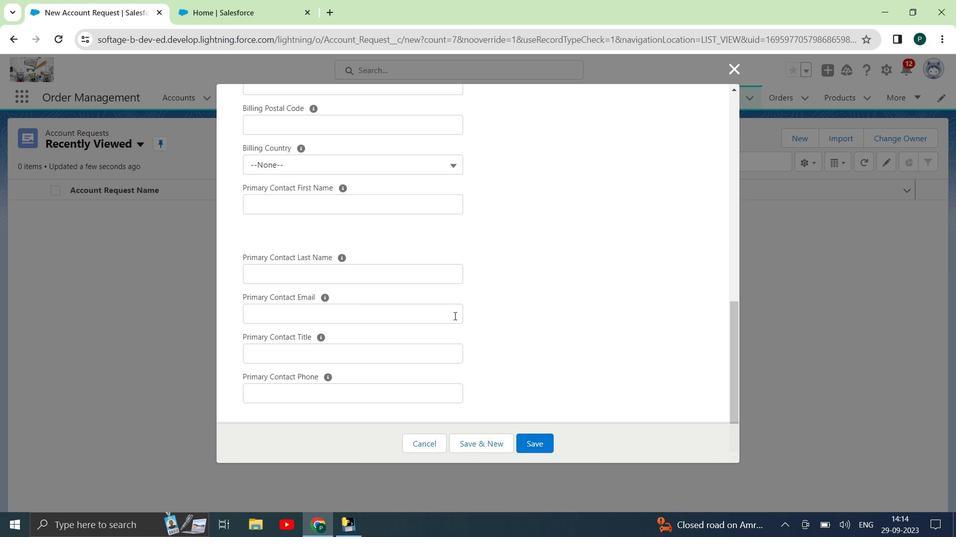 
Action: Mouse scrolled (454, 316) with delta (0, 0)
Screenshot: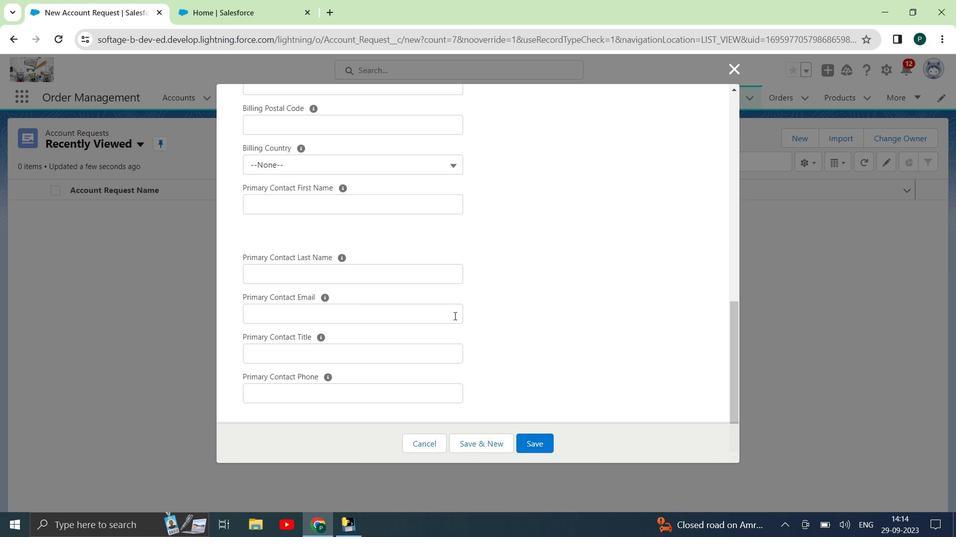 
Action: Mouse scrolled (454, 316) with delta (0, 0)
Screenshot: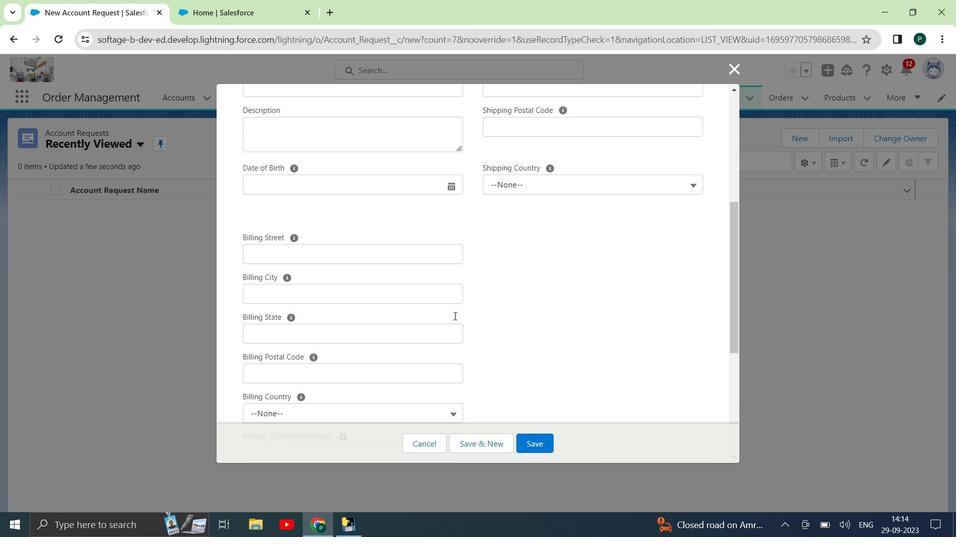 
Action: Mouse scrolled (454, 316) with delta (0, 0)
Screenshot: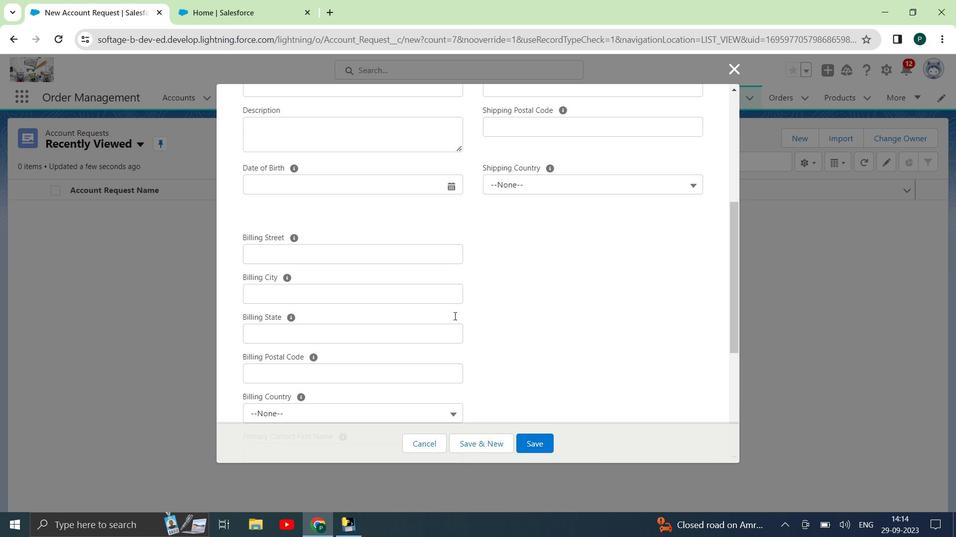 
Action: Mouse scrolled (454, 316) with delta (0, 0)
Screenshot: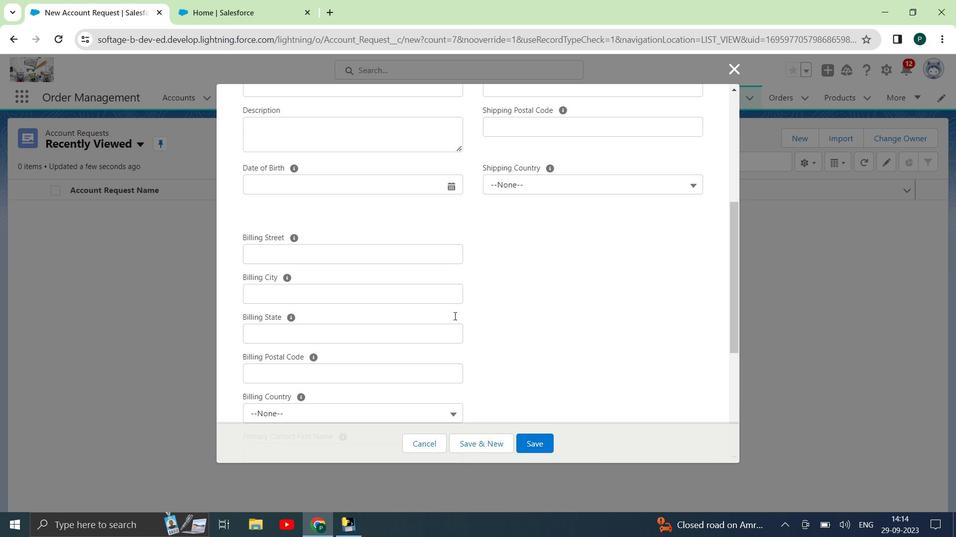 
Action: Mouse scrolled (454, 315) with delta (0, 0)
Screenshot: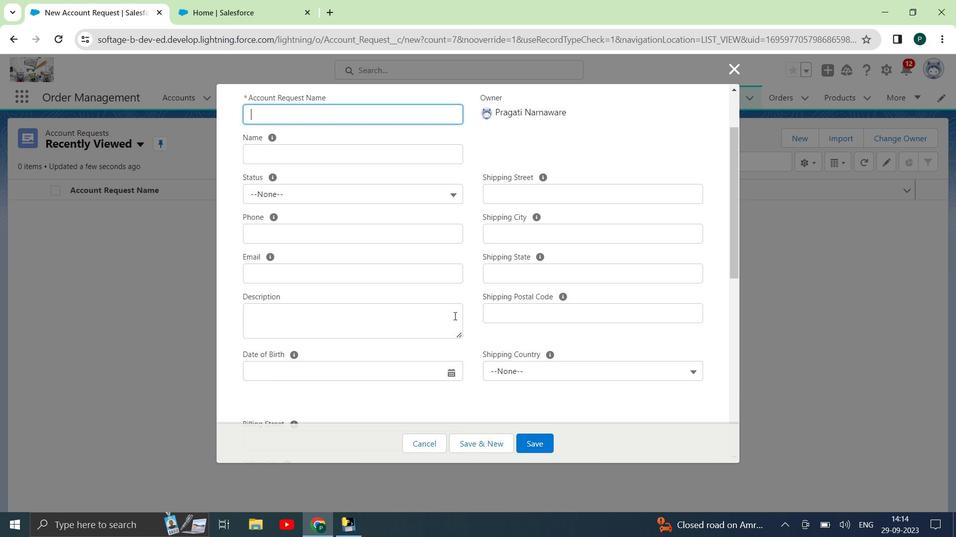 
Action: Mouse scrolled (454, 315) with delta (0, 0)
Screenshot: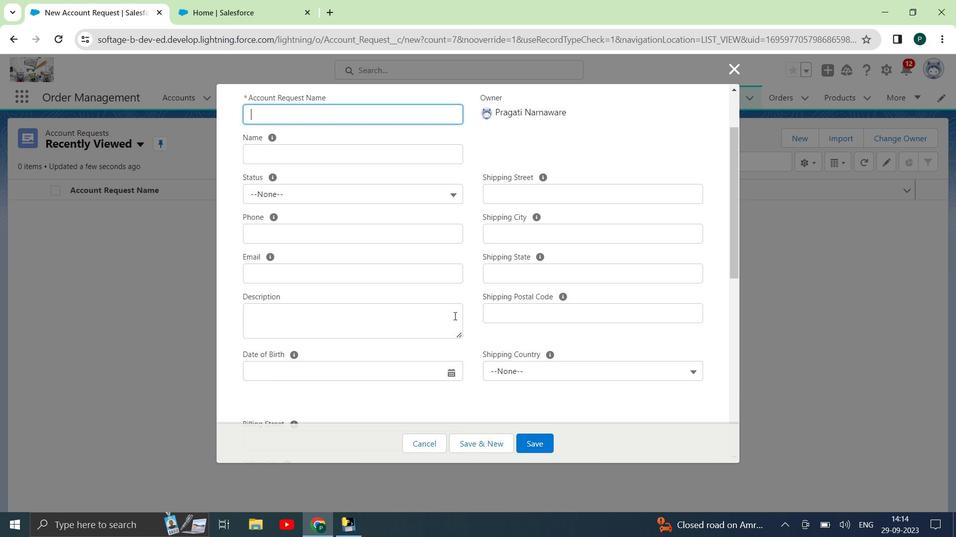 
Action: Mouse scrolled (454, 315) with delta (0, 0)
Screenshot: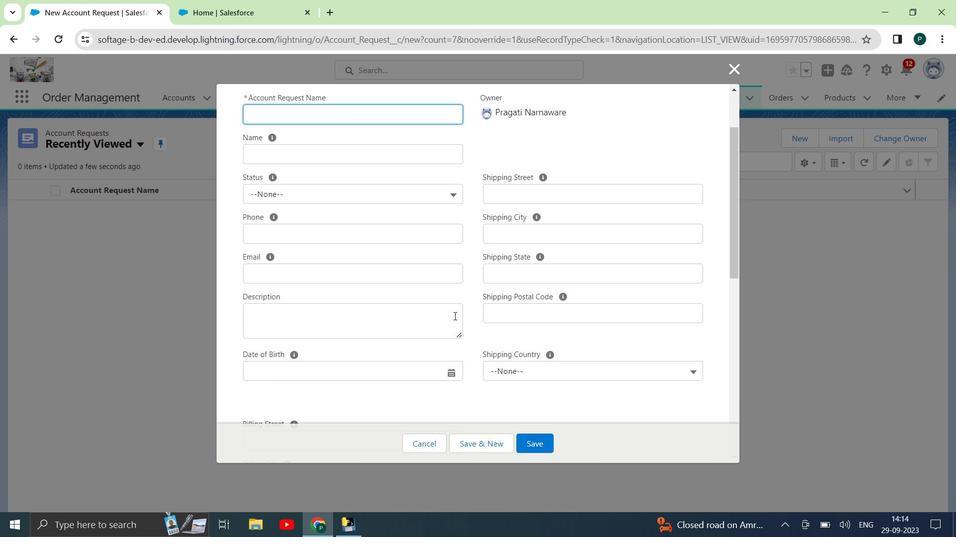 
Action: Mouse moved to (420, 445)
Screenshot: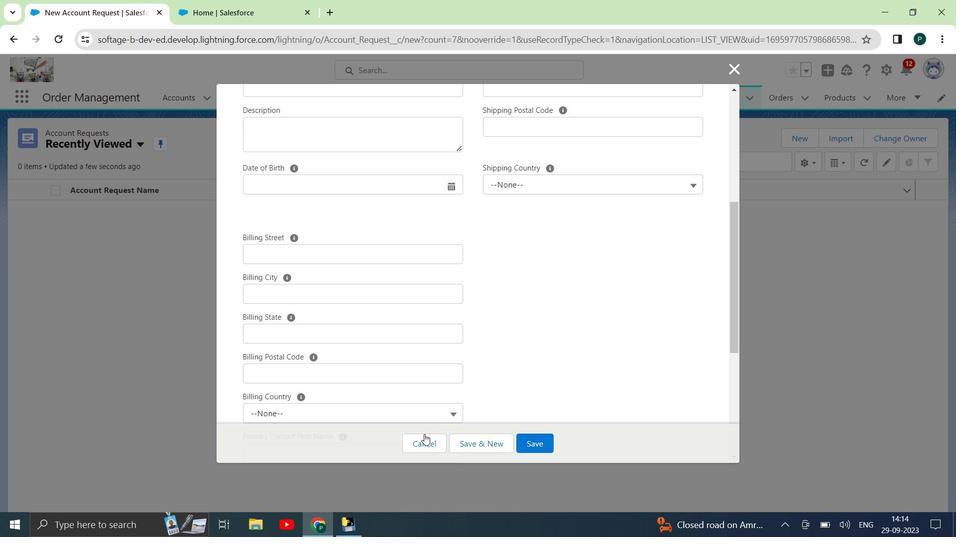 
Action: Mouse pressed left at (420, 445)
Screenshot: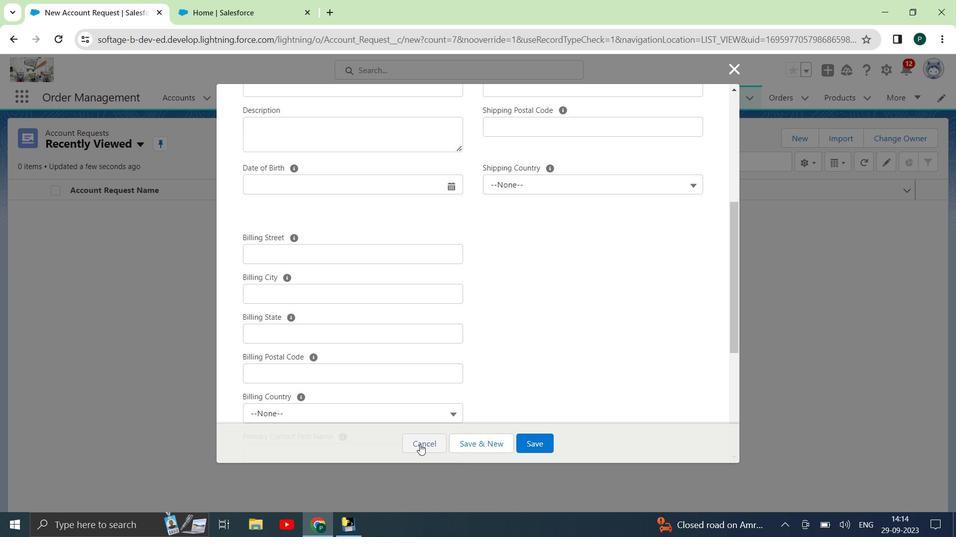 
Action: Mouse moved to (246, 12)
Screenshot: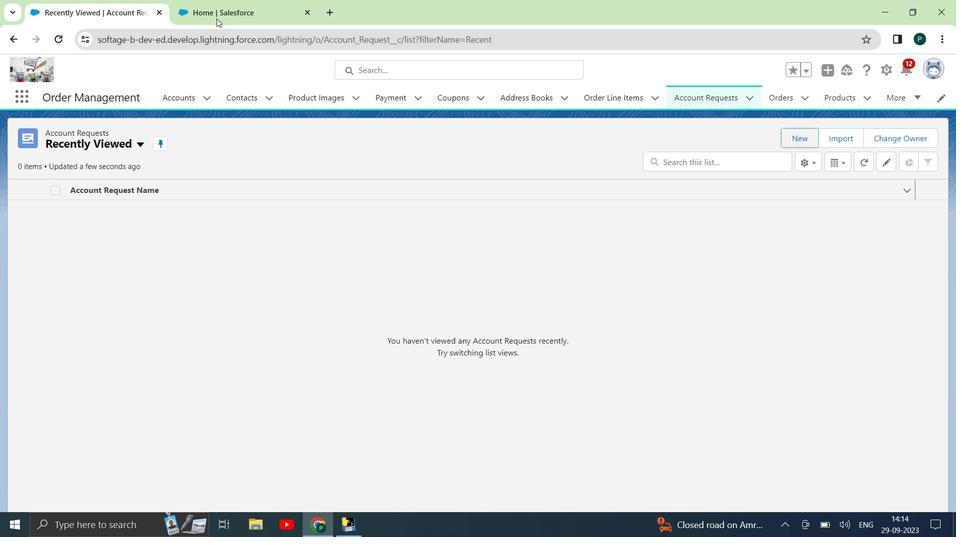 
Action: Mouse pressed left at (246, 12)
Screenshot: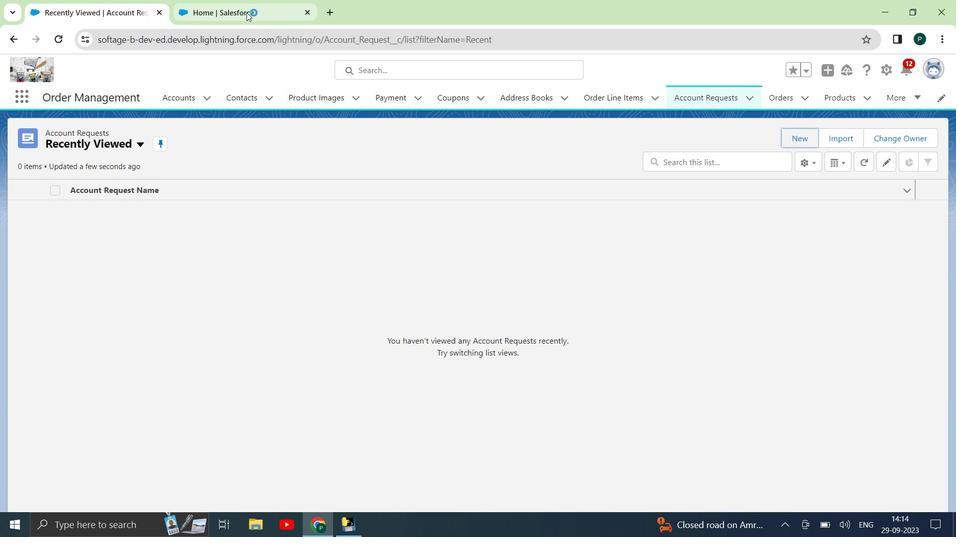 
Action: Mouse moved to (154, 102)
Screenshot: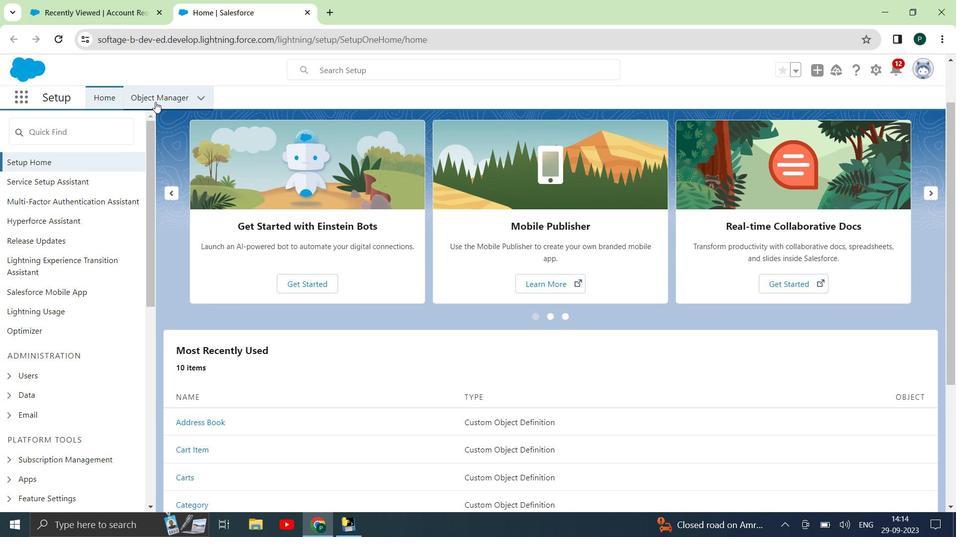 
Action: Mouse pressed left at (154, 102)
Screenshot: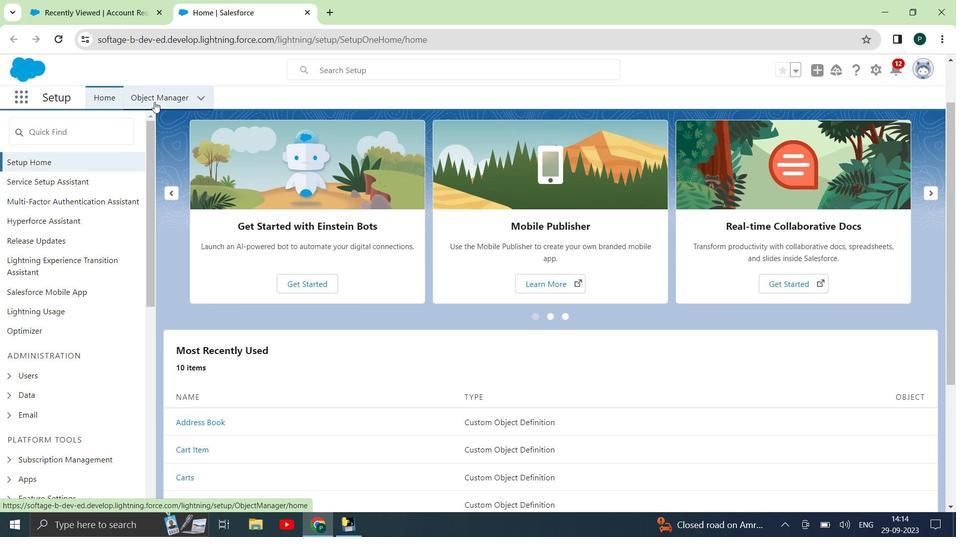 
Action: Mouse moved to (60, 246)
Screenshot: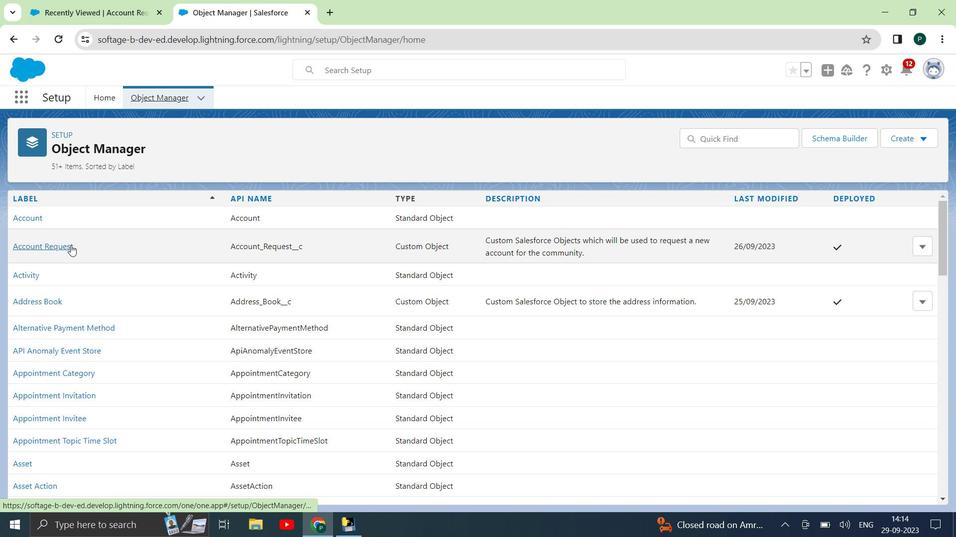
Action: Mouse pressed left at (60, 246)
Screenshot: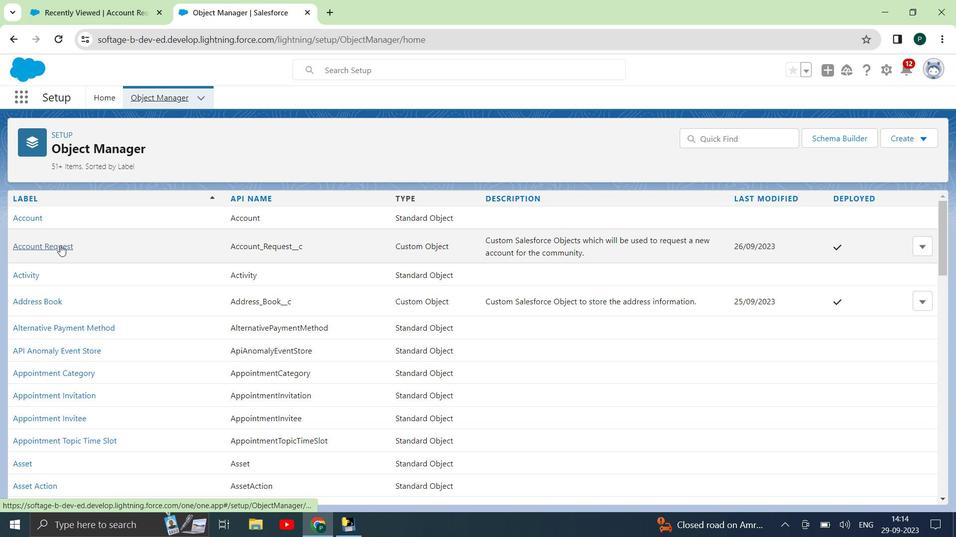 
Action: Mouse moved to (58, 239)
Screenshot: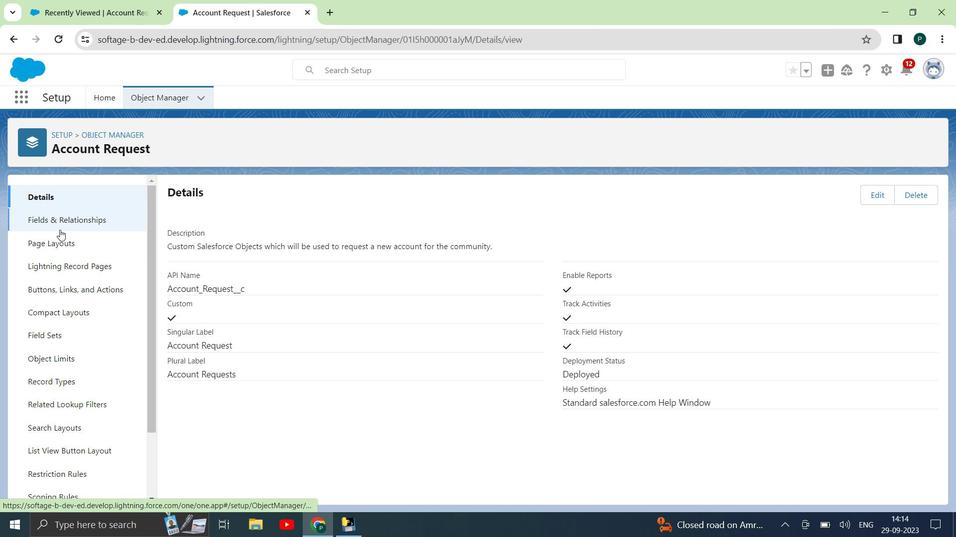 
Action: Mouse pressed left at (58, 239)
Screenshot: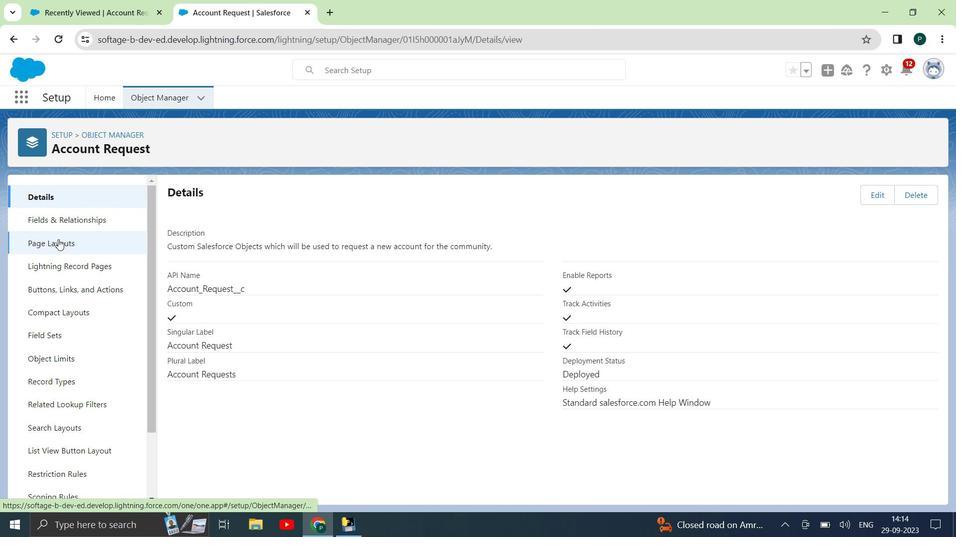 
Action: Mouse moved to (178, 251)
Screenshot: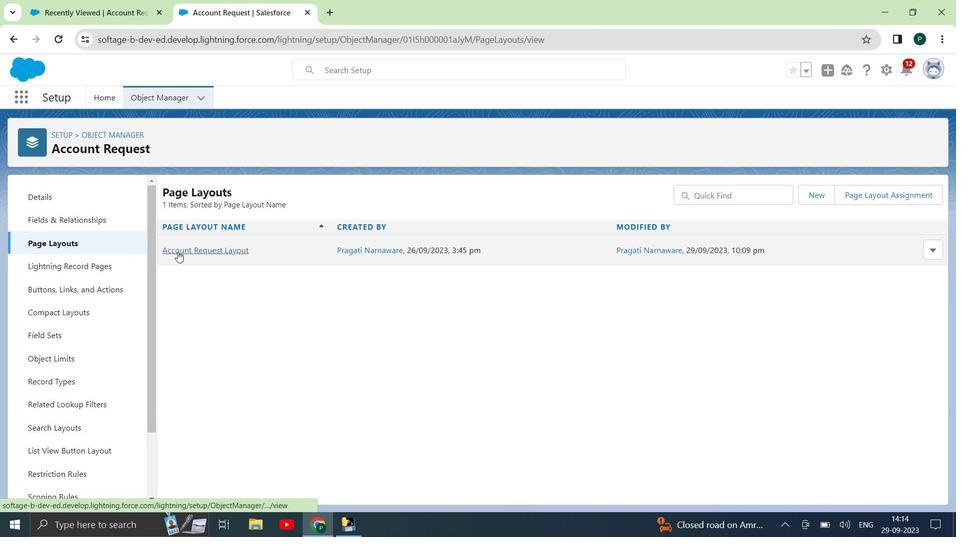 
Action: Mouse pressed left at (178, 251)
Screenshot: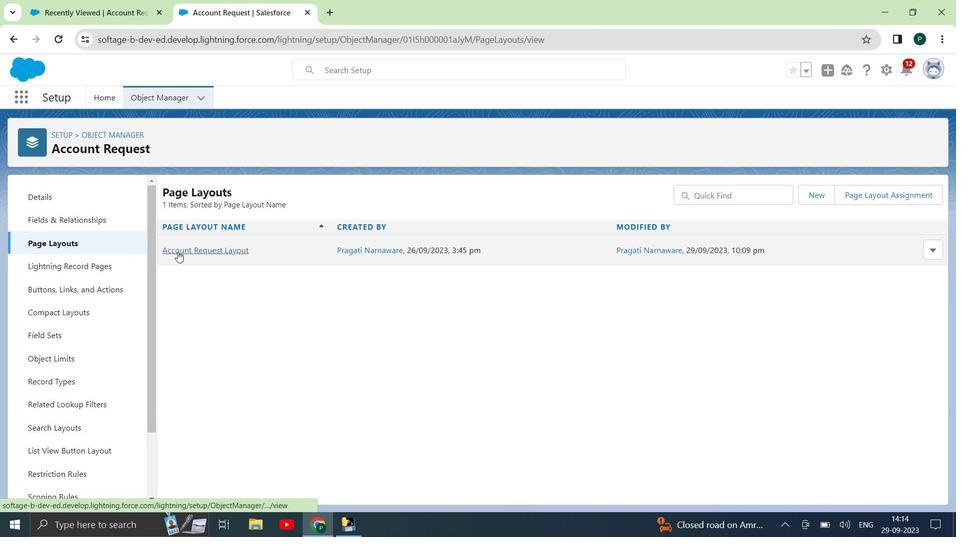 
Action: Mouse moved to (441, 326)
Screenshot: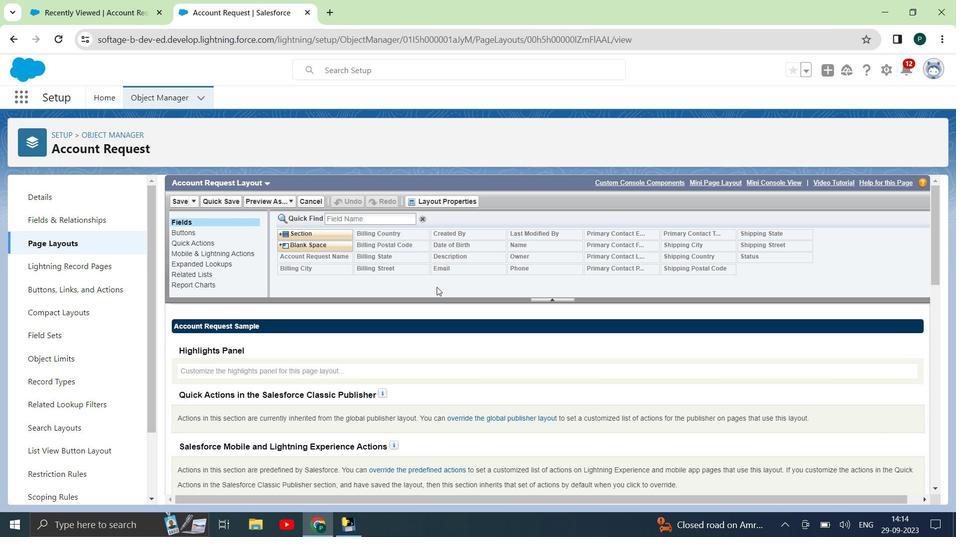 
Action: Mouse scrolled (441, 325) with delta (0, 0)
Screenshot: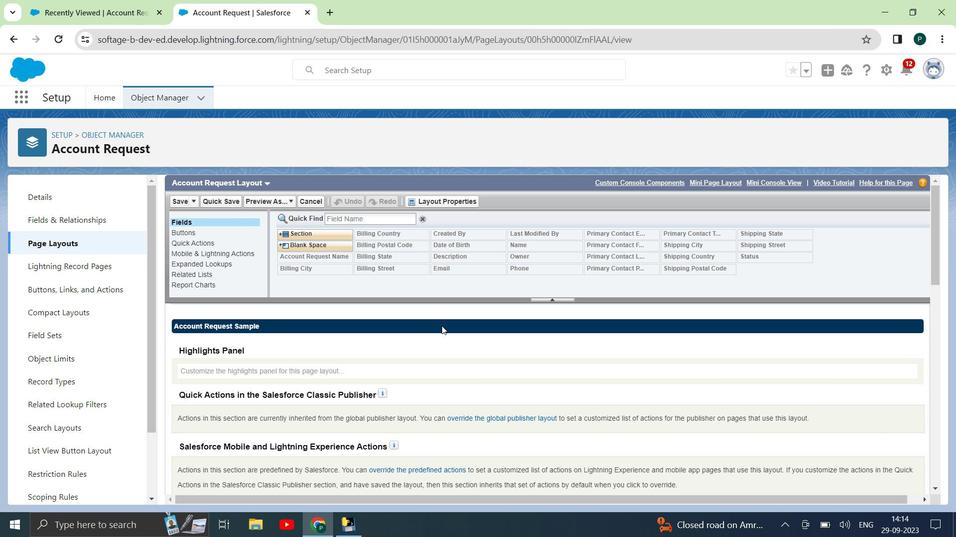 
Action: Mouse scrolled (441, 325) with delta (0, 0)
Screenshot: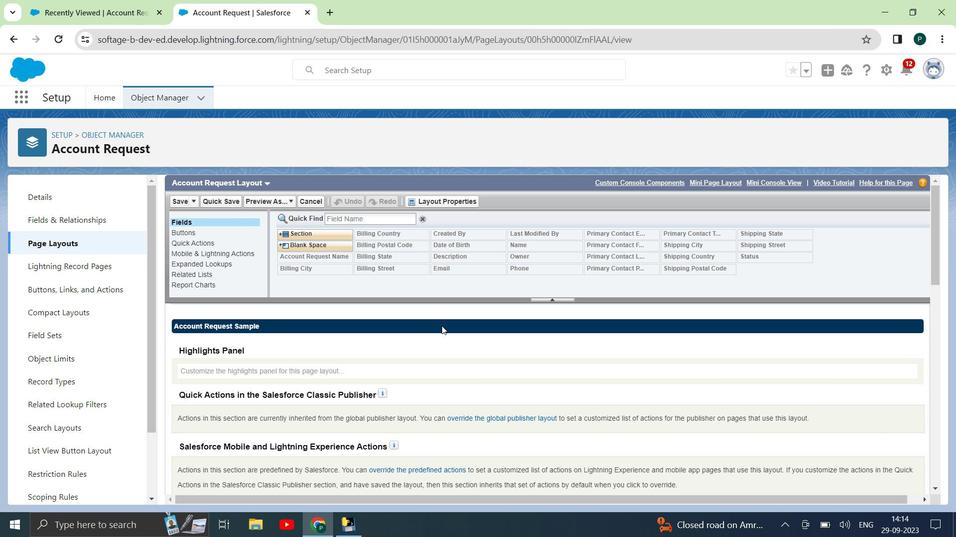 
Action: Mouse scrolled (441, 325) with delta (0, 0)
Screenshot: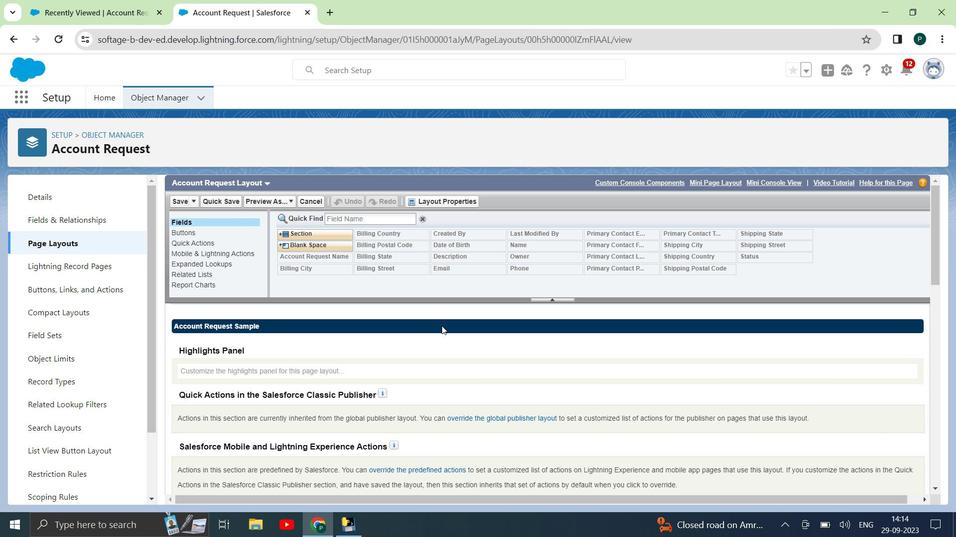 
Action: Mouse moved to (441, 326)
Screenshot: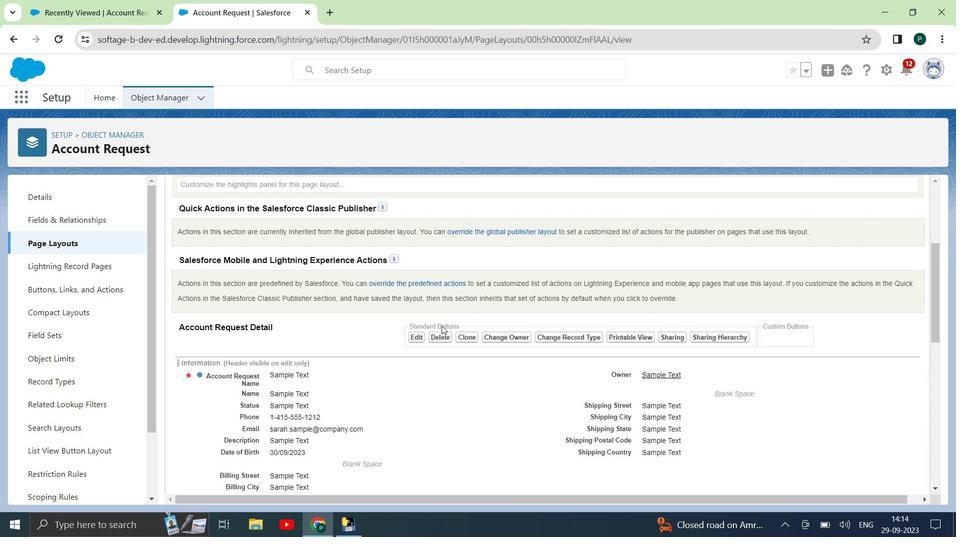 
Action: Mouse scrolled (441, 326) with delta (0, 0)
Screenshot: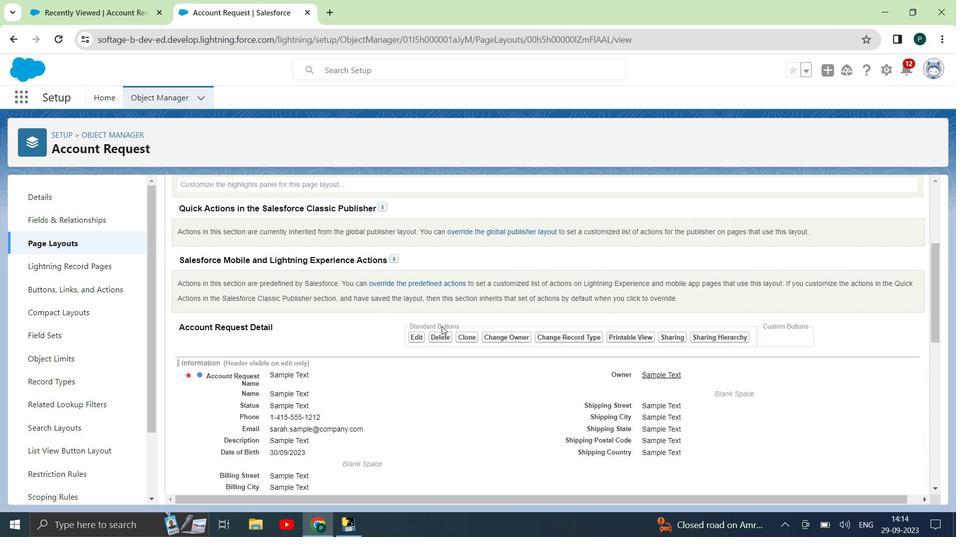 
Action: Mouse scrolled (441, 326) with delta (0, 0)
Screenshot: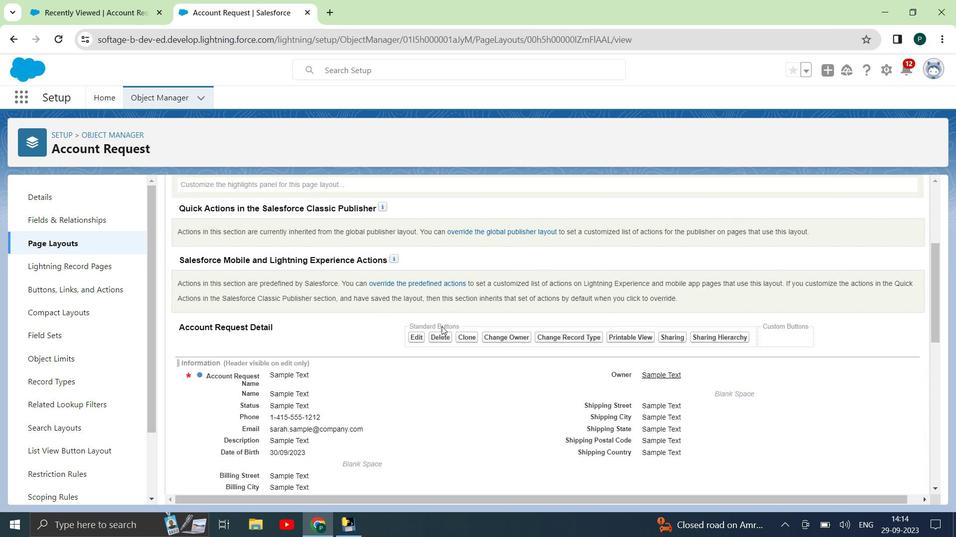 
Action: Mouse moved to (441, 326)
Screenshot: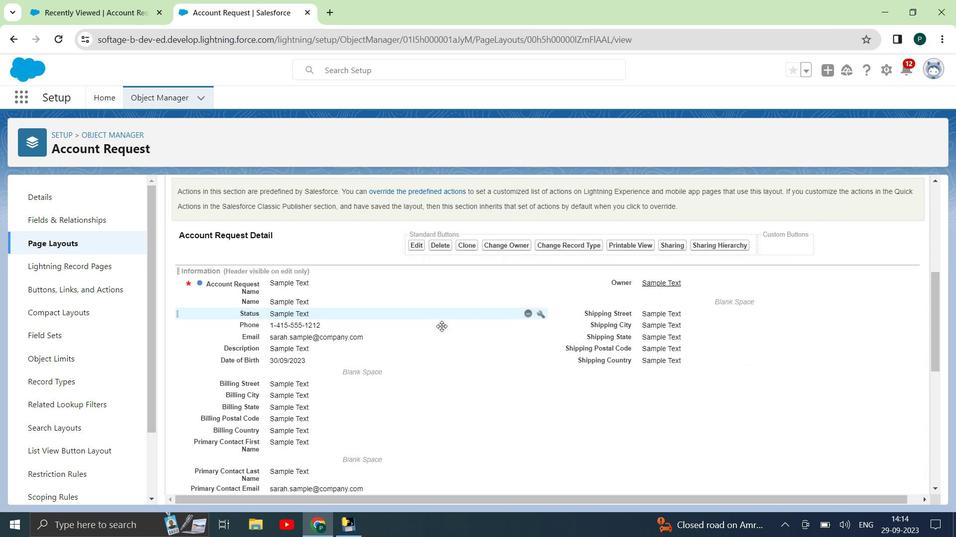 
Action: Mouse scrolled (441, 326) with delta (0, 0)
Screenshot: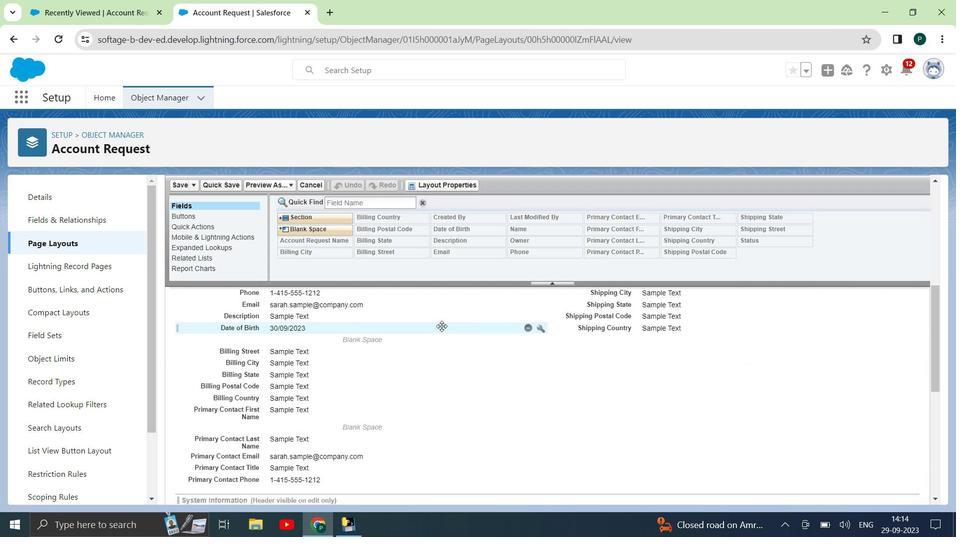 
Action: Mouse scrolled (441, 326) with delta (0, 0)
Screenshot: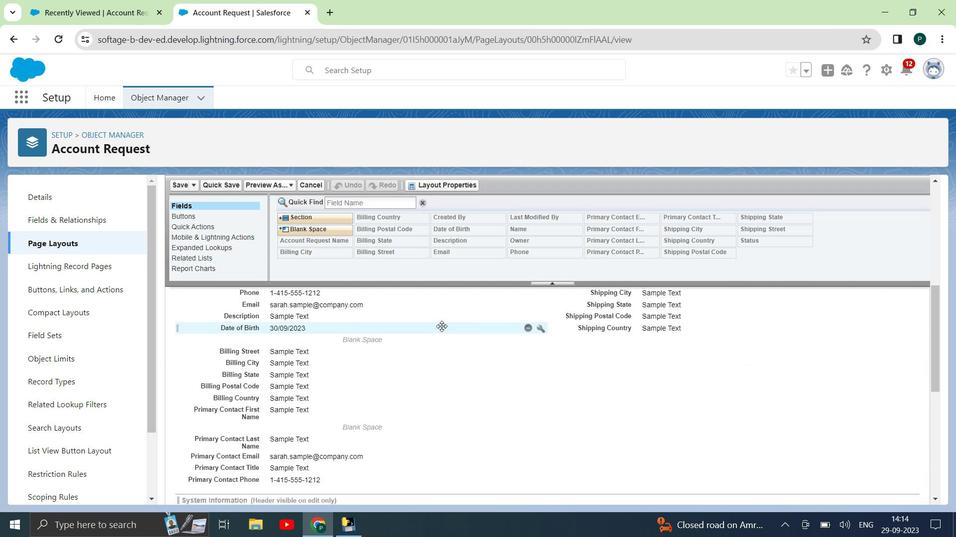 
Action: Mouse scrolled (441, 327) with delta (0, 0)
Screenshot: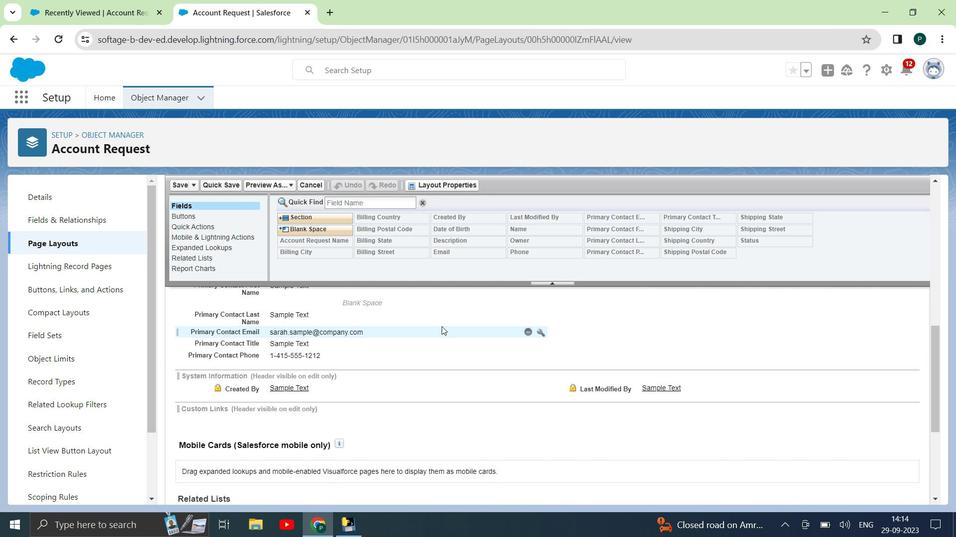 
Action: Mouse moved to (417, 378)
Screenshot: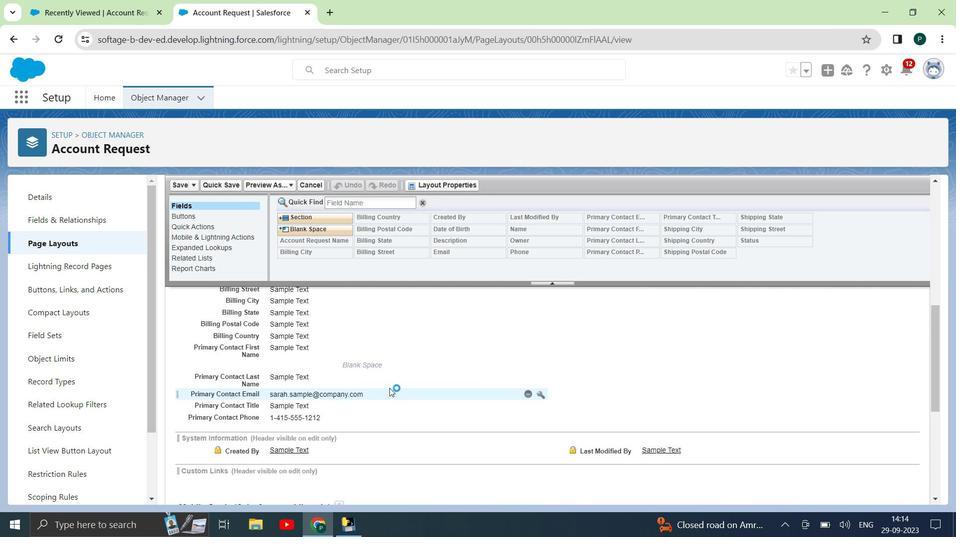
Action: Mouse scrolled (417, 379) with delta (0, 0)
Screenshot: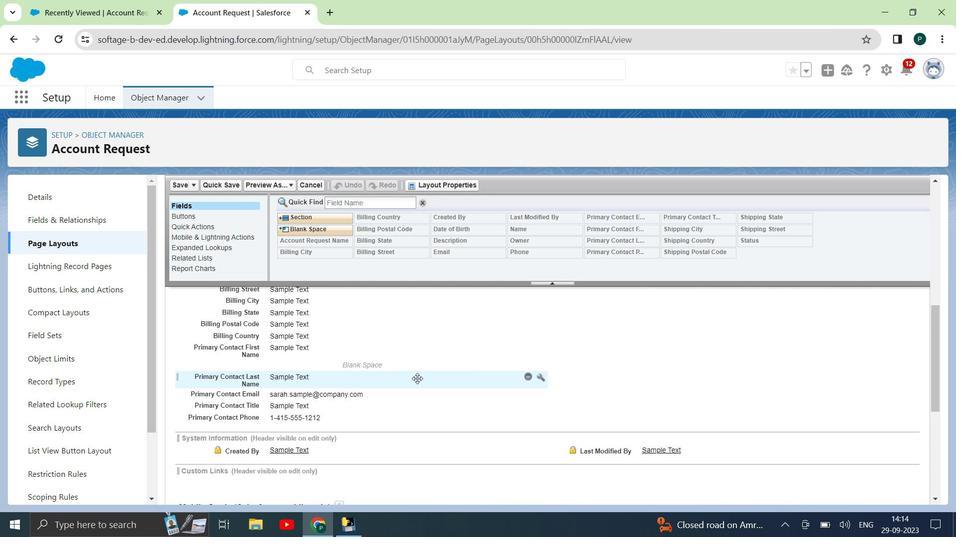 
Action: Mouse moved to (358, 429)
Screenshot: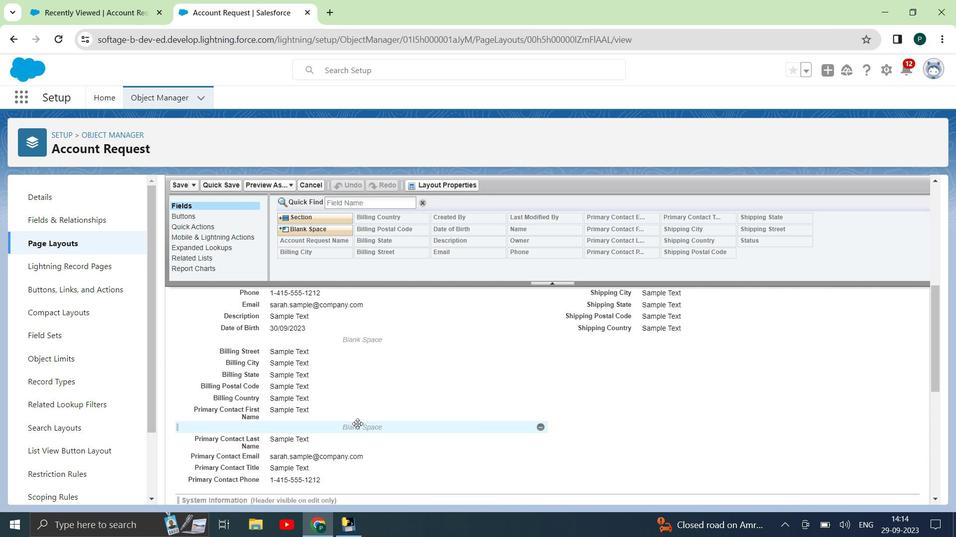 
Action: Mouse pressed left at (358, 429)
Screenshot: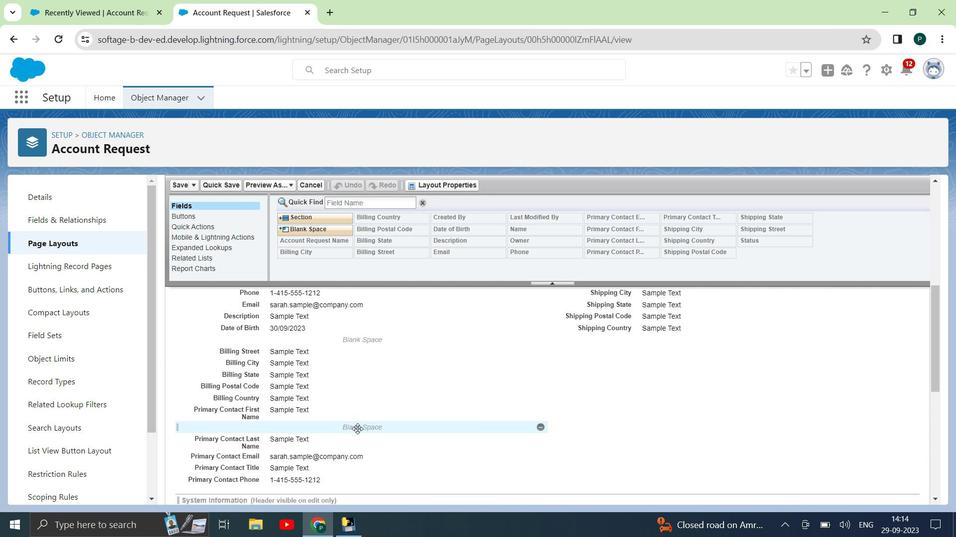 
Action: Mouse moved to (346, 416)
Screenshot: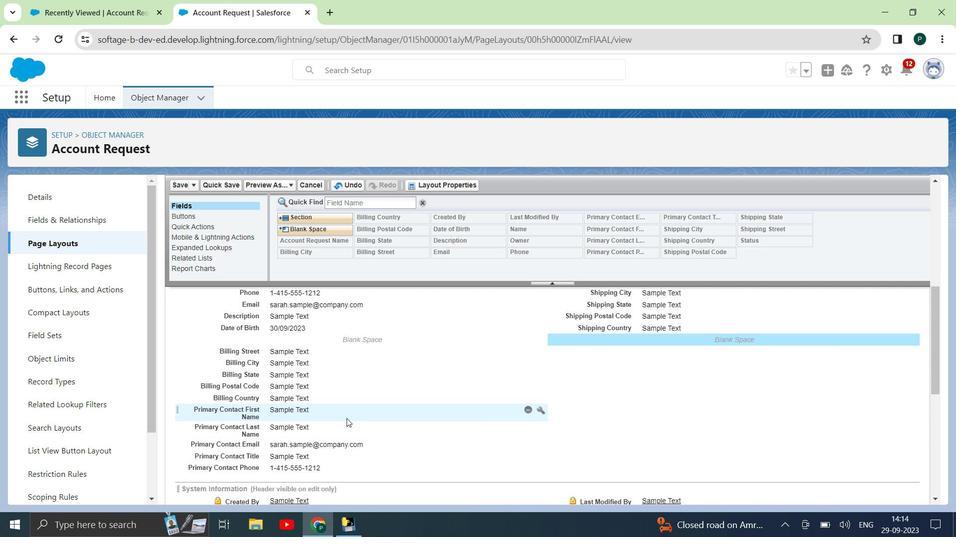 
Action: Mouse pressed left at (346, 416)
Screenshot: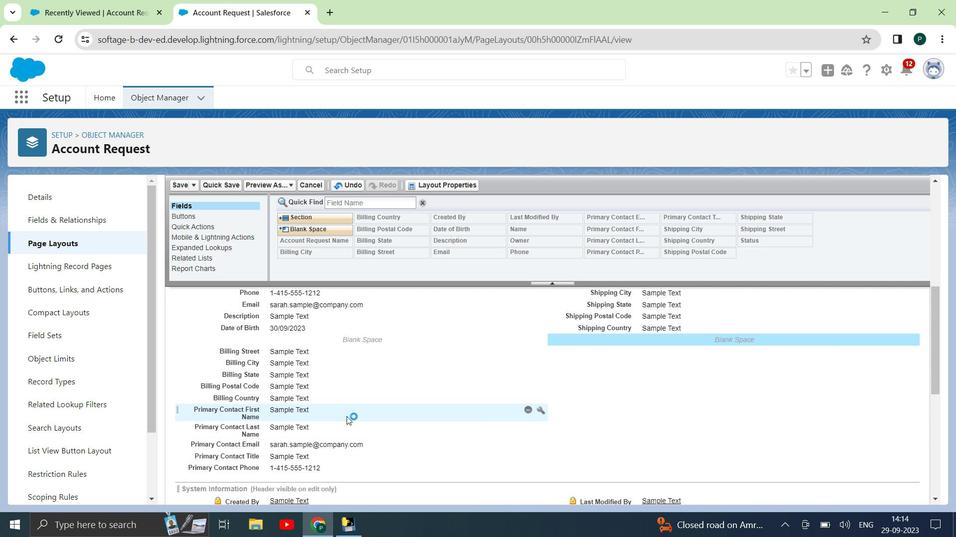 
Action: Mouse moved to (377, 419)
Screenshot: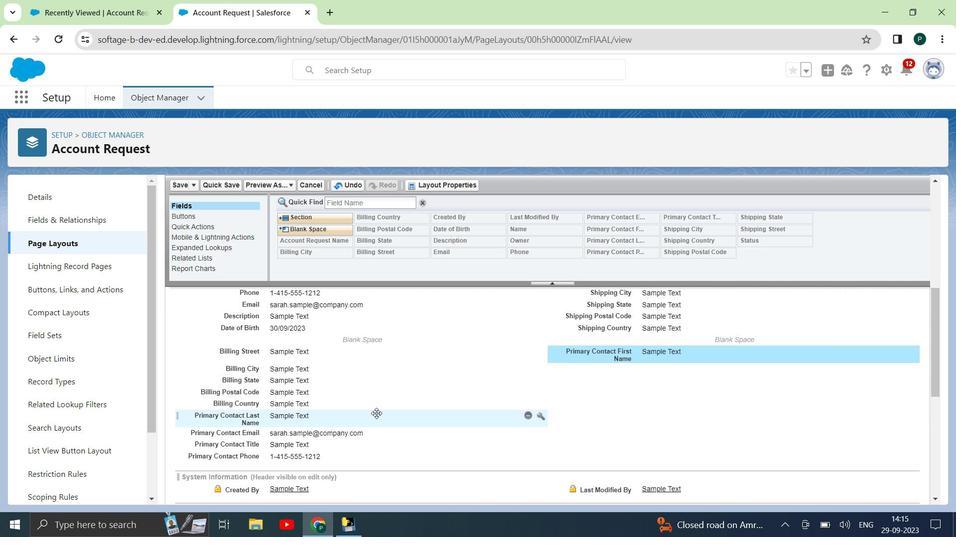 
Action: Mouse pressed left at (377, 419)
Screenshot: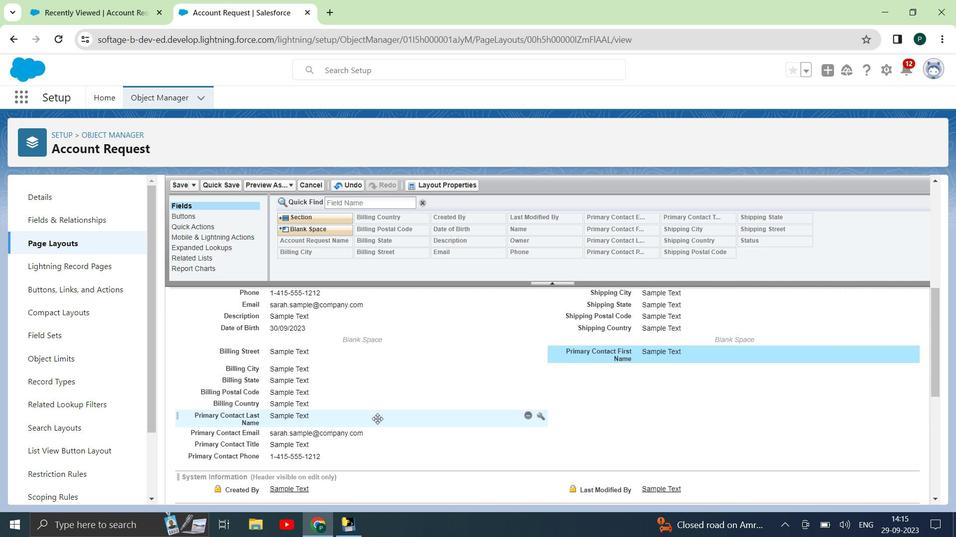 
Action: Mouse moved to (376, 419)
Screenshot: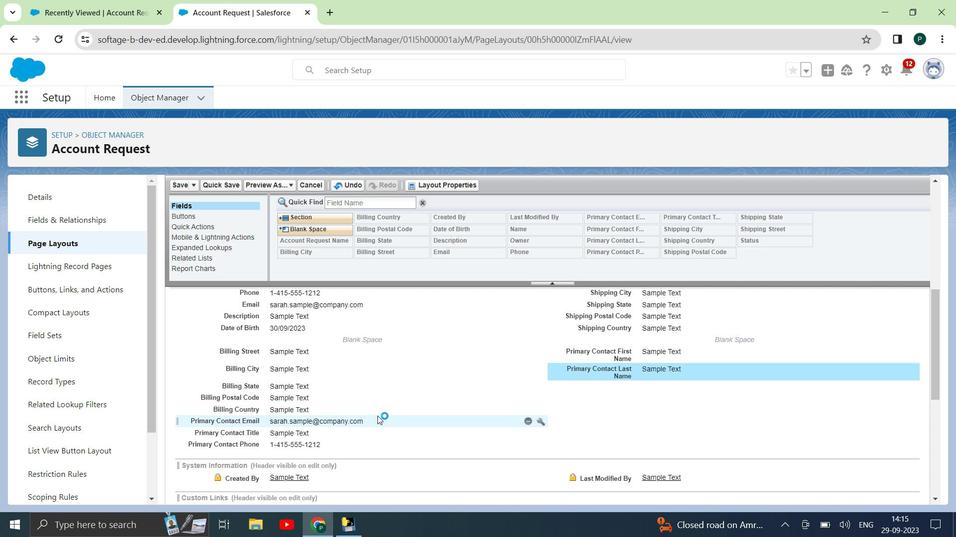 
Action: Mouse pressed left at (376, 419)
Screenshot: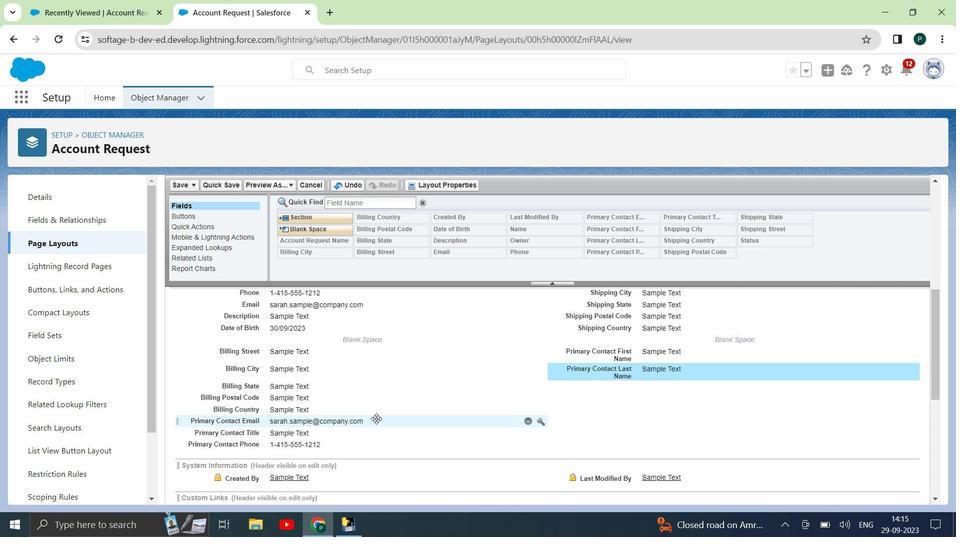 
Action: Mouse moved to (376, 421)
Screenshot: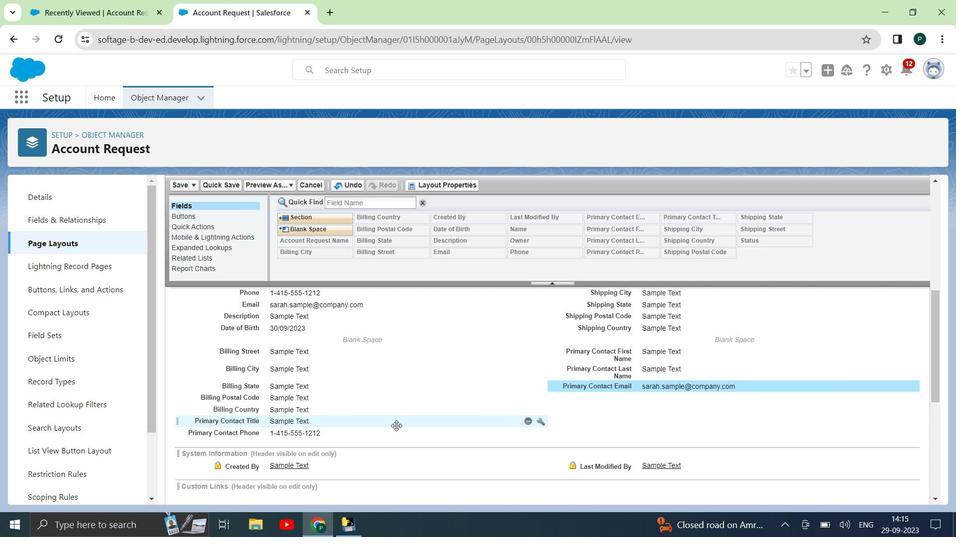 
Action: Mouse pressed left at (376, 421)
Screenshot: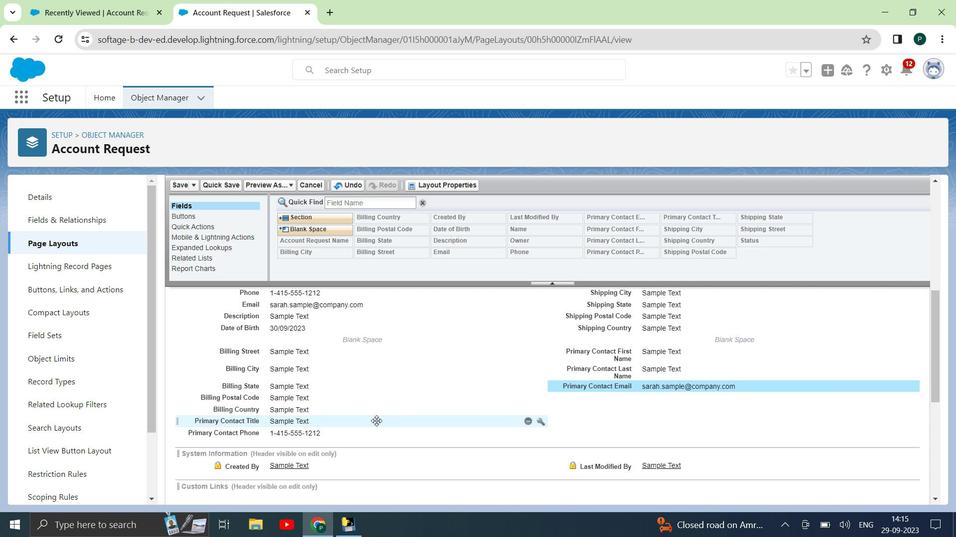 
Action: Mouse moved to (362, 423)
Screenshot: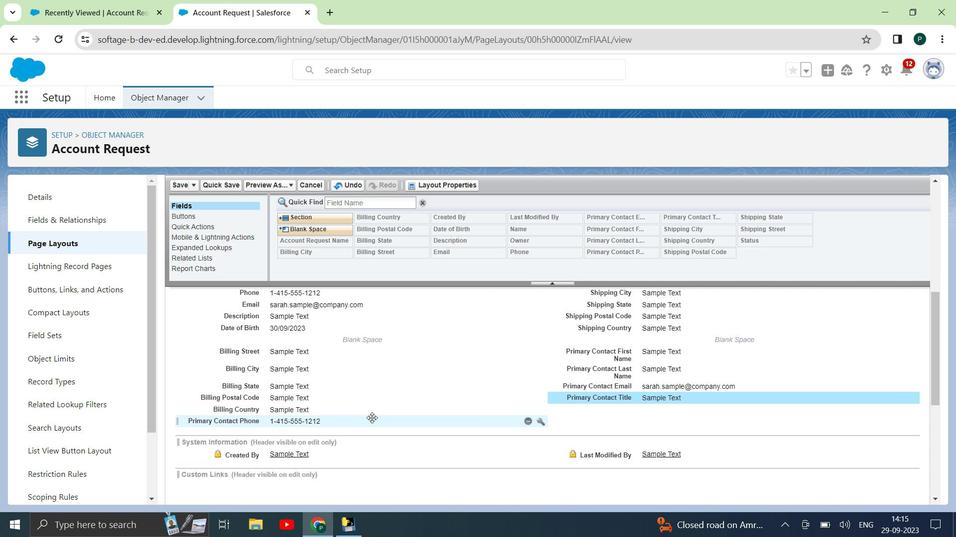 
Action: Mouse pressed left at (362, 423)
Screenshot: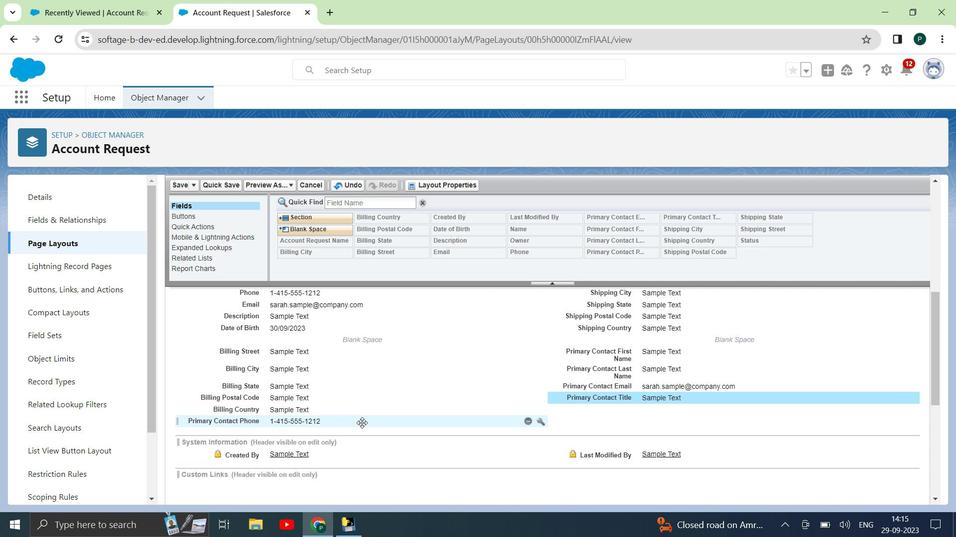 
Action: Mouse moved to (393, 379)
Screenshot: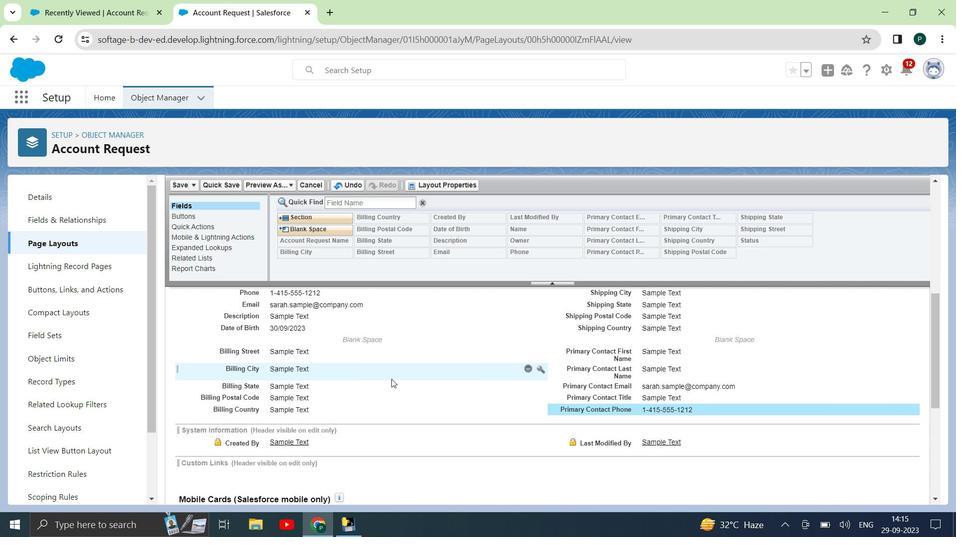 
Action: Mouse scrolled (393, 379) with delta (0, 0)
Screenshot: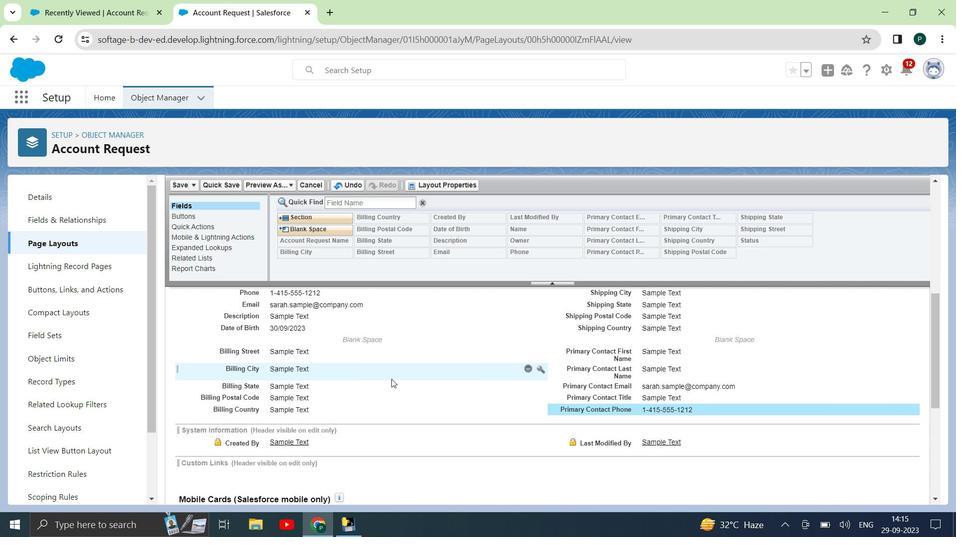 
Action: Mouse scrolled (393, 379) with delta (0, 0)
Screenshot: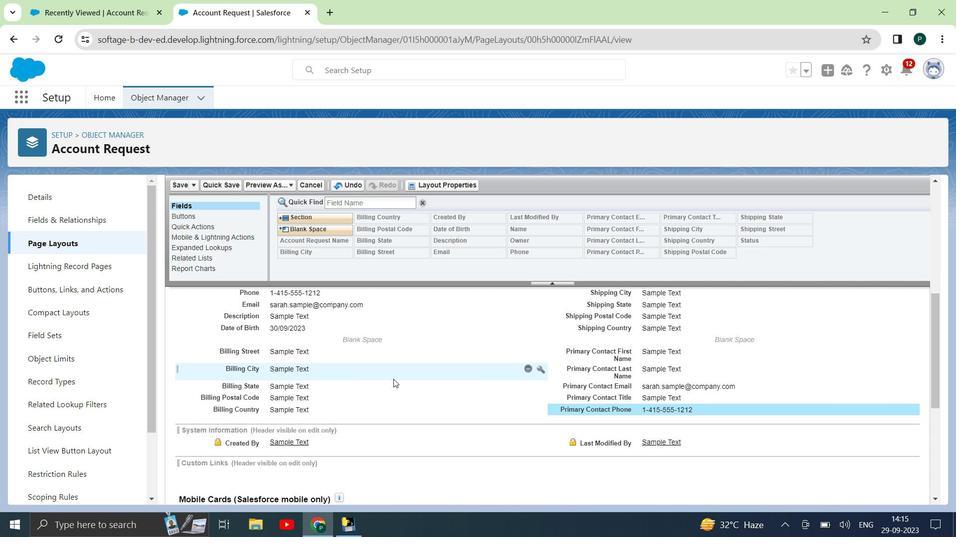 
Action: Mouse scrolled (393, 379) with delta (0, 0)
Screenshot: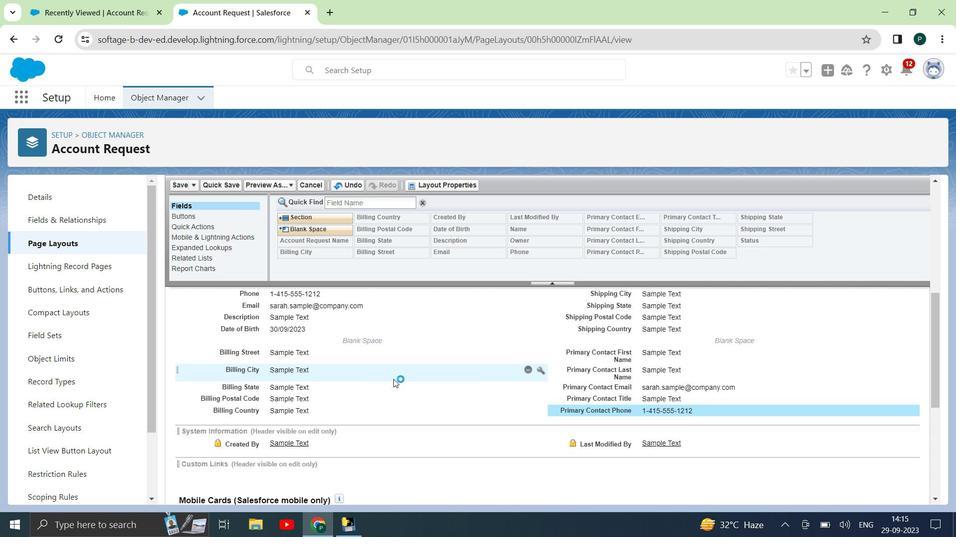 
Action: Mouse moved to (179, 185)
Screenshot: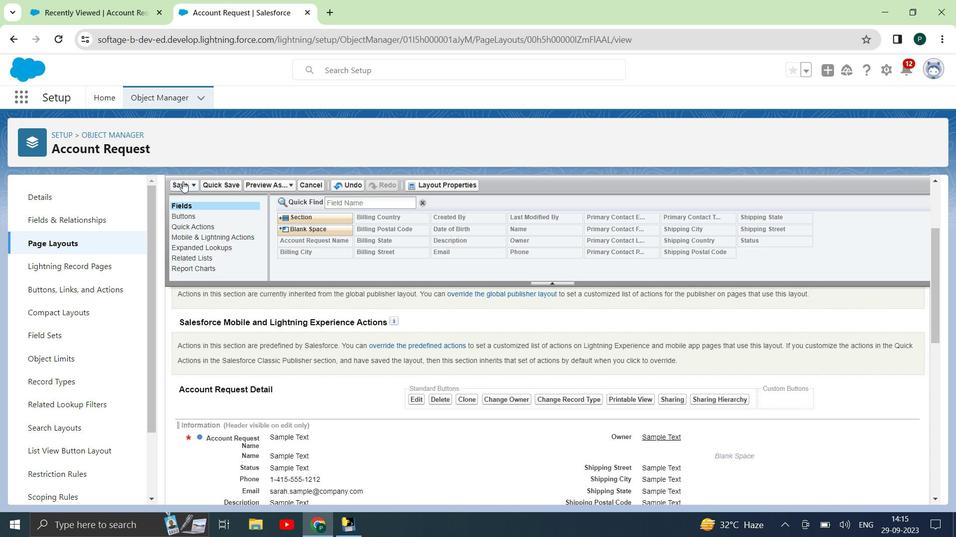 
Action: Mouse pressed left at (179, 185)
Screenshot: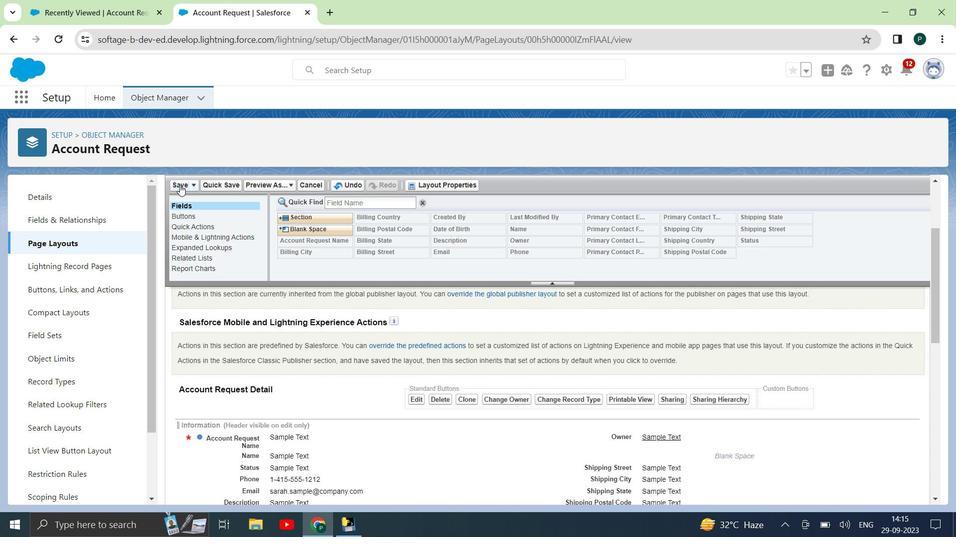 
Action: Mouse moved to (112, 5)
Screenshot: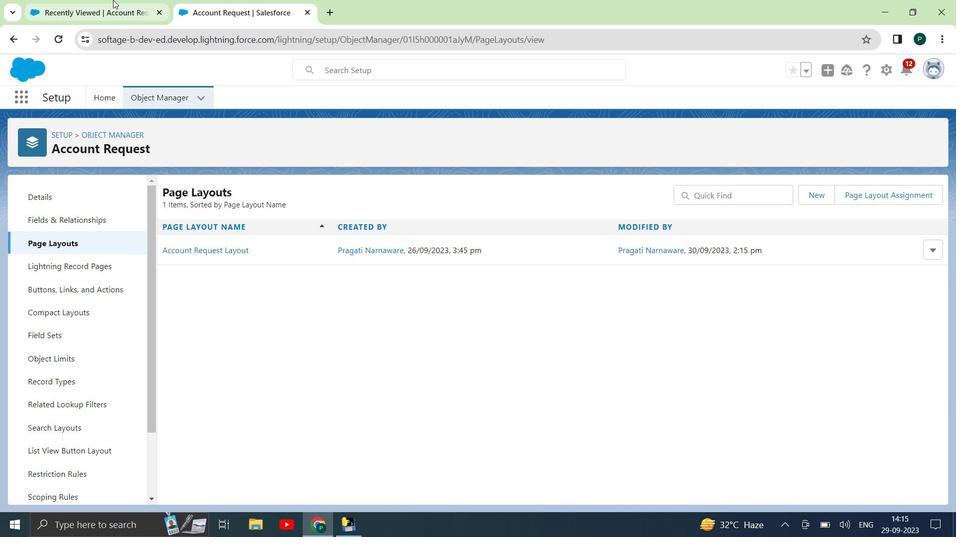 
Action: Mouse pressed left at (112, 5)
Screenshot: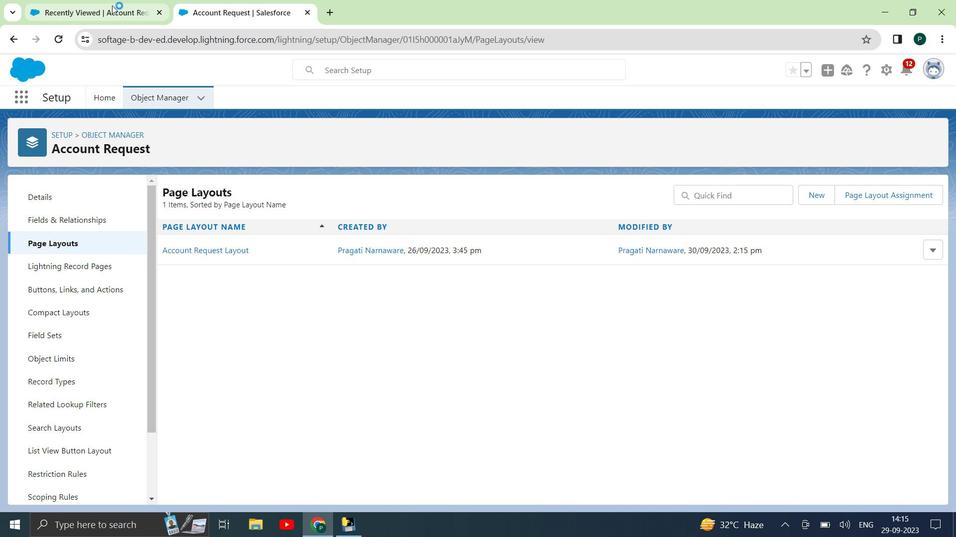 
Action: Mouse moved to (798, 143)
Screenshot: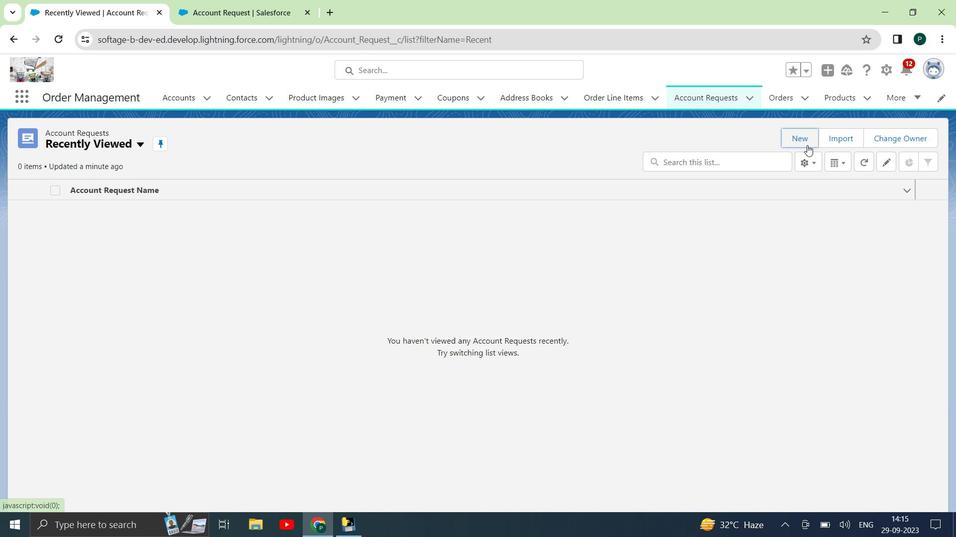 
Action: Mouse pressed left at (798, 143)
Screenshot: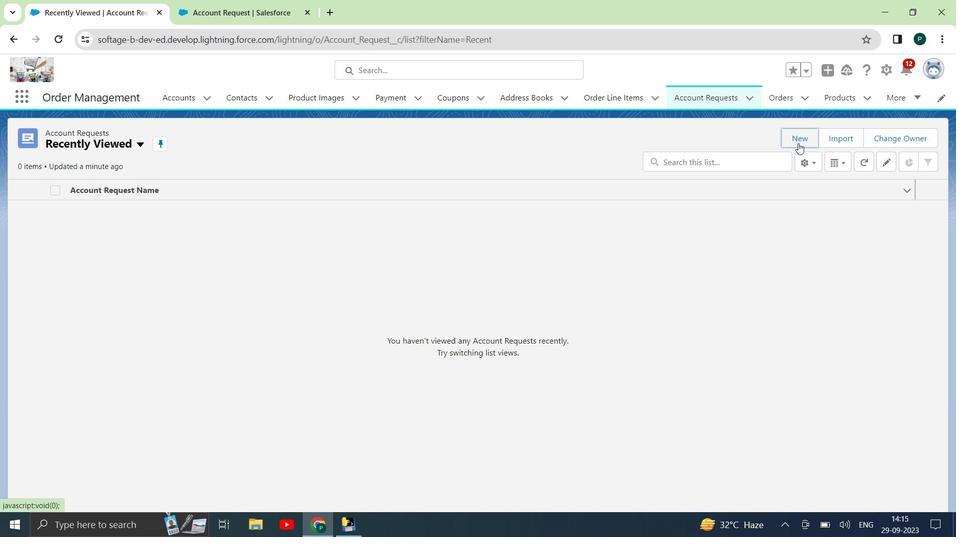 
Action: Mouse moved to (557, 223)
Screenshot: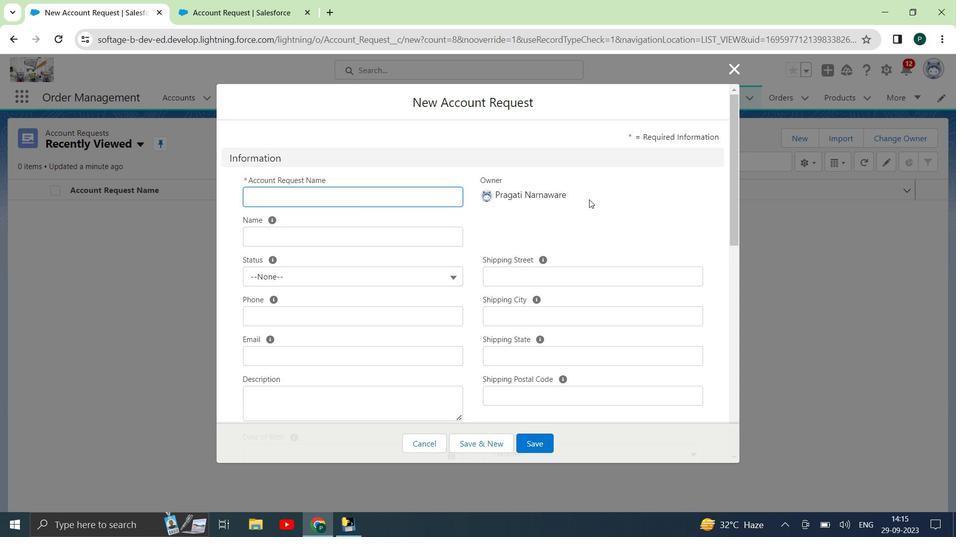 
Action: Mouse scrolled (557, 223) with delta (0, 0)
Screenshot: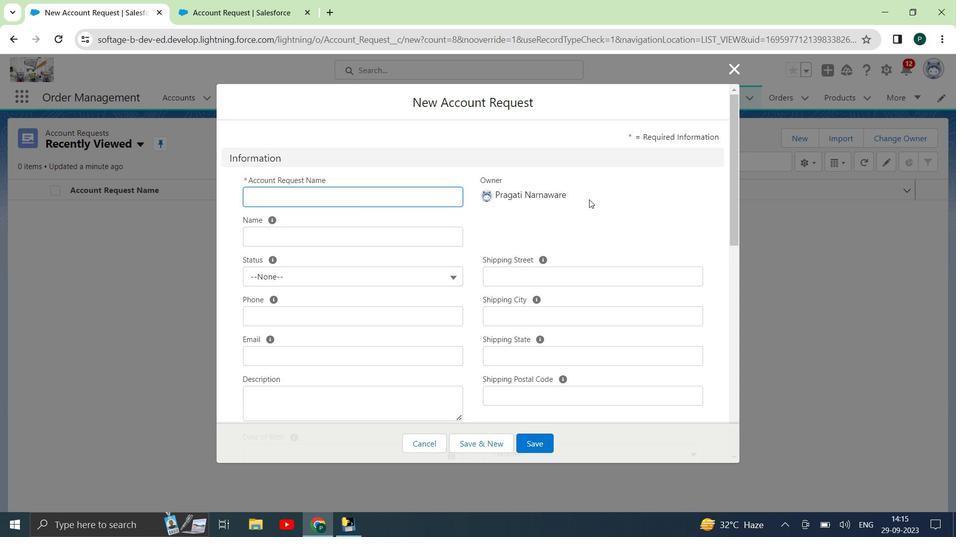 
Action: Mouse moved to (546, 236)
Screenshot: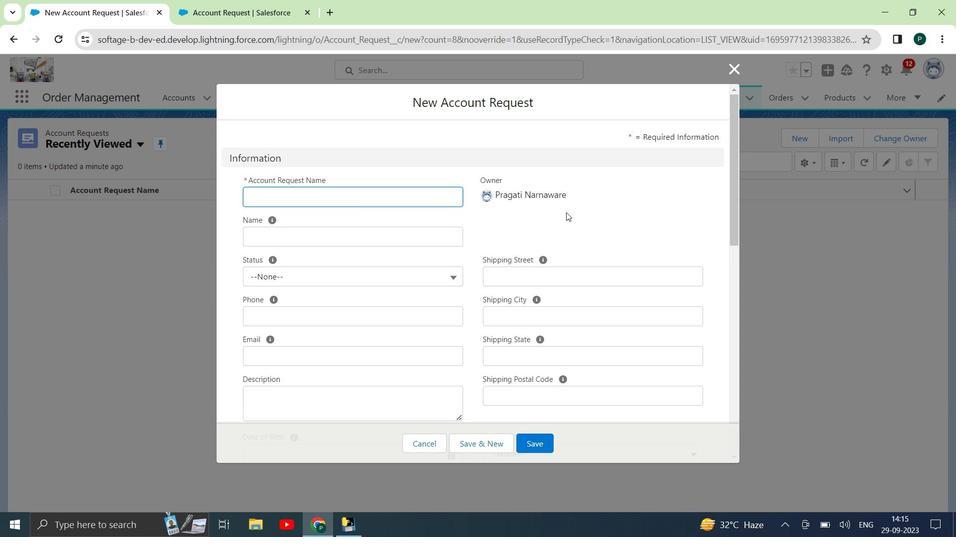 
Action: Mouse scrolled (546, 236) with delta (0, 0)
Screenshot: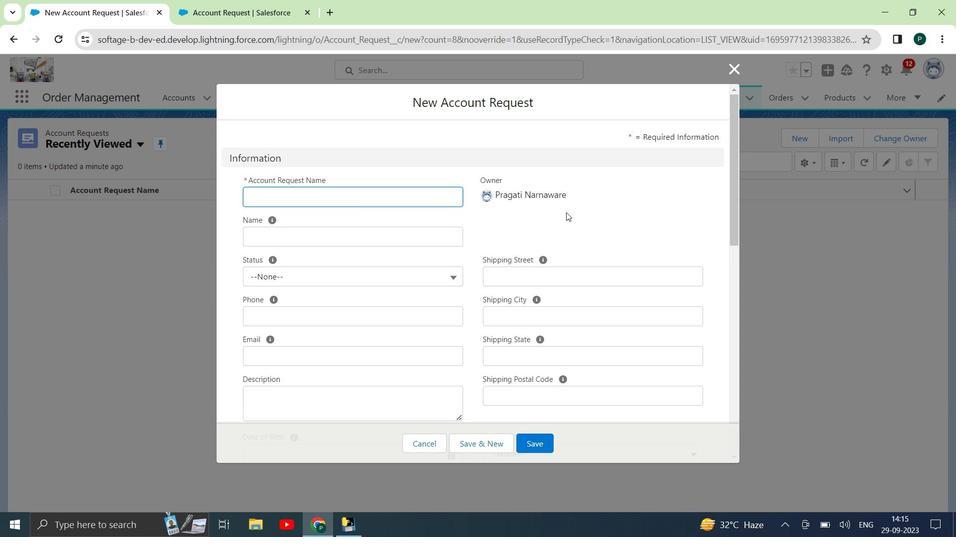 
Action: Mouse moved to (546, 237)
Screenshot: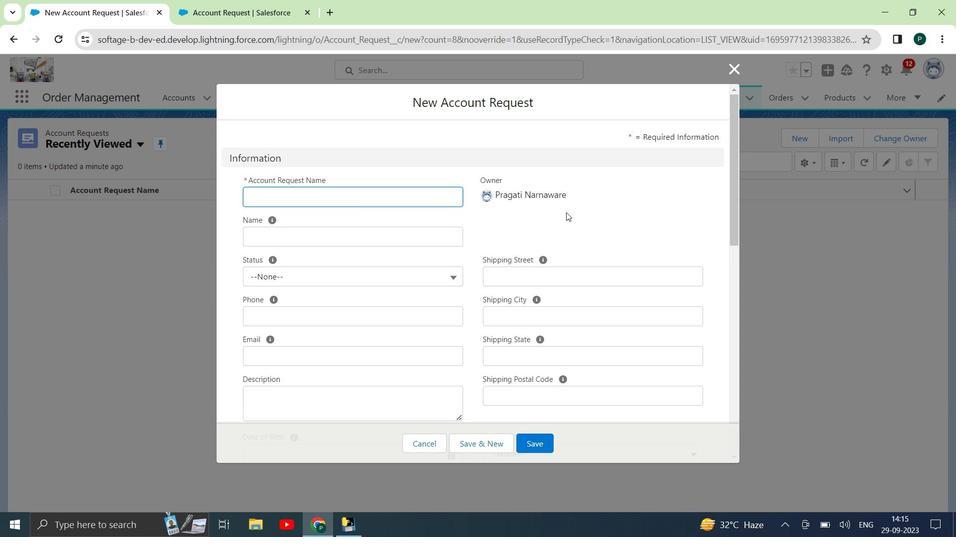
Action: Mouse scrolled (546, 236) with delta (0, 0)
Screenshot: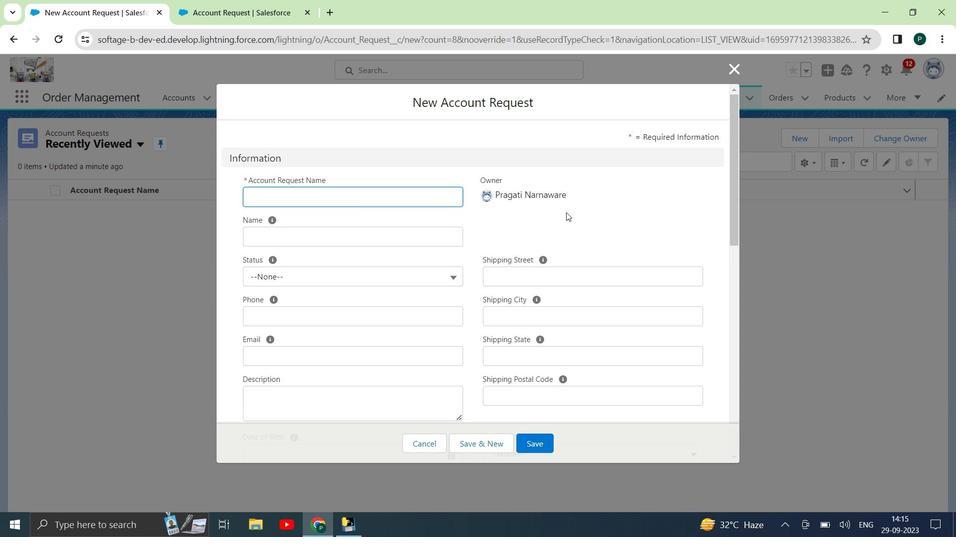 
Action: Mouse scrolled (546, 236) with delta (0, 0)
Screenshot: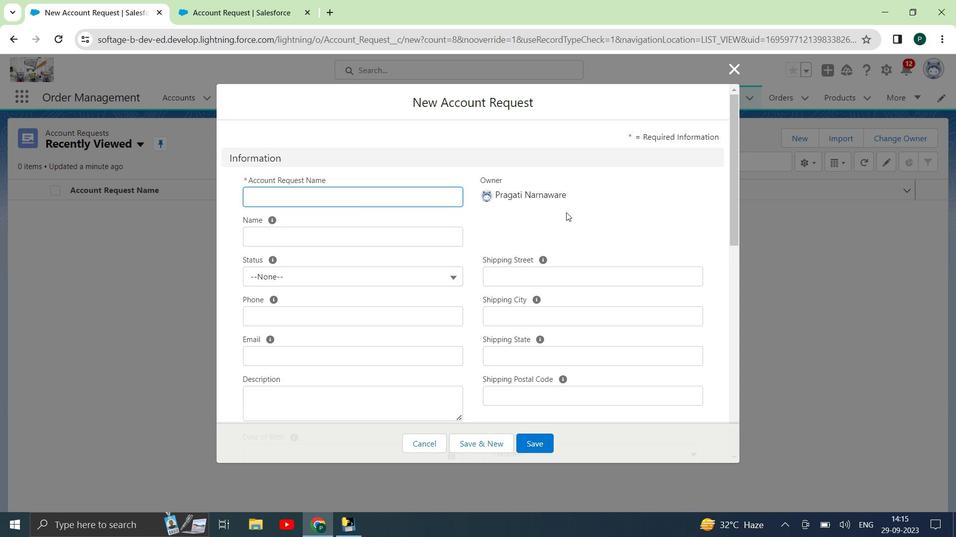 
Action: Mouse scrolled (546, 236) with delta (0, 0)
Screenshot: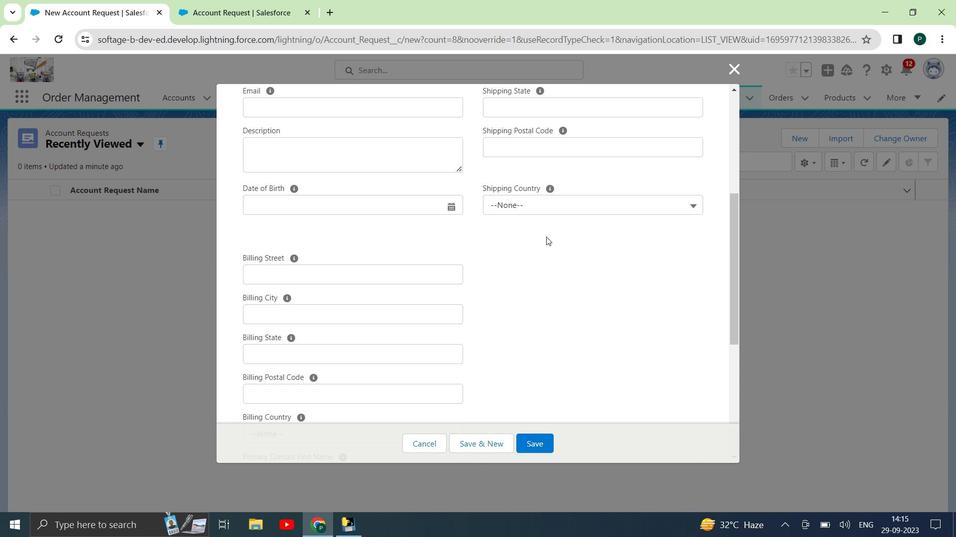 
Action: Mouse scrolled (546, 236) with delta (0, 0)
Screenshot: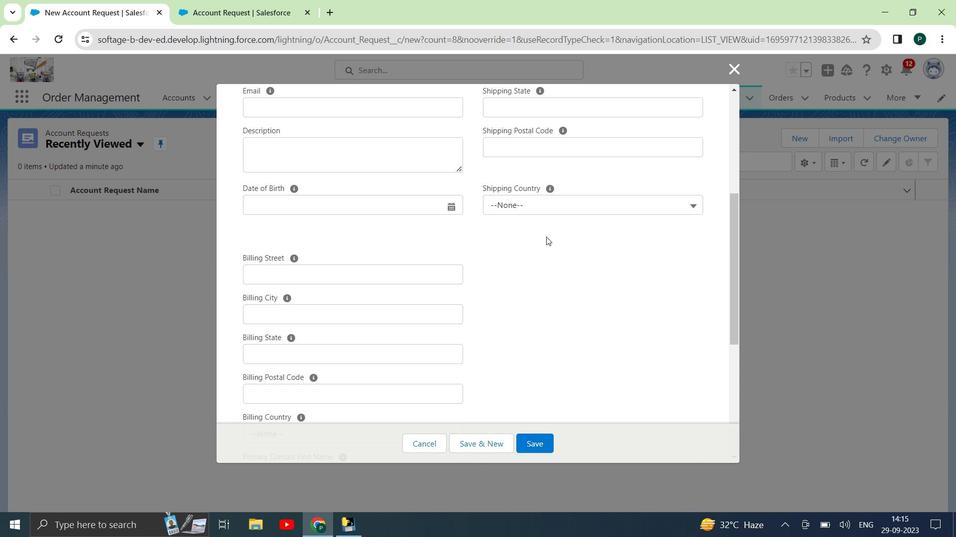 
Action: Mouse scrolled (546, 236) with delta (0, 0)
Screenshot: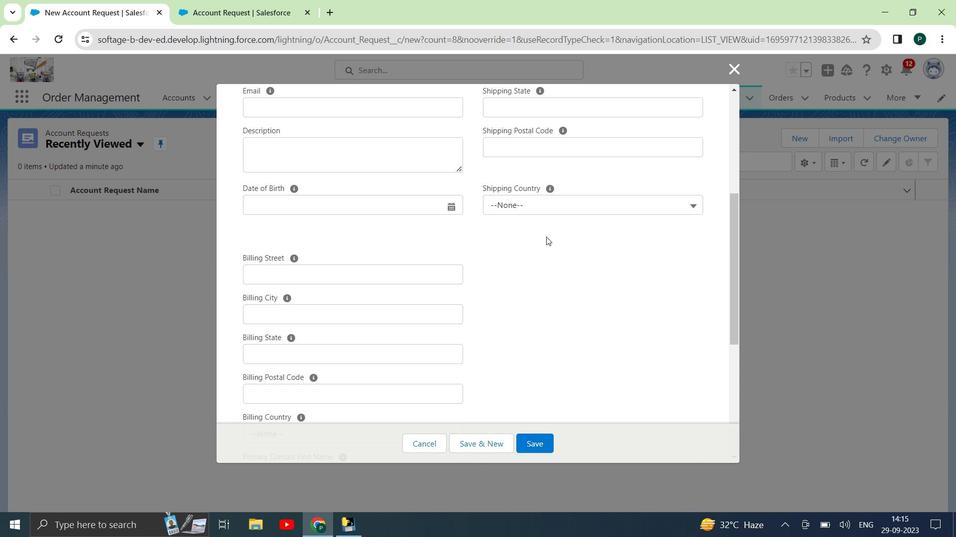 
Action: Mouse moved to (545, 237)
Screenshot: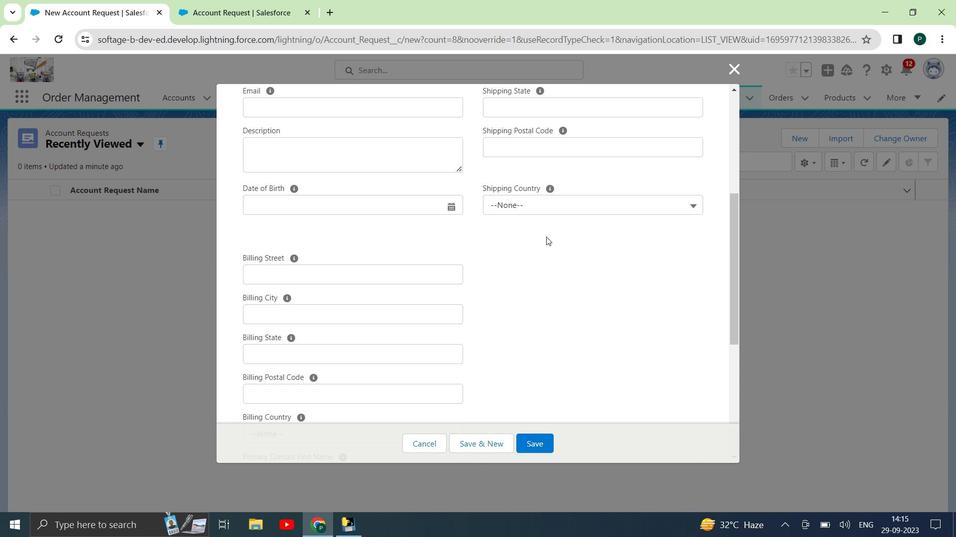 
Action: Mouse scrolled (545, 237) with delta (0, 0)
Screenshot: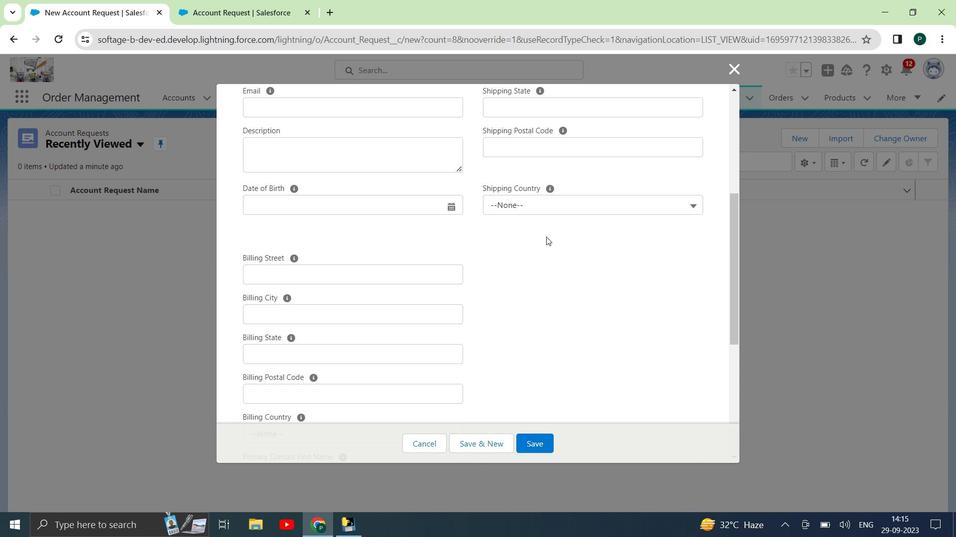 
Action: Mouse moved to (428, 449)
Screenshot: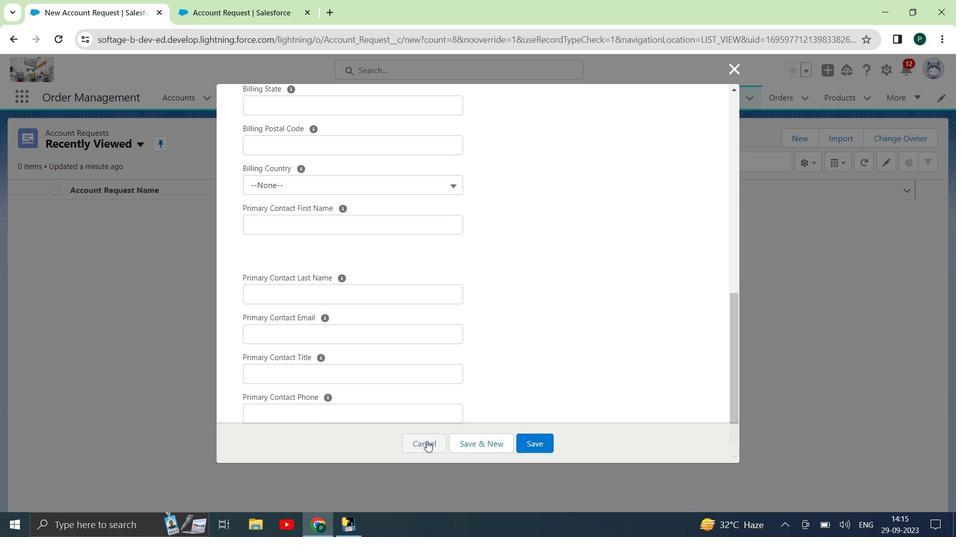 
Action: Mouse pressed left at (428, 449)
Screenshot: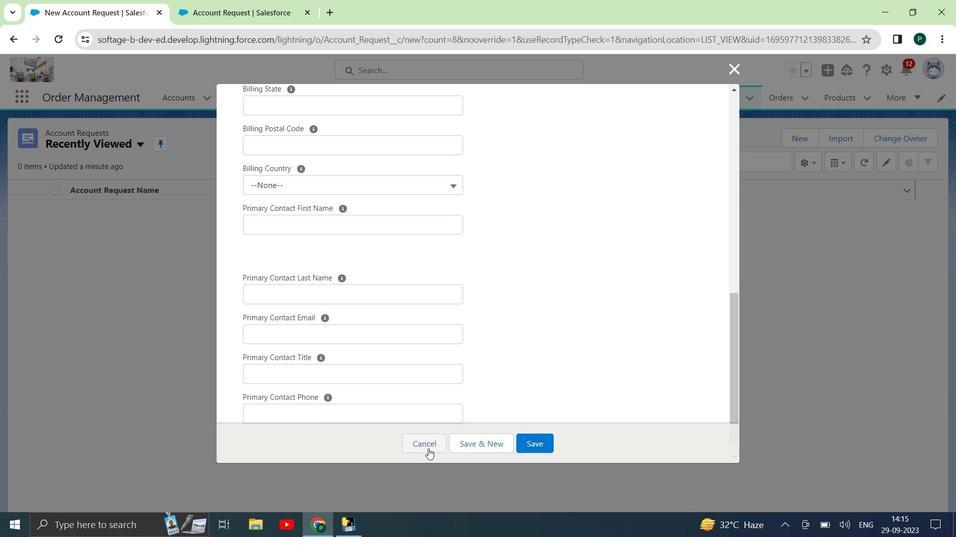 
Action: Mouse moved to (60, 39)
Screenshot: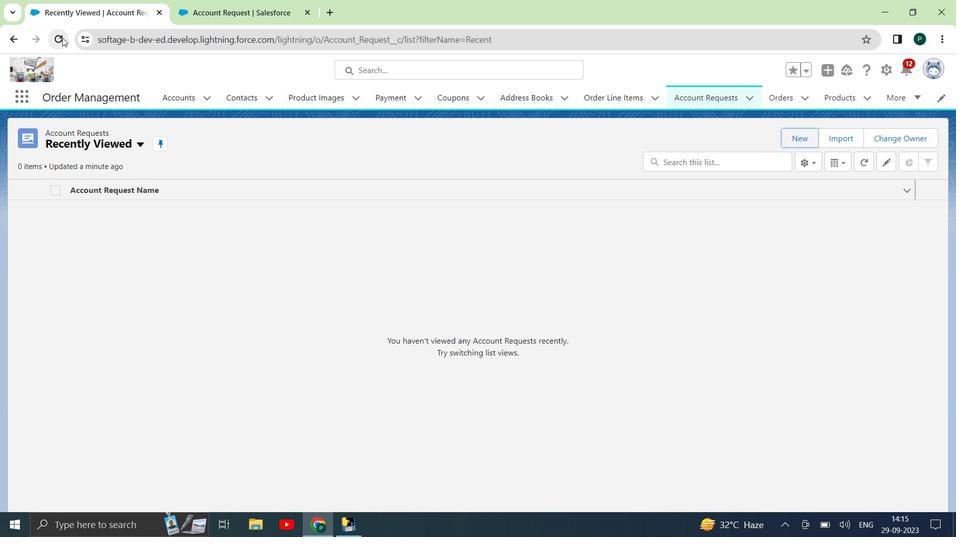 
Action: Mouse pressed left at (60, 39)
Screenshot: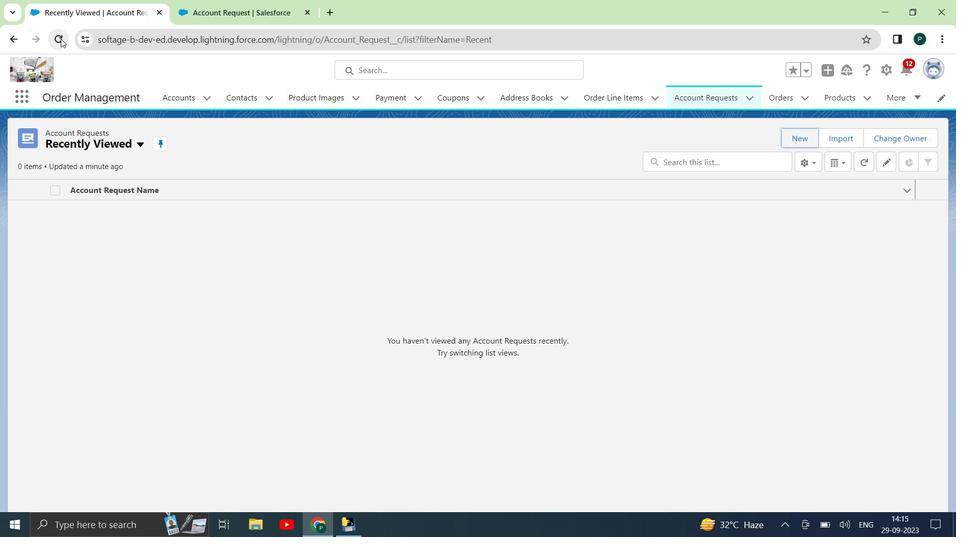 
Action: Mouse moved to (788, 138)
Screenshot: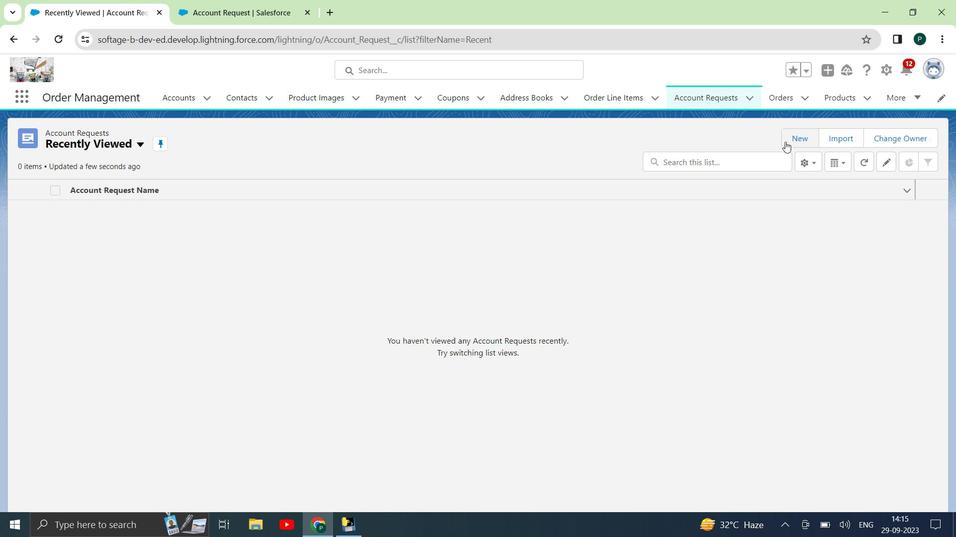 
Action: Mouse pressed left at (788, 138)
Screenshot: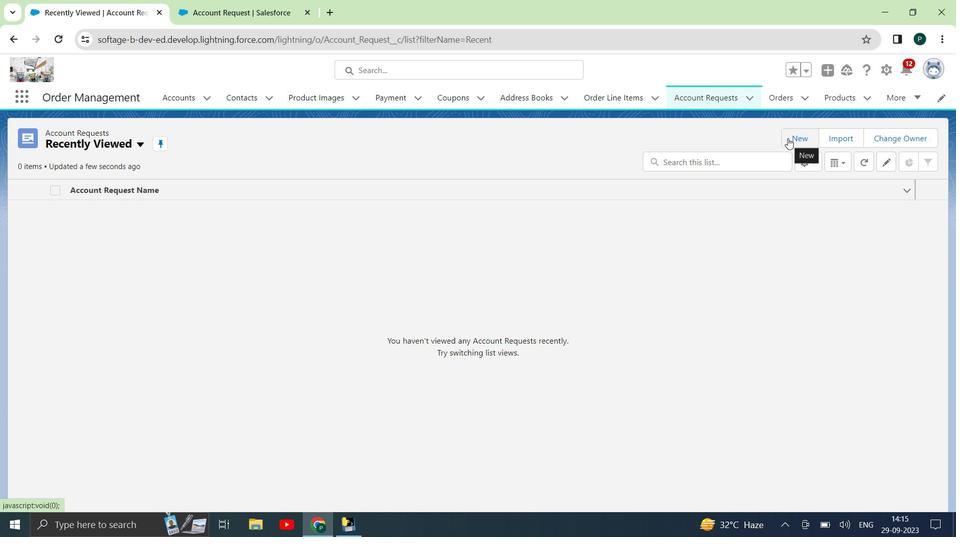 
Action: Mouse moved to (447, 246)
Screenshot: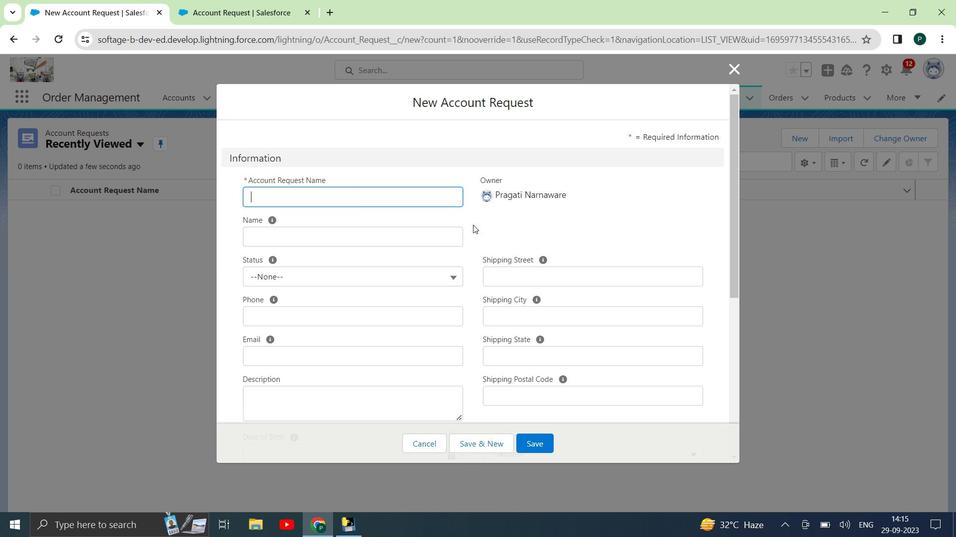
Action: Mouse scrolled (447, 246) with delta (0, 0)
Screenshot: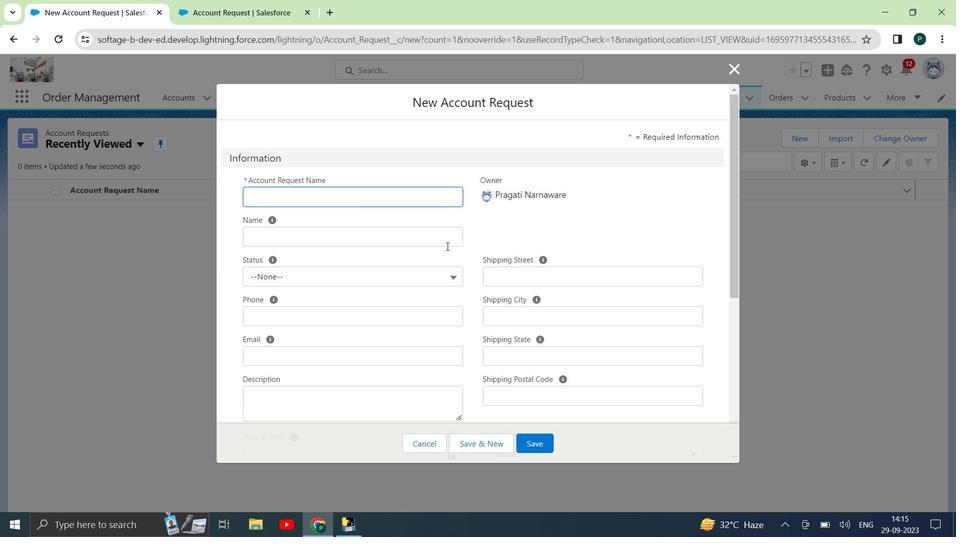 
Action: Mouse scrolled (447, 246) with delta (0, 0)
Screenshot: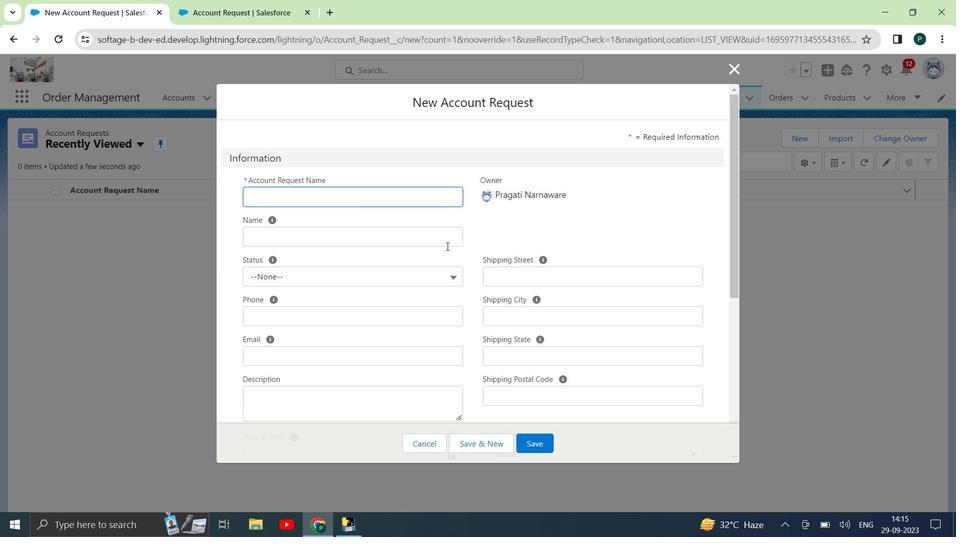 
Action: Mouse scrolled (447, 246) with delta (0, 0)
Screenshot: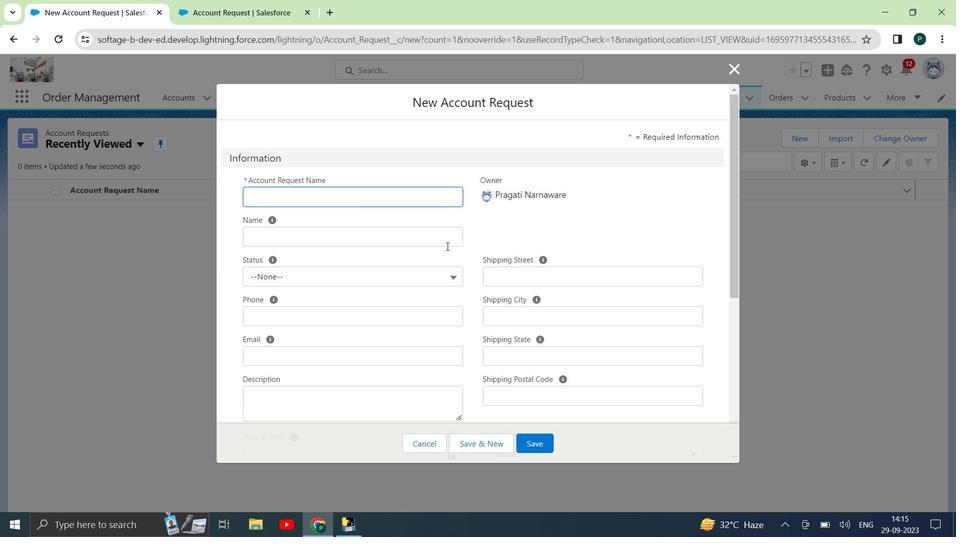 
Action: Mouse scrolled (447, 246) with delta (0, 0)
Screenshot: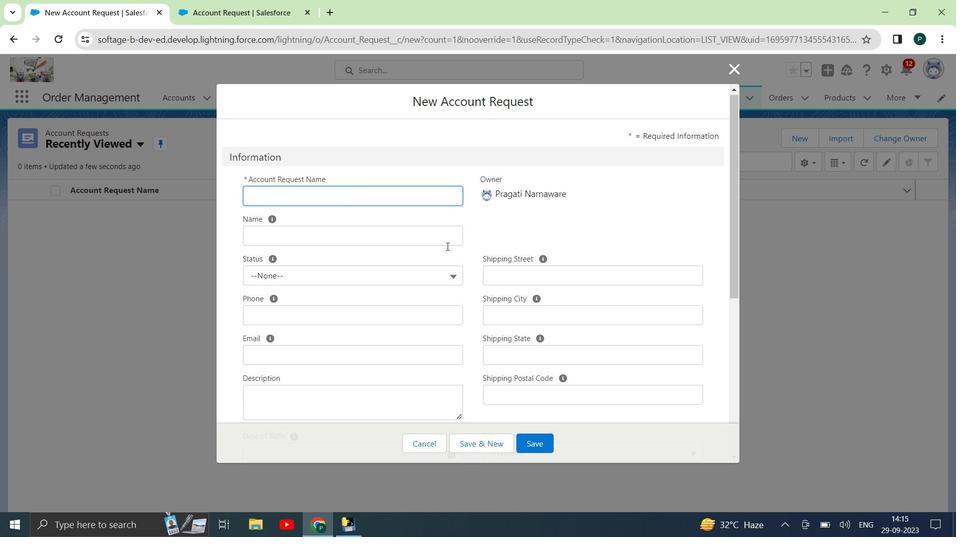 
Action: Mouse scrolled (447, 246) with delta (0, 0)
Screenshot: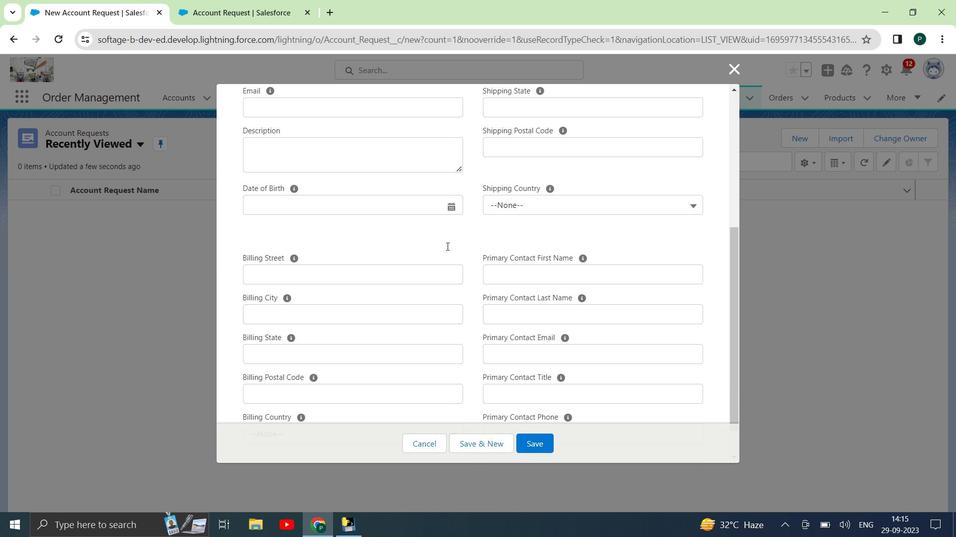 
Action: Mouse moved to (462, 201)
Screenshot: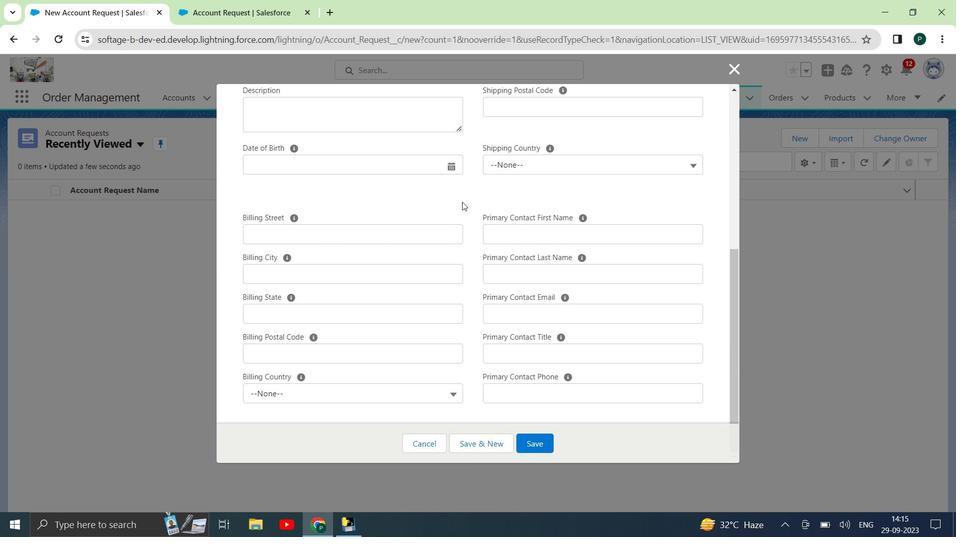 
Action: Mouse scrolled (462, 201) with delta (0, 0)
Screenshot: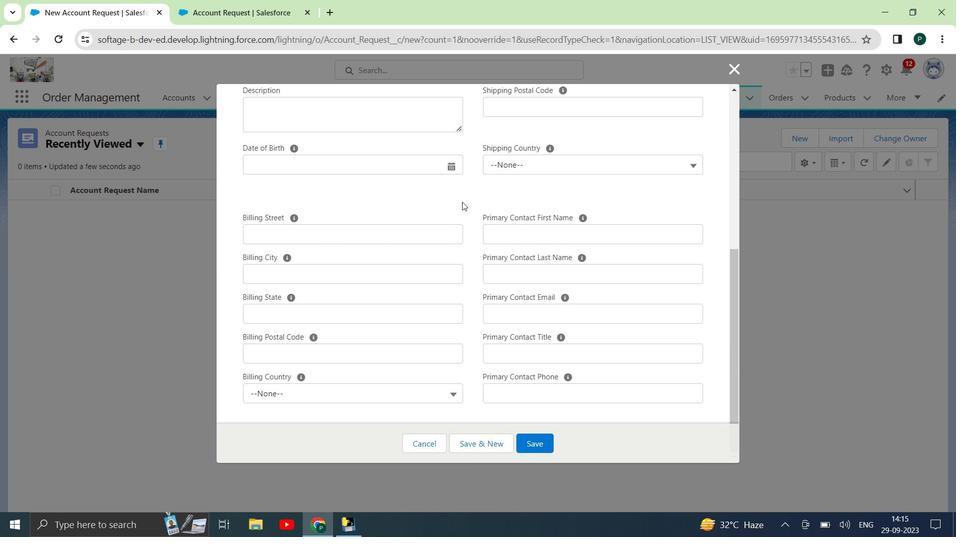 
Action: Mouse moved to (465, 202)
Screenshot: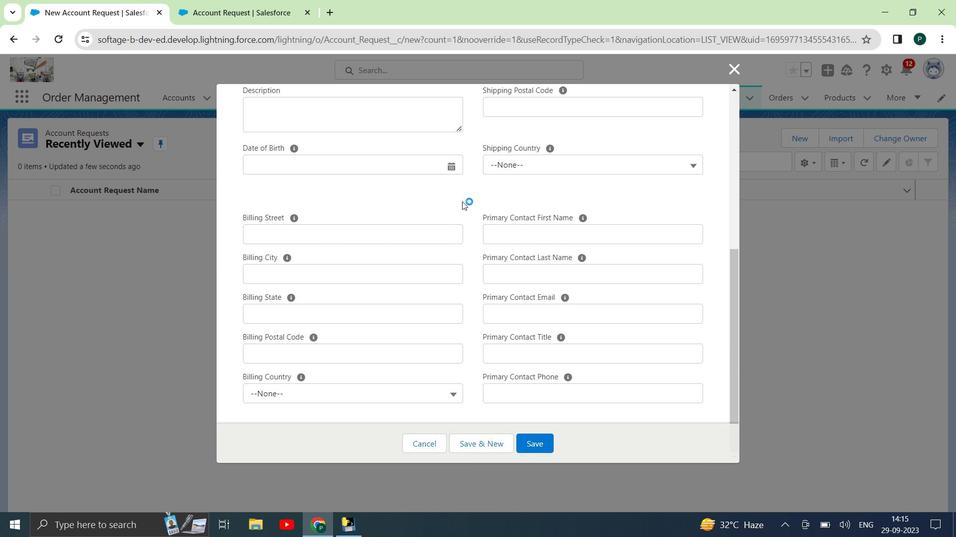 
Action: Mouse scrolled (465, 201) with delta (0, 0)
Screenshot: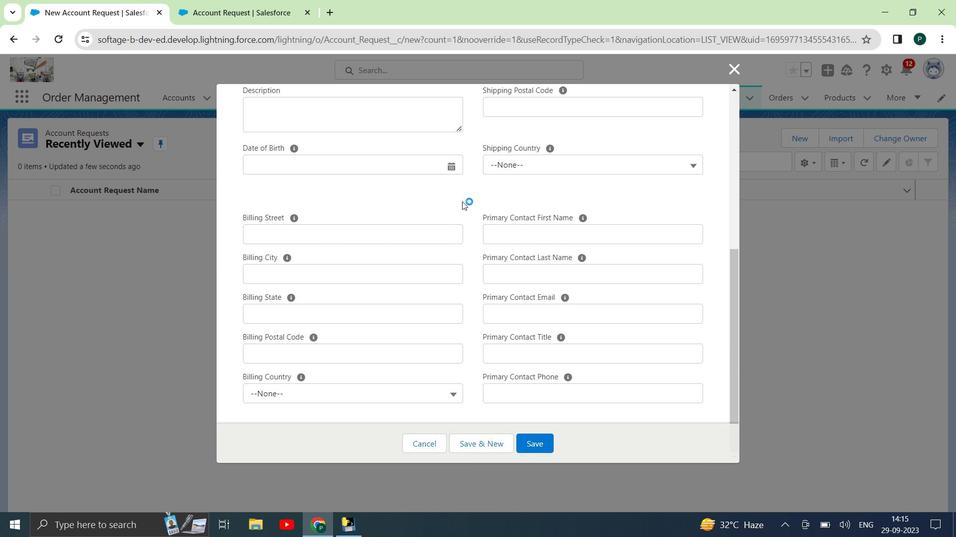 
Action: Mouse moved to (479, 348)
Screenshot: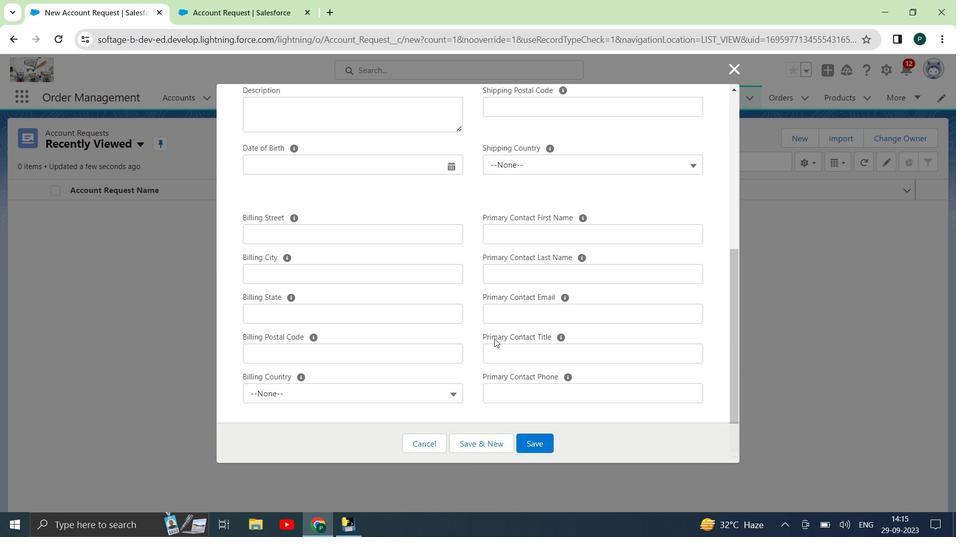 
Action: Mouse scrolled (479, 348) with delta (0, 0)
Screenshot: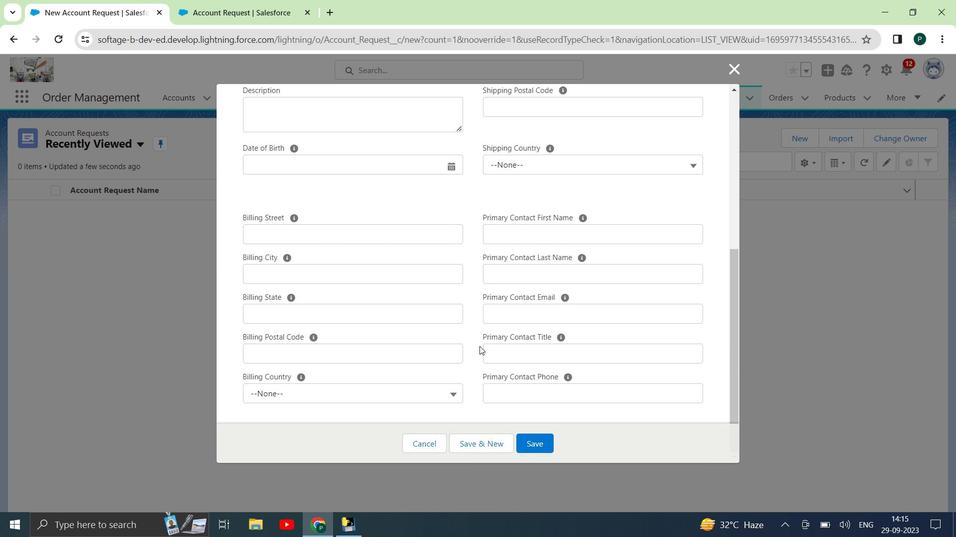 
Action: Mouse moved to (479, 348)
Screenshot: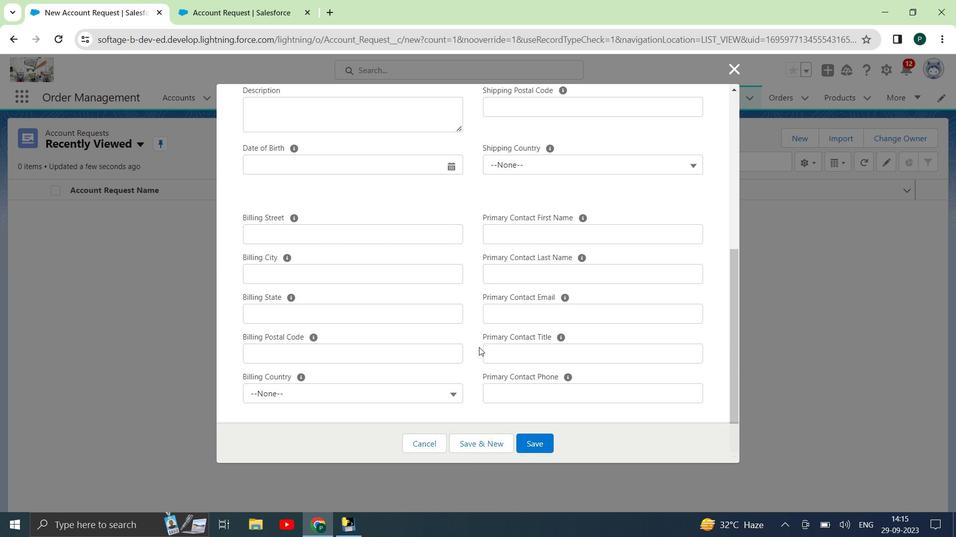 
Action: Mouse scrolled (479, 349) with delta (0, 0)
Screenshot: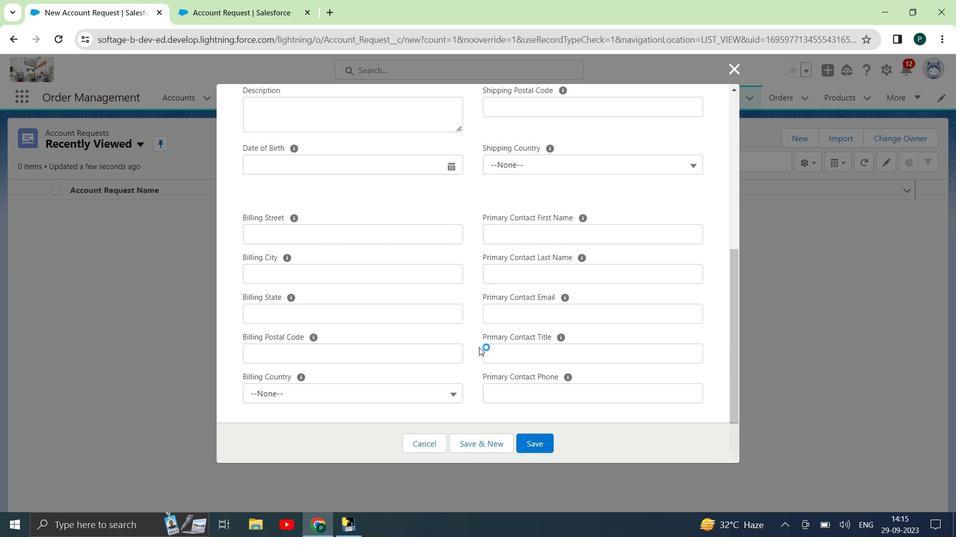 
Action: Mouse moved to (479, 349)
Screenshot: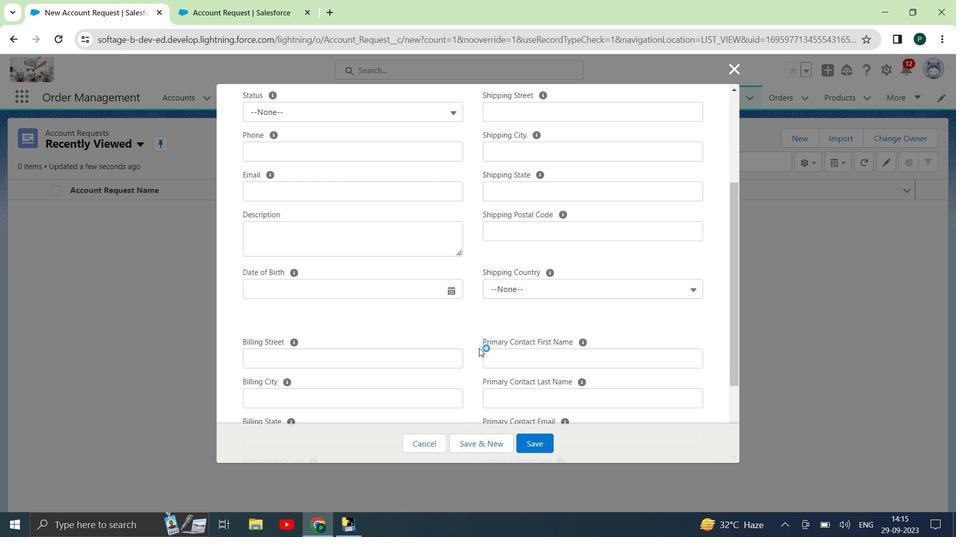 
Action: Mouse scrolled (479, 349) with delta (0, 0)
Screenshot: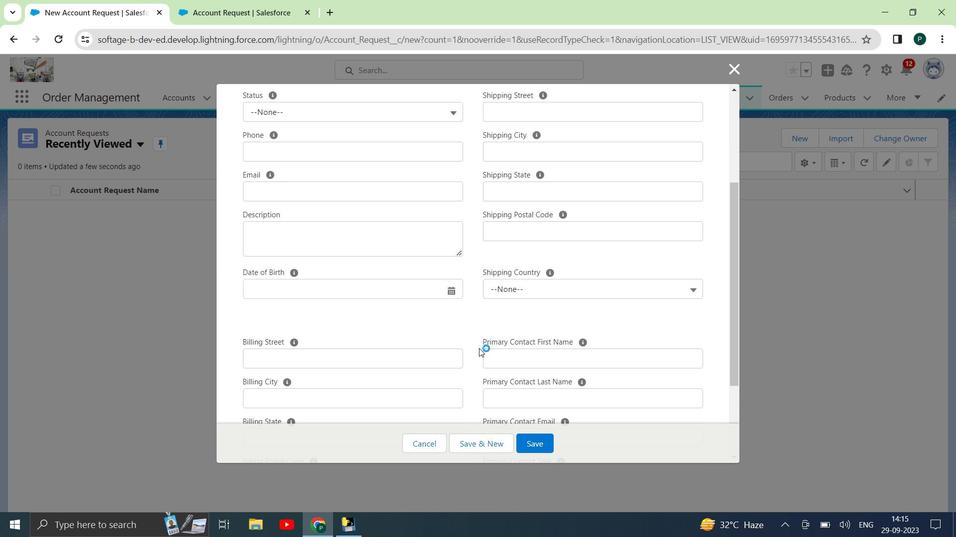
Action: Mouse scrolled (479, 349) with delta (0, 0)
Screenshot: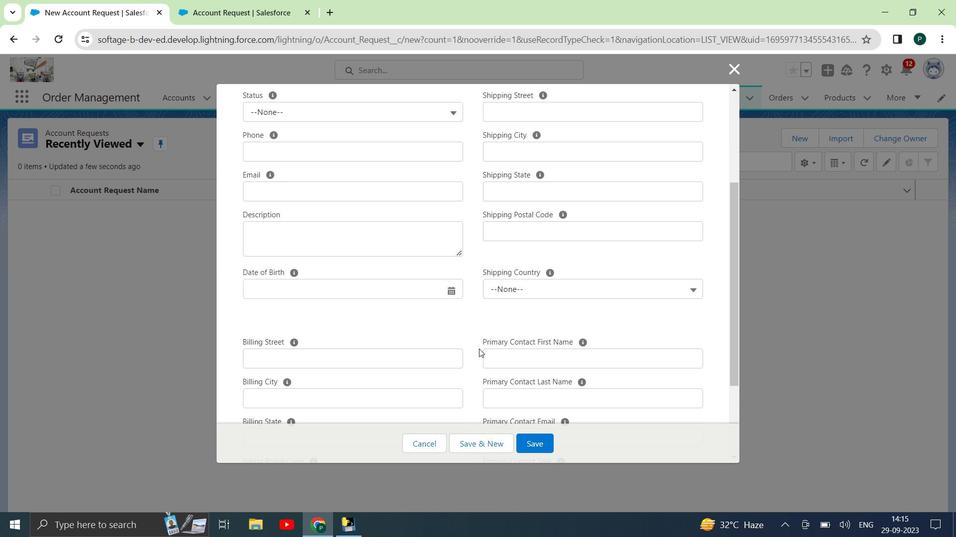 
Action: Mouse scrolled (479, 349) with delta (0, 0)
Screenshot: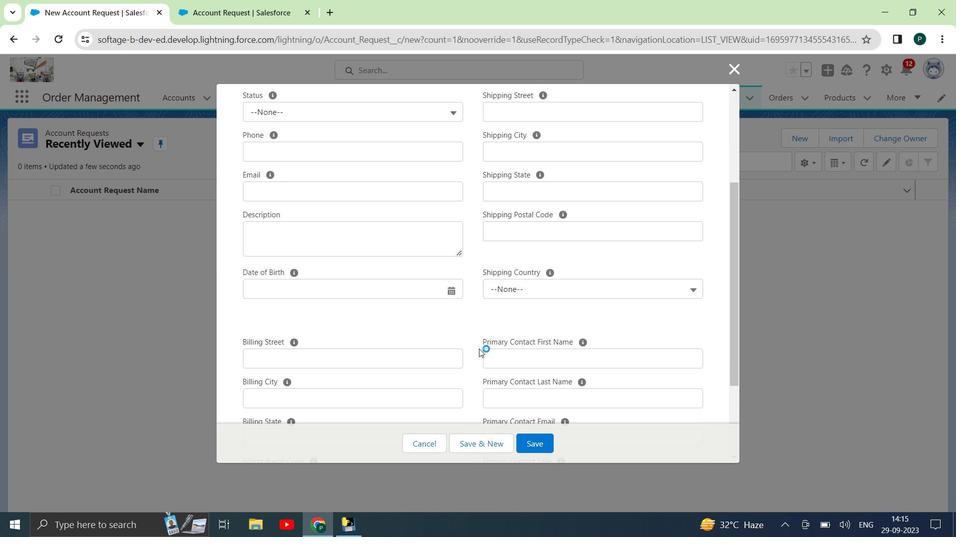 
Action: Mouse scrolled (479, 349) with delta (0, 0)
Screenshot: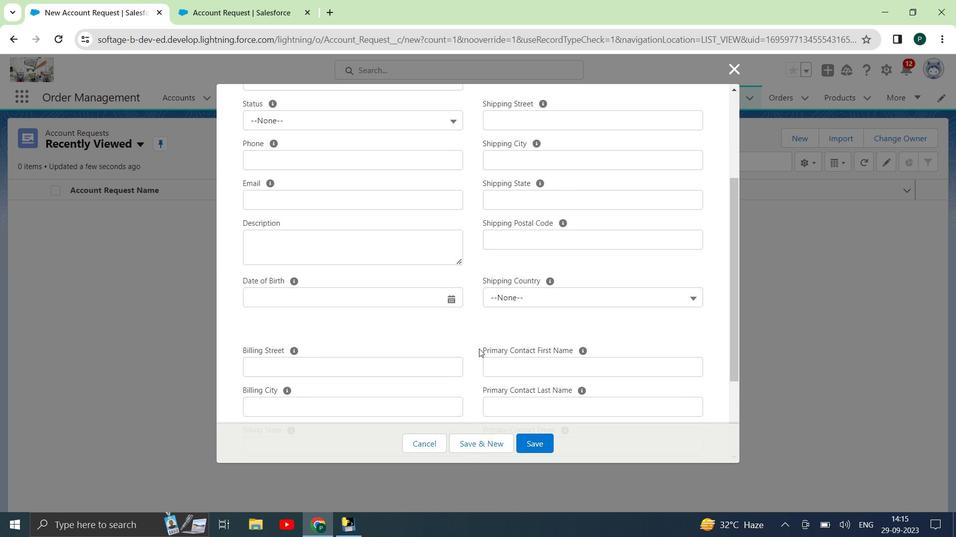 
Action: Mouse moved to (483, 347)
Screenshot: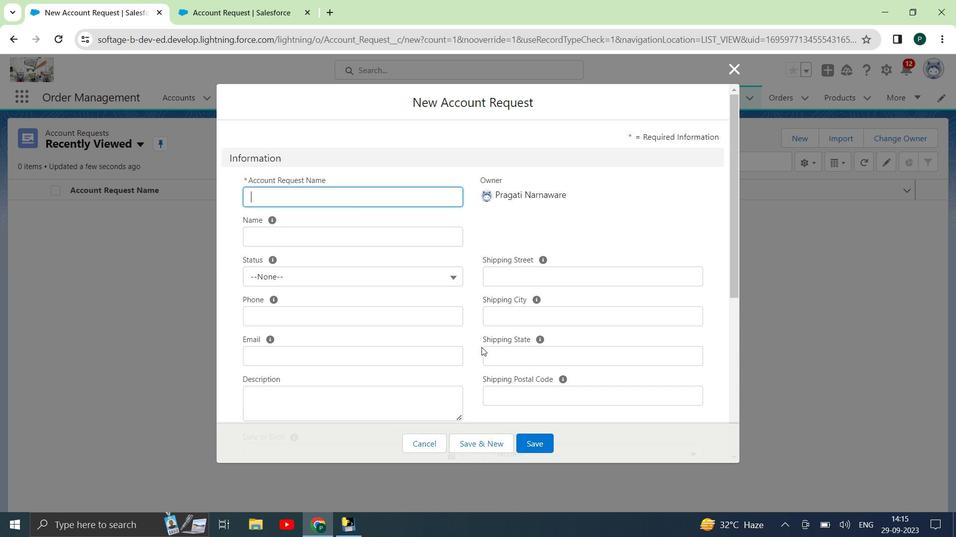 
Action: Mouse scrolled (483, 347) with delta (0, 0)
Screenshot: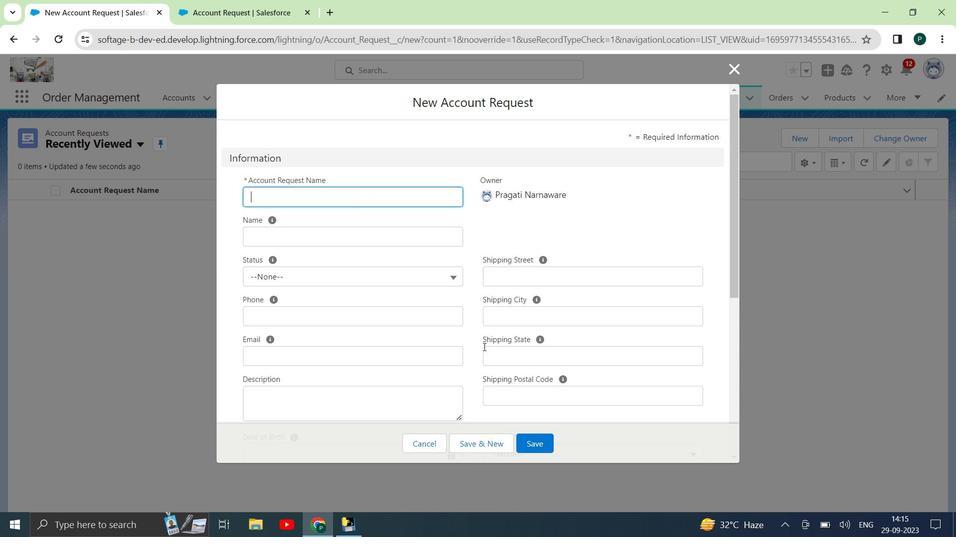 
Action: Mouse scrolled (483, 347) with delta (0, 0)
Screenshot: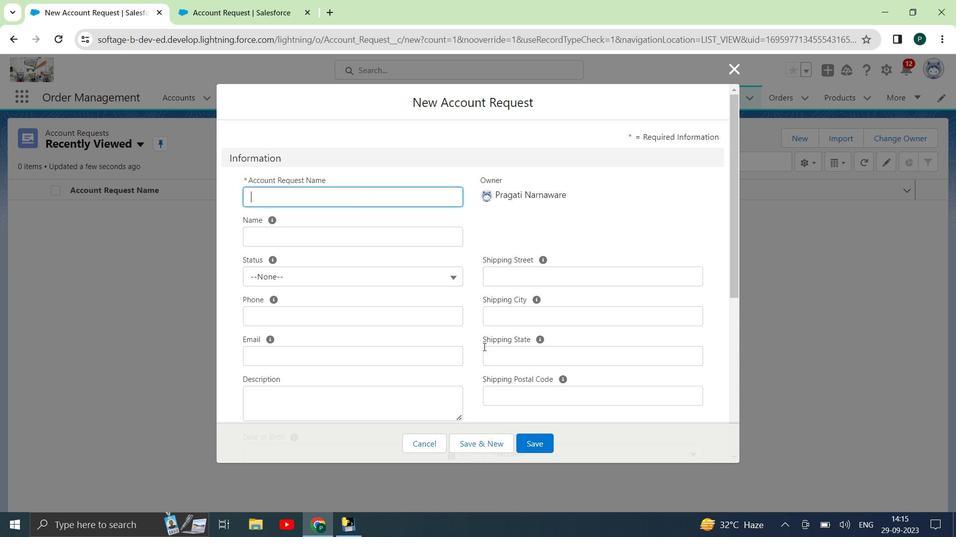 
Action: Mouse scrolled (483, 347) with delta (0, 0)
Screenshot: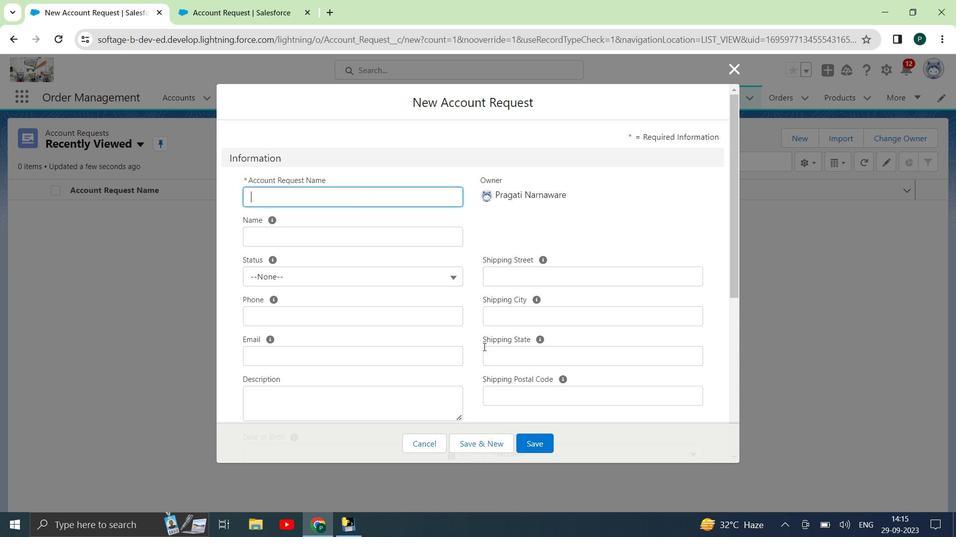 
Action: Mouse moved to (427, 444)
Screenshot: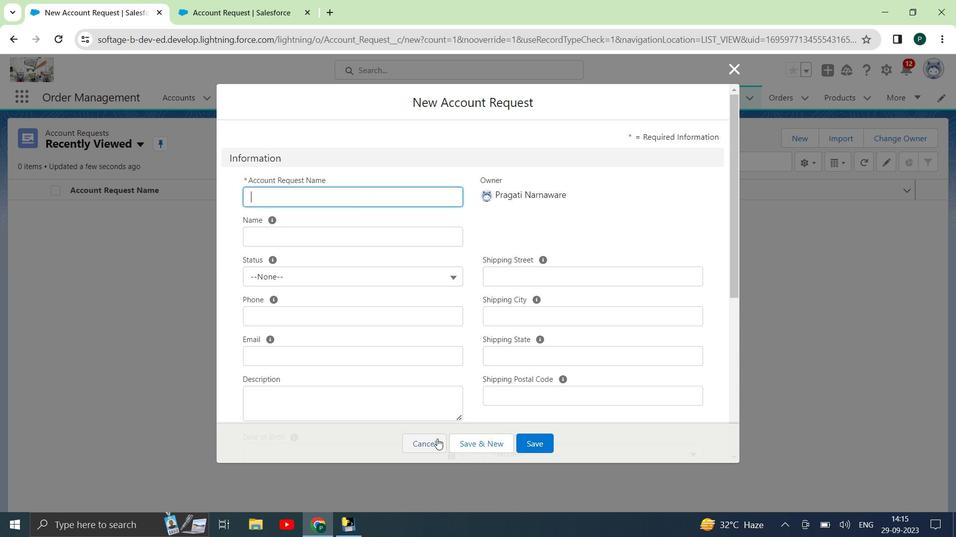 
Action: Mouse pressed left at (427, 444)
Screenshot: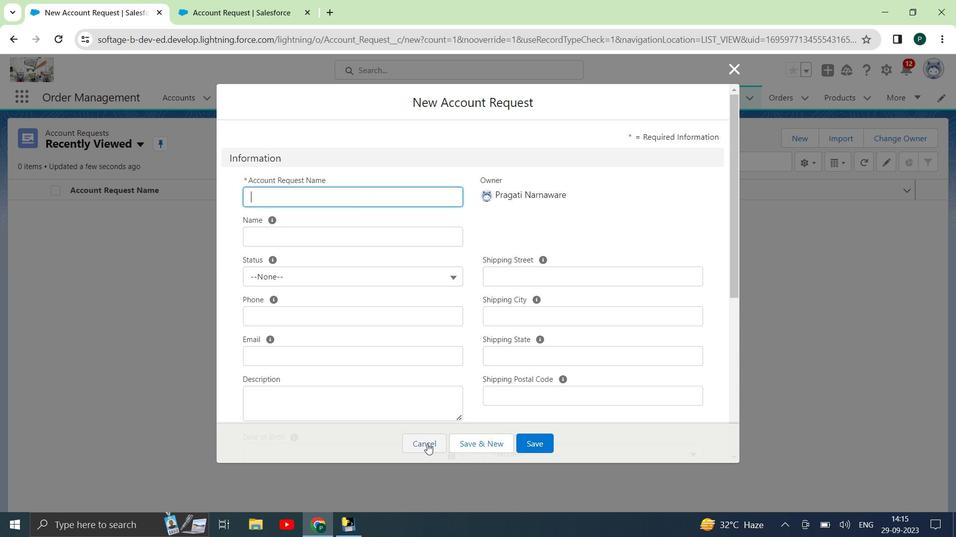 
Action: Mouse moved to (241, 9)
Screenshot: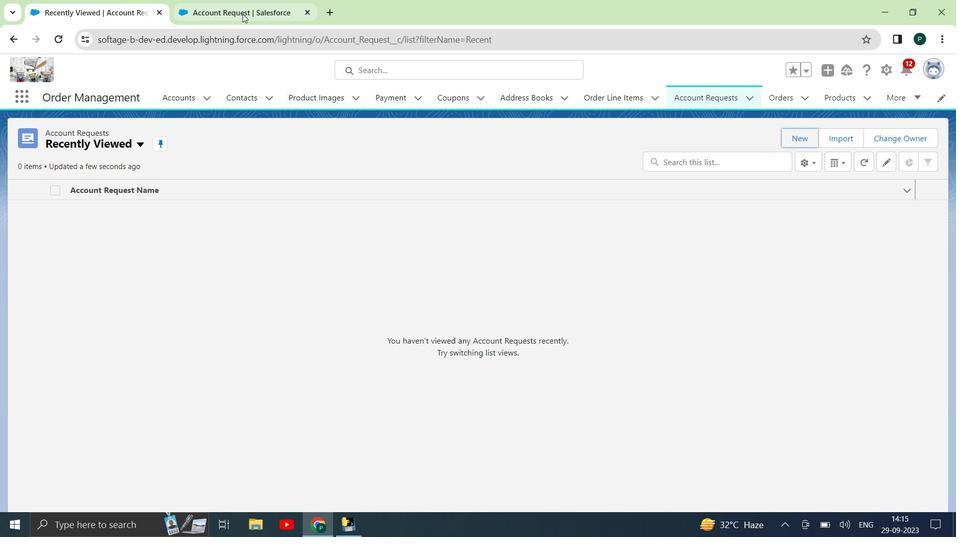 
Action: Mouse pressed left at (241, 9)
Screenshot: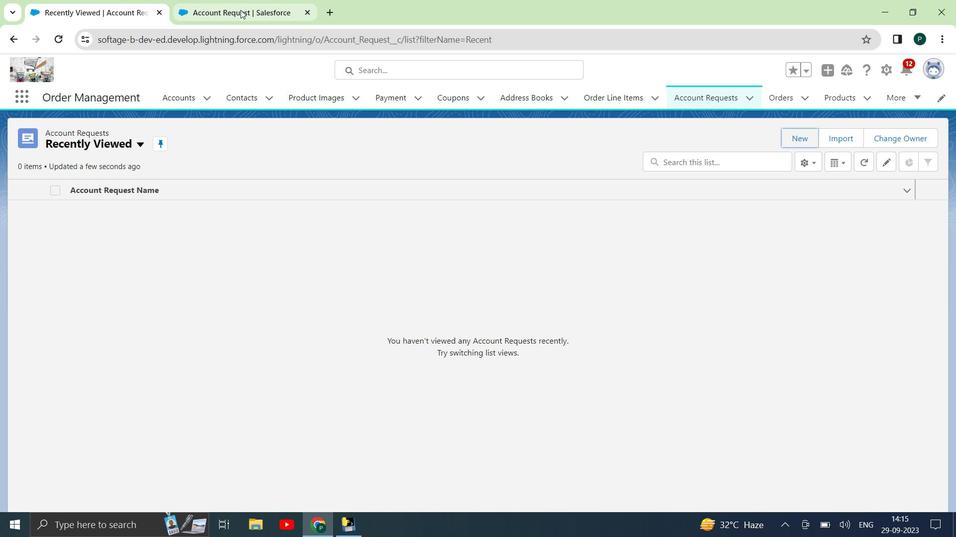 
Action: Mouse moved to (223, 249)
Screenshot: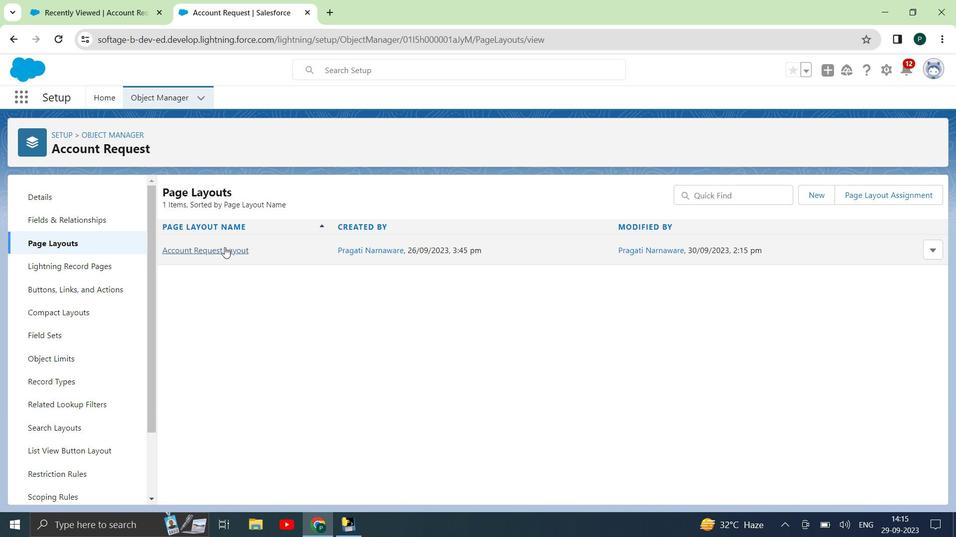 
Action: Mouse pressed left at (223, 249)
Screenshot: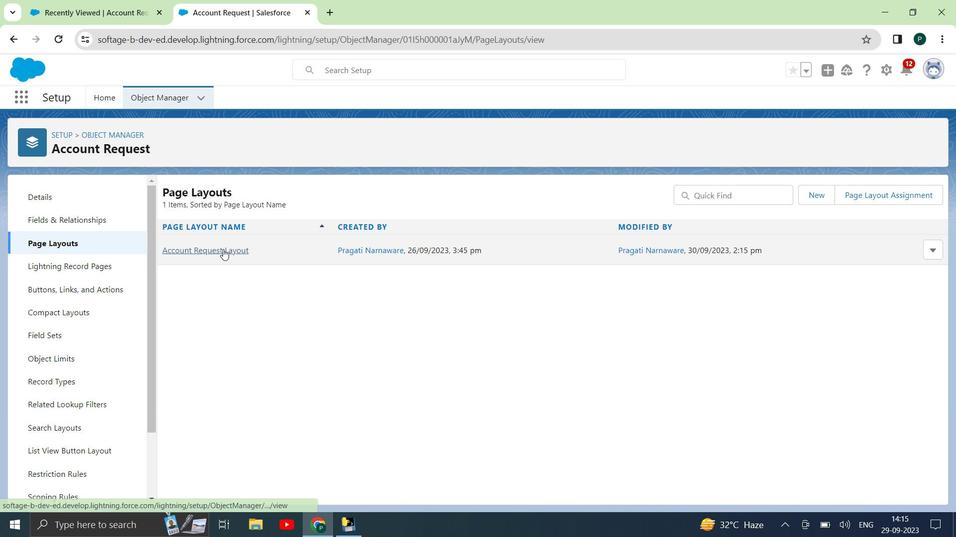 
Action: Mouse moved to (388, 246)
Screenshot: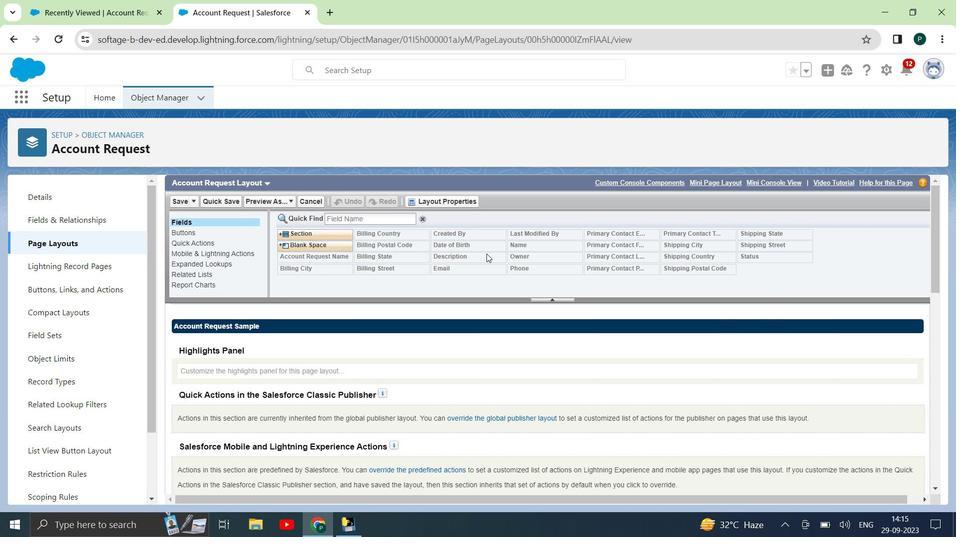 
Action: Mouse scrolled (388, 245) with delta (0, 0)
Screenshot: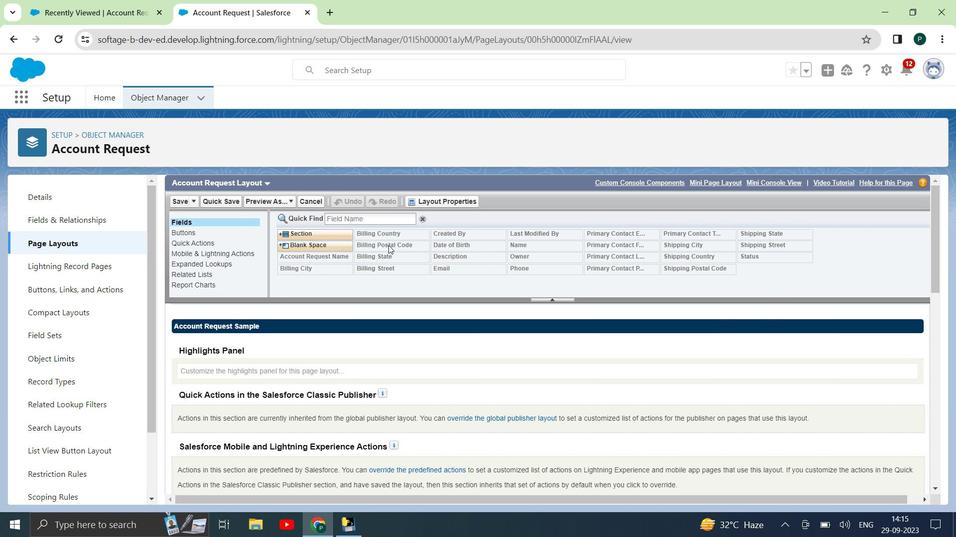 
Action: Mouse scrolled (388, 245) with delta (0, 0)
Screenshot: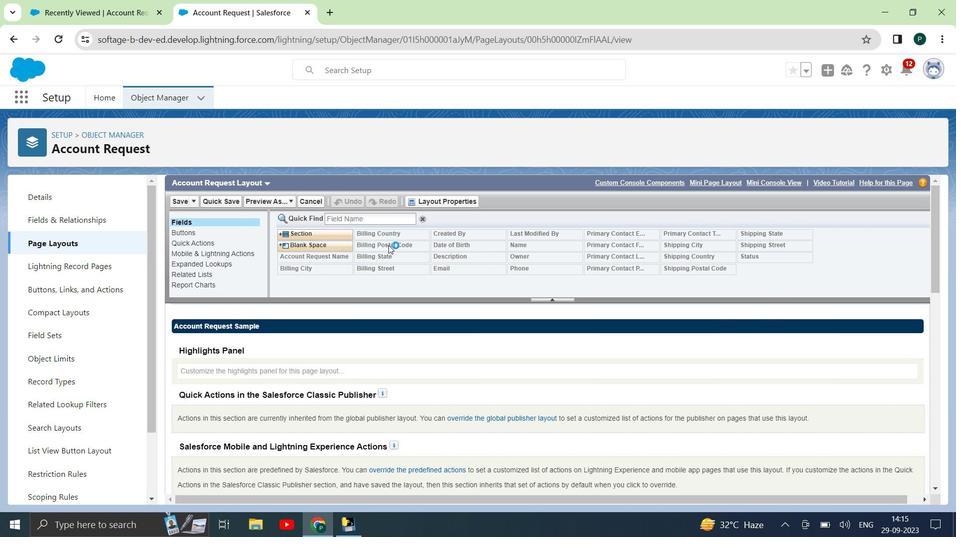 
Action: Mouse moved to (388, 245)
Screenshot: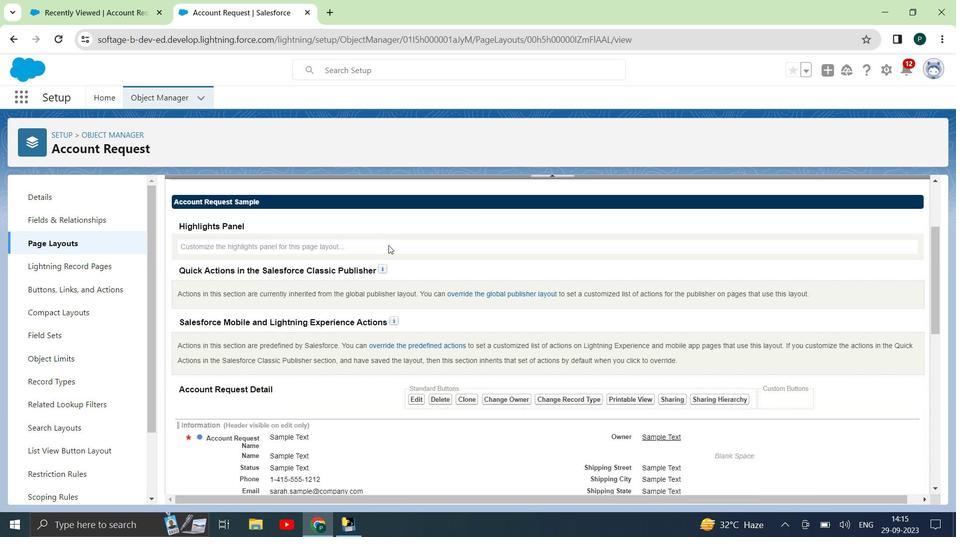 
Action: Mouse scrolled (388, 245) with delta (0, 0)
Screenshot: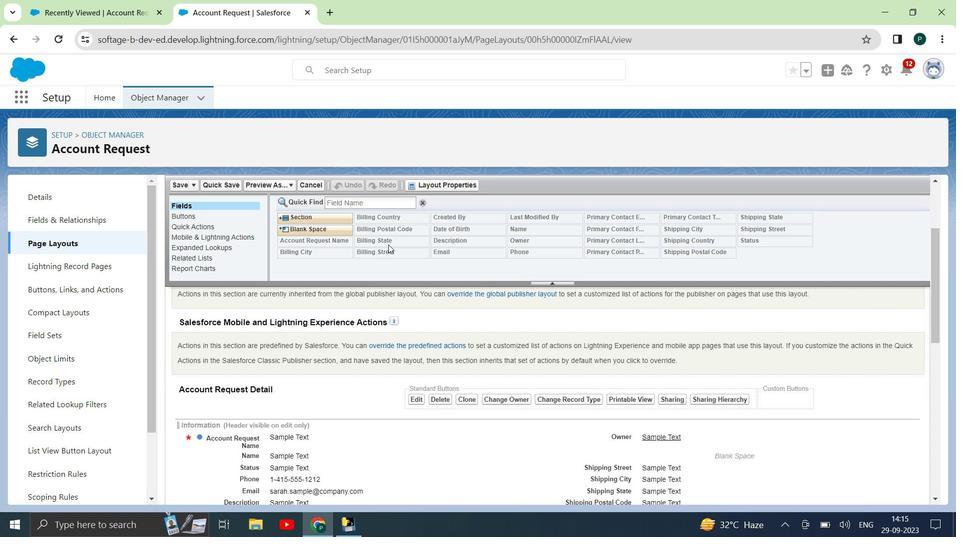 
Action: Mouse scrolled (388, 245) with delta (0, 0)
Screenshot: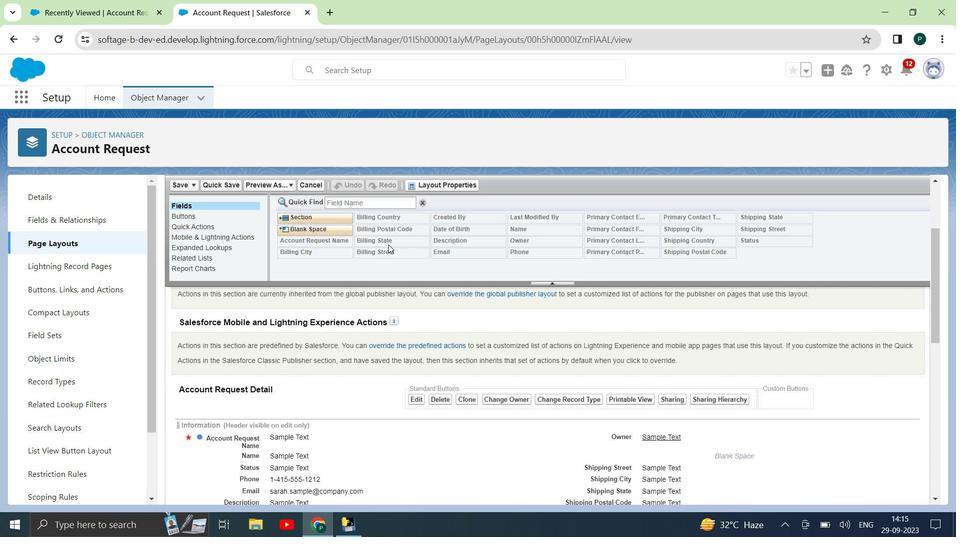 
Action: Mouse moved to (229, 236)
Screenshot: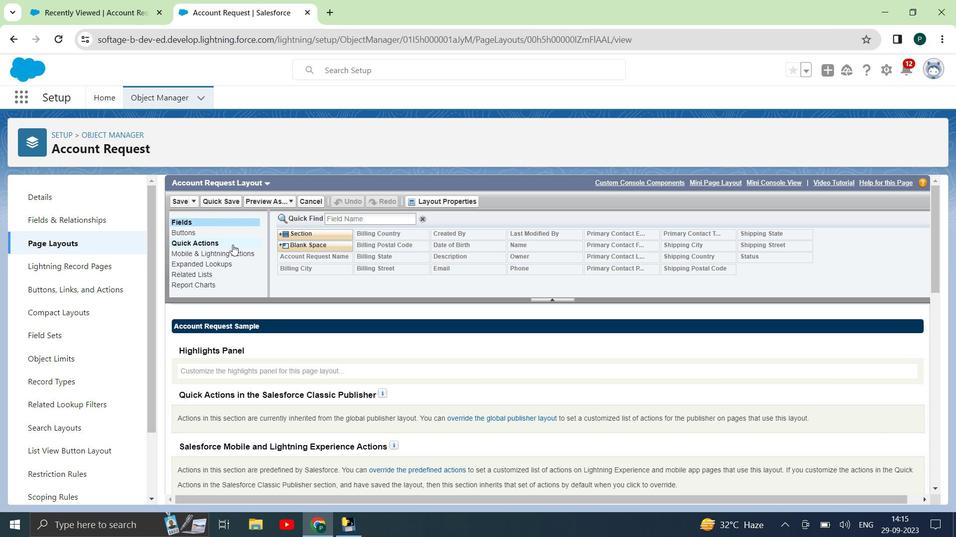 
Action: Mouse pressed left at (229, 236)
Screenshot: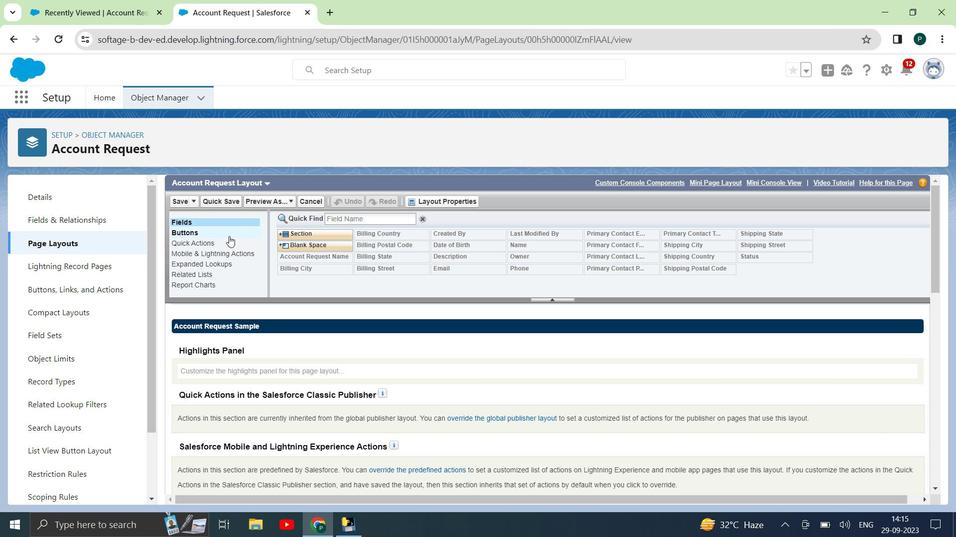 
Action: Mouse moved to (254, 244)
Screenshot: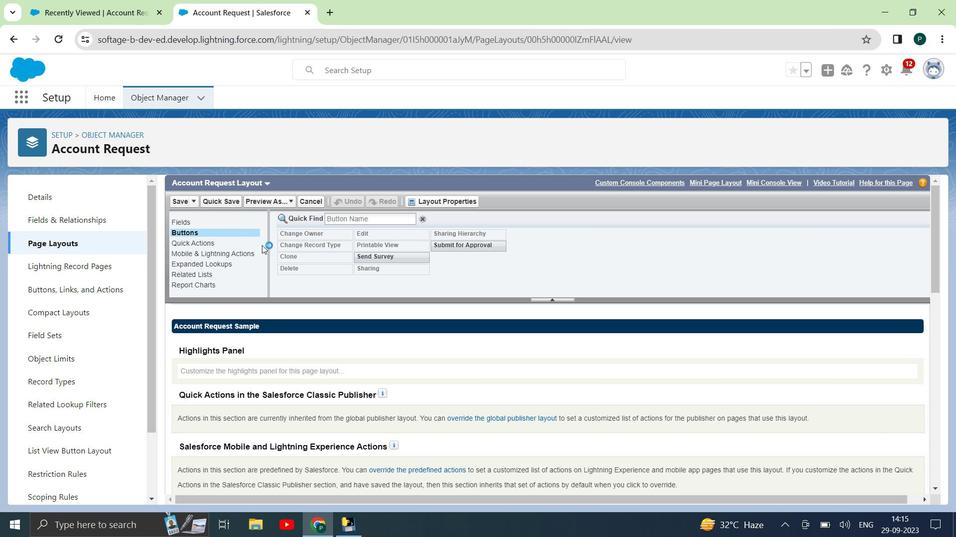 
Action: Mouse pressed left at (254, 244)
Screenshot: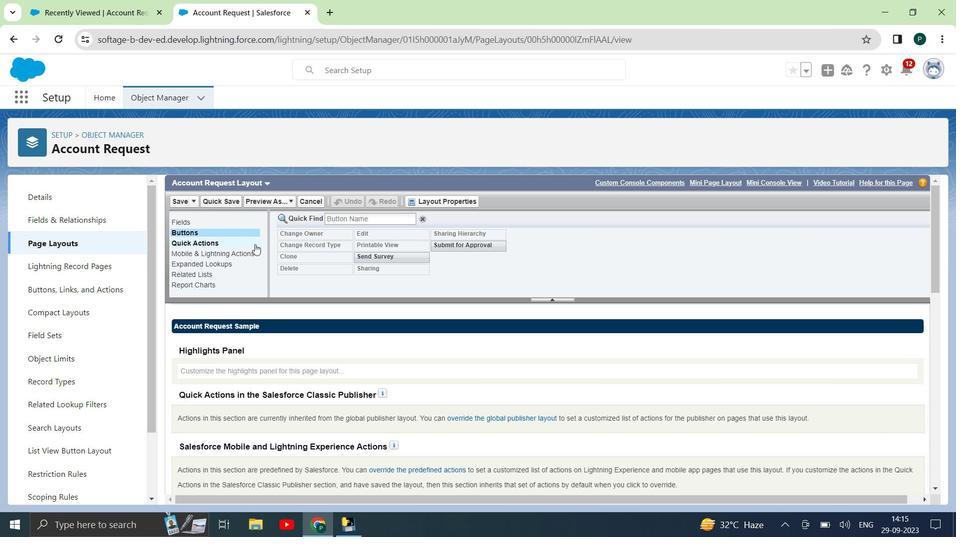 
Action: Mouse moved to (245, 255)
Screenshot: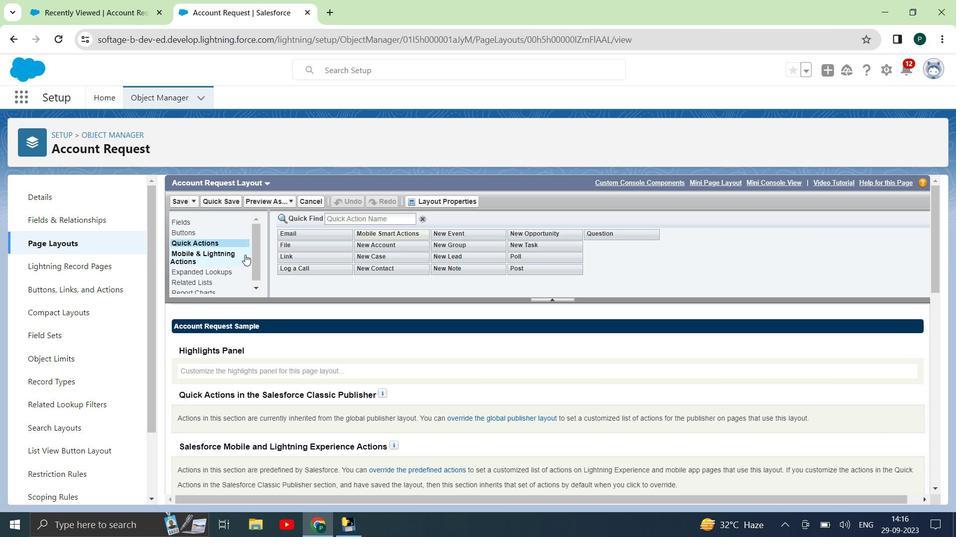 
Action: Mouse pressed left at (245, 255)
Screenshot: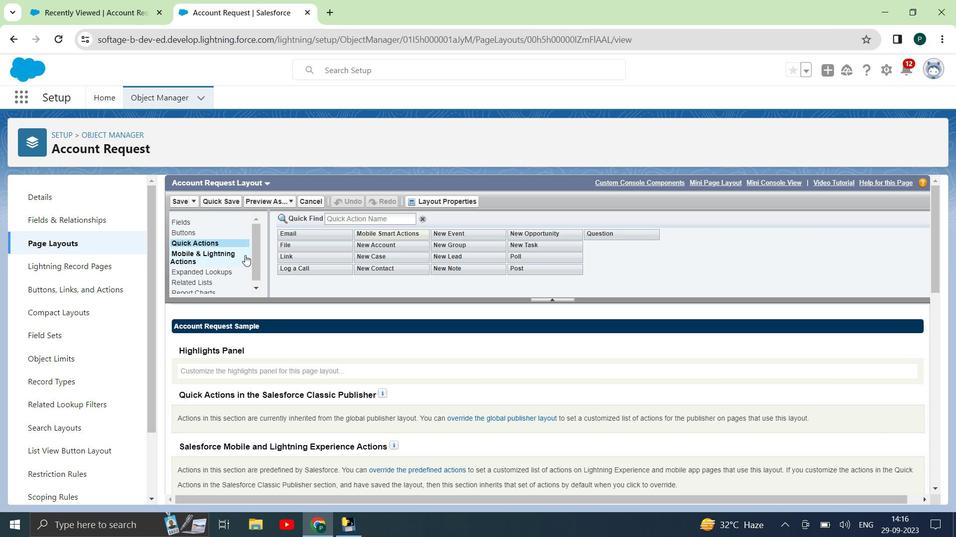 
Action: Mouse moved to (524, 293)
Screenshot: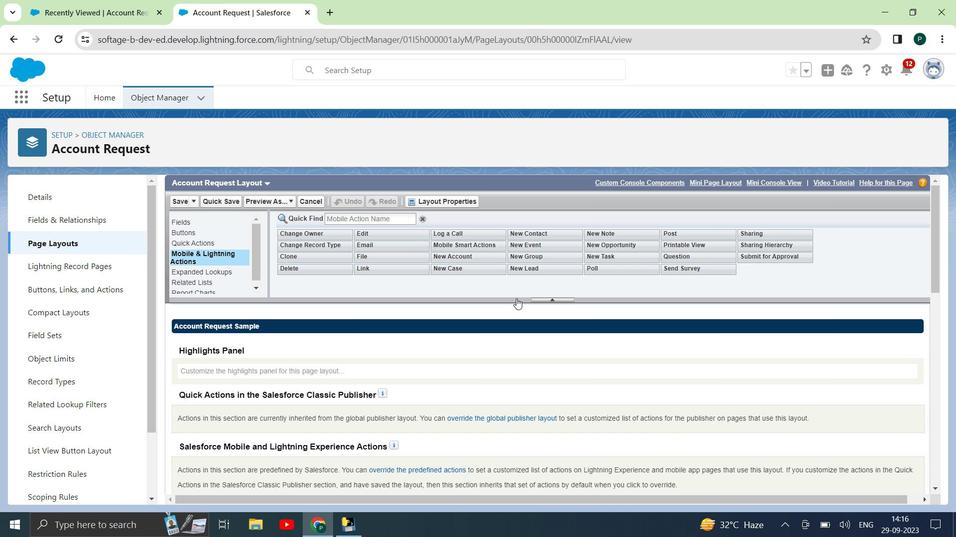 
Action: Mouse scrolled (524, 293) with delta (0, 0)
Screenshot: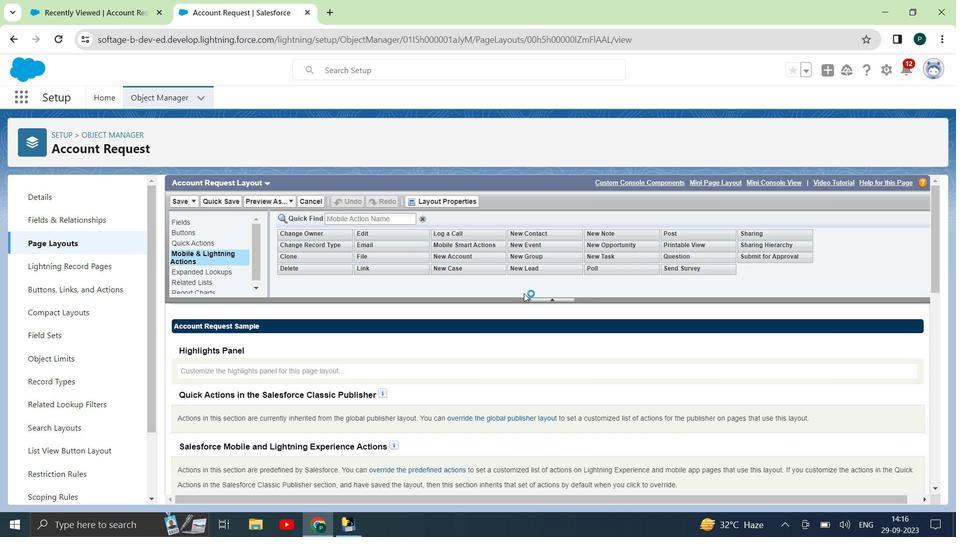 
Action: Mouse moved to (509, 278)
